 Task: Check the results of the 2023 Victory Lane Racing NASCAR Cup Series for the race "Toyota/Save Mart 350" on the track "Sonoma".
Action: Mouse moved to (180, 348)
Screenshot: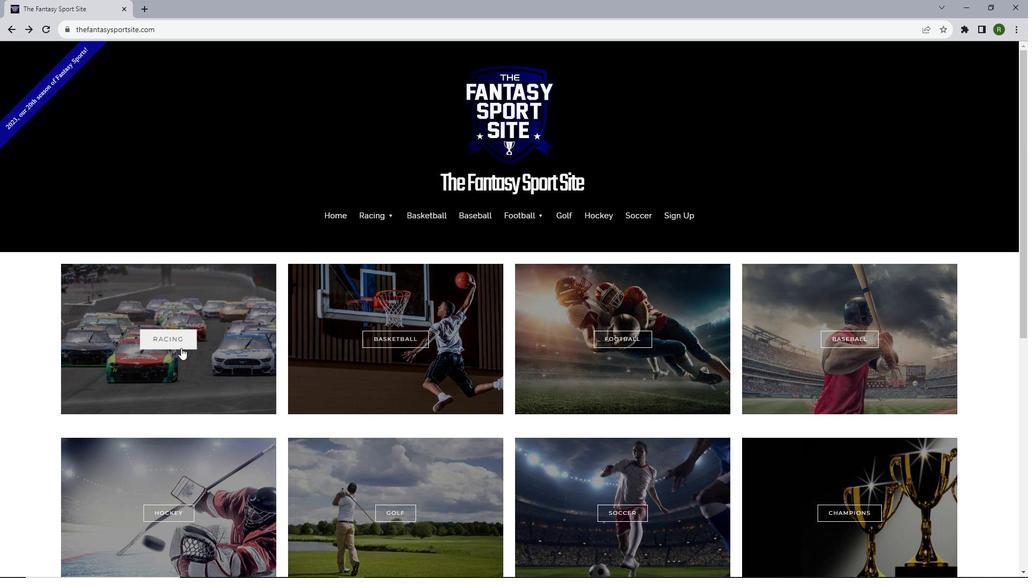 
Action: Mouse pressed left at (180, 348)
Screenshot: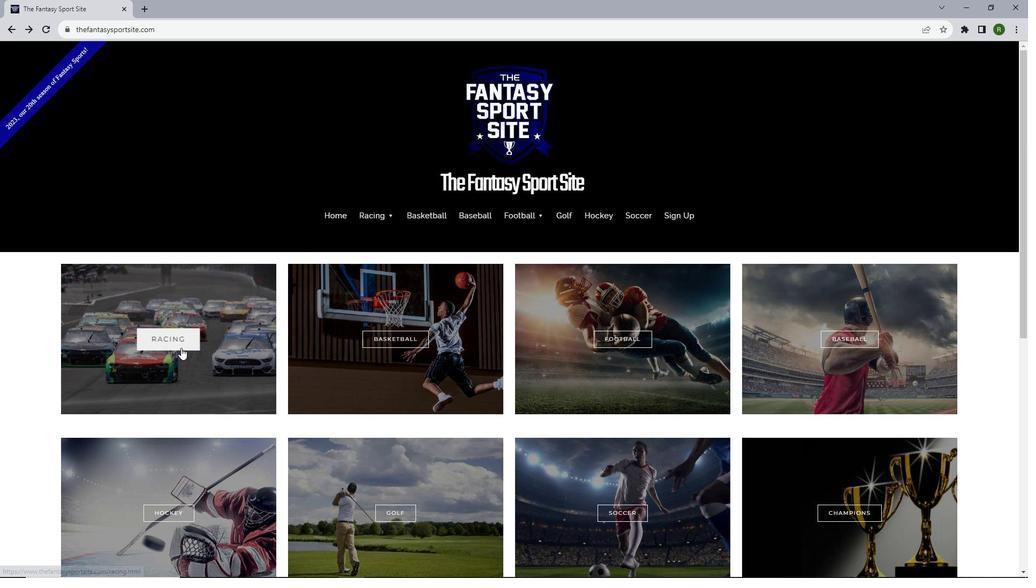 
Action: Mouse moved to (255, 317)
Screenshot: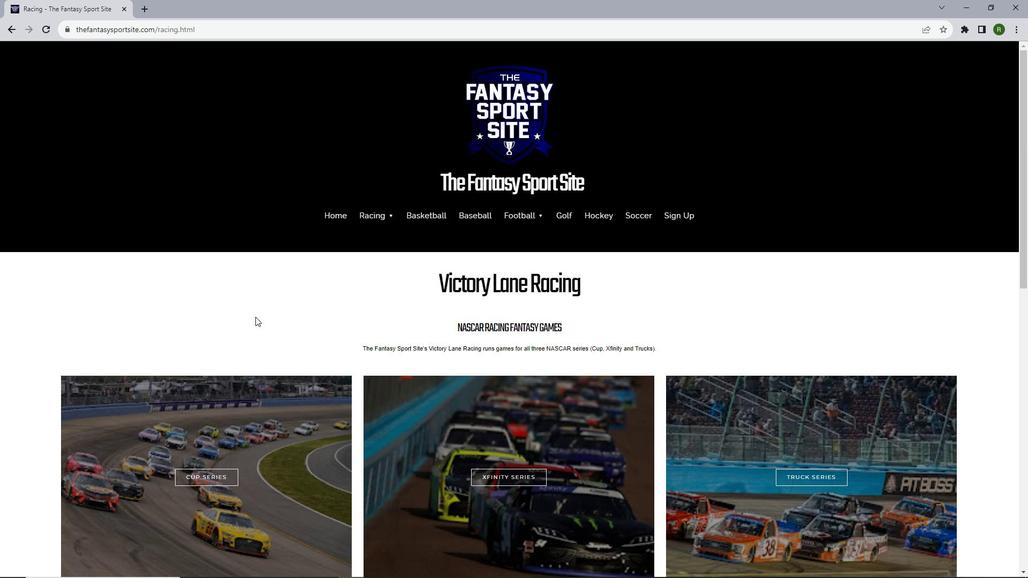 
Action: Mouse scrolled (255, 316) with delta (0, 0)
Screenshot: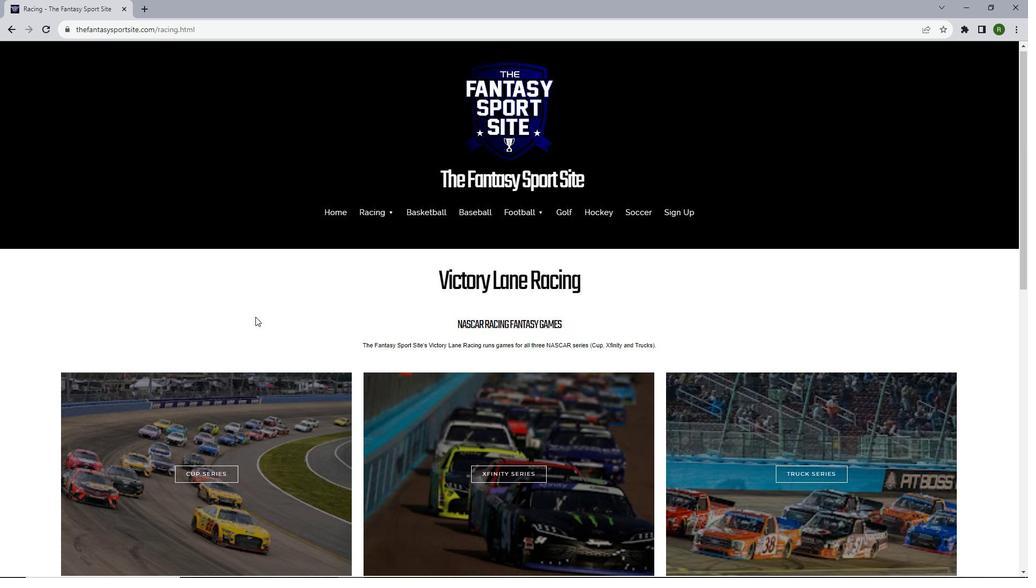 
Action: Mouse scrolled (255, 316) with delta (0, 0)
Screenshot: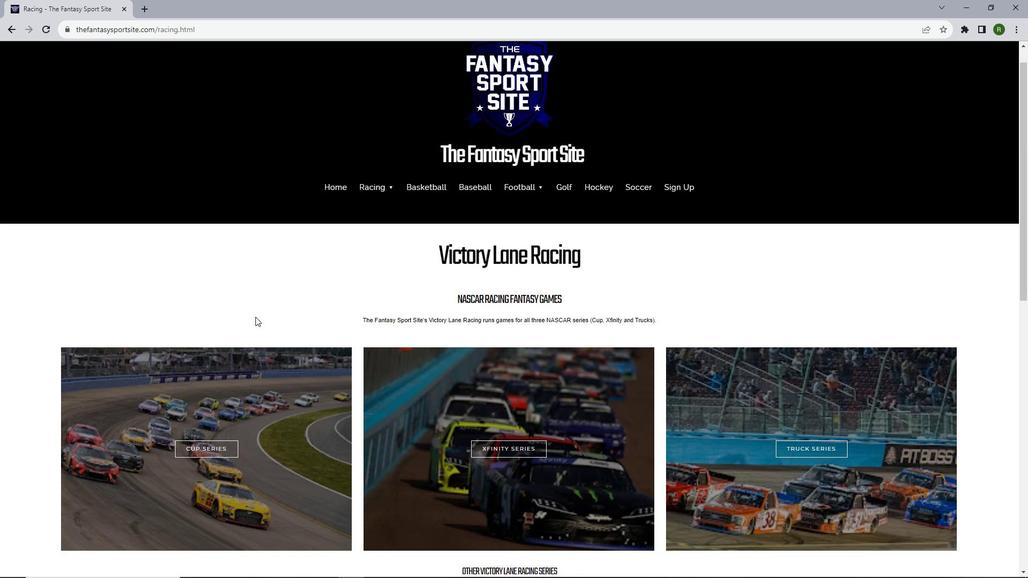 
Action: Mouse scrolled (255, 316) with delta (0, 0)
Screenshot: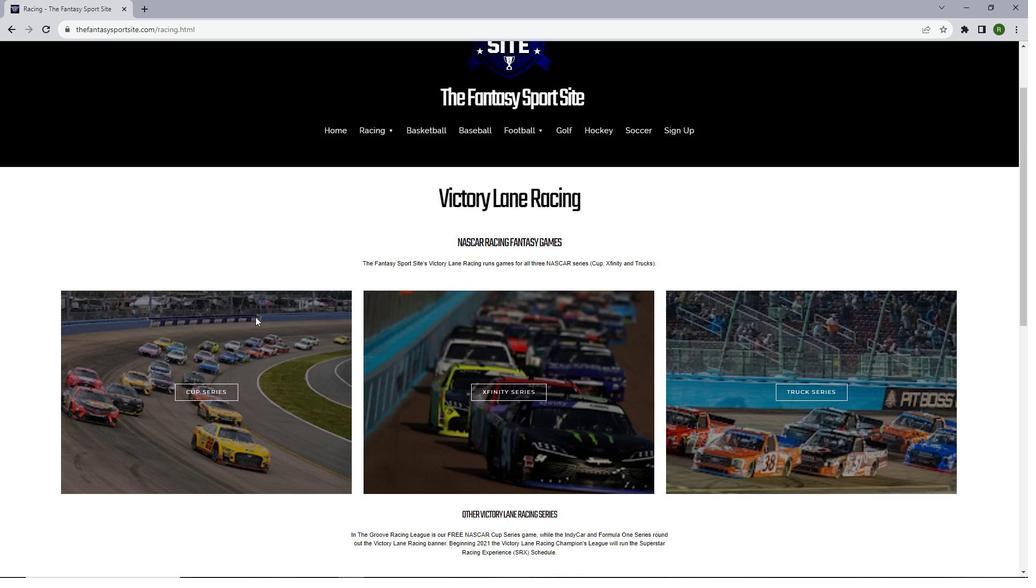 
Action: Mouse moved to (214, 321)
Screenshot: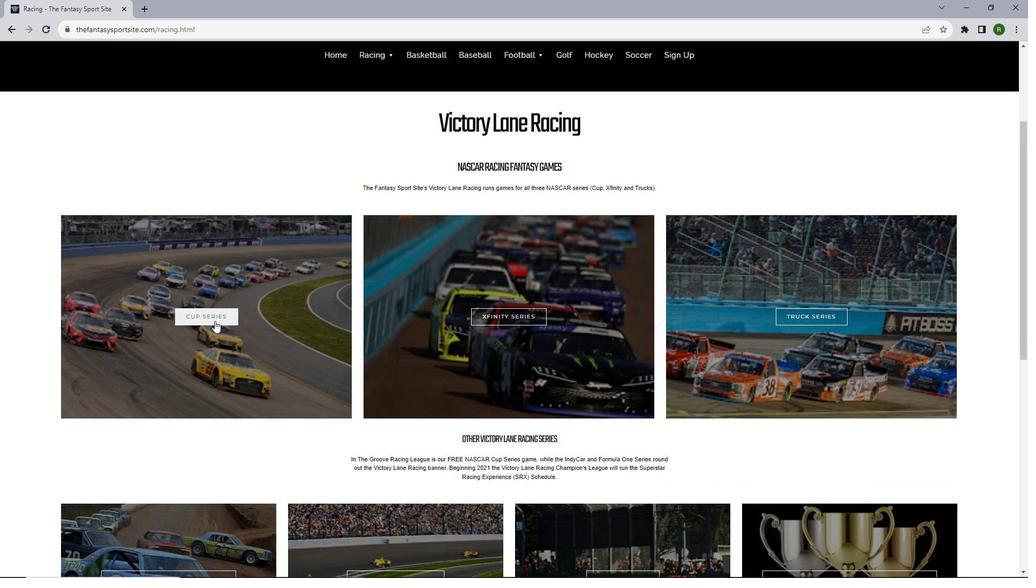 
Action: Mouse pressed left at (214, 321)
Screenshot: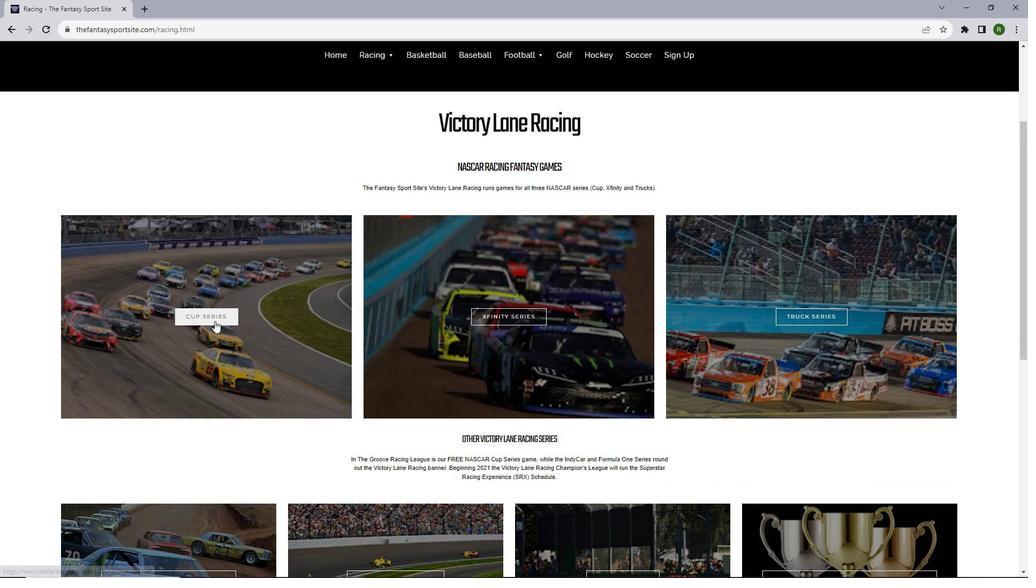 
Action: Mouse moved to (297, 292)
Screenshot: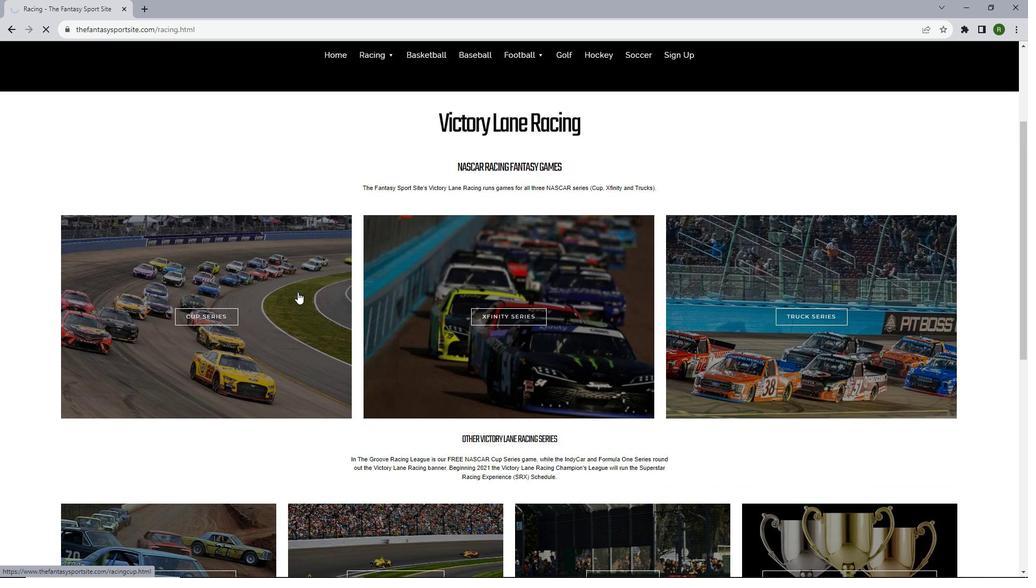 
Action: Mouse scrolled (297, 291) with delta (0, 0)
Screenshot: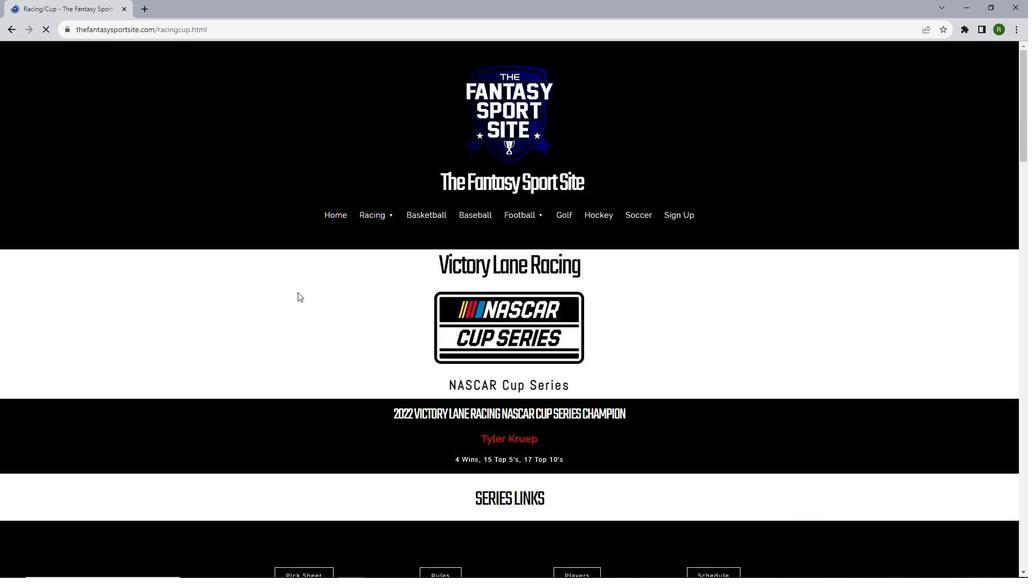 
Action: Mouse moved to (327, 307)
Screenshot: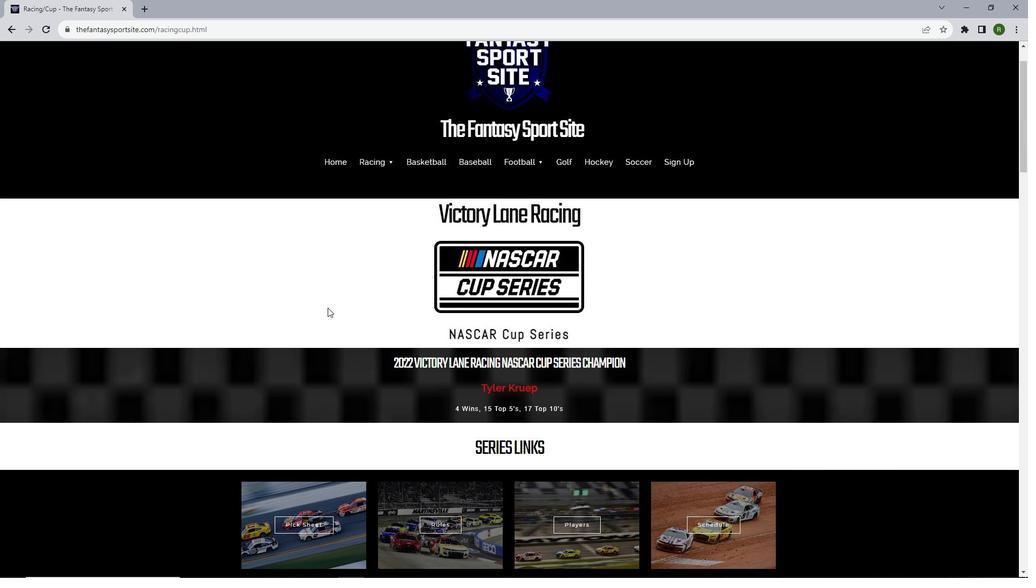 
Action: Mouse scrolled (327, 307) with delta (0, 0)
Screenshot: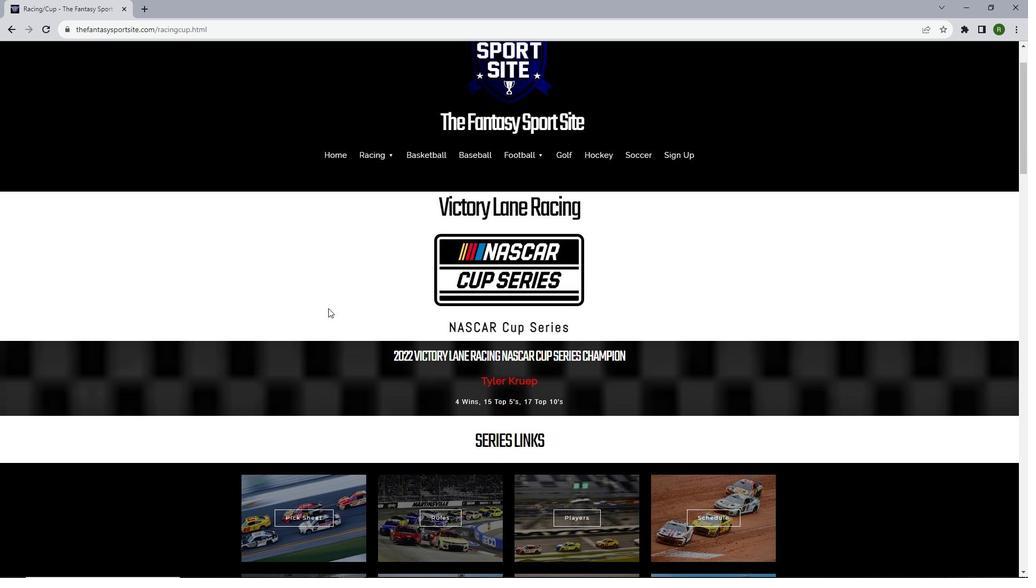 
Action: Mouse moved to (355, 424)
Screenshot: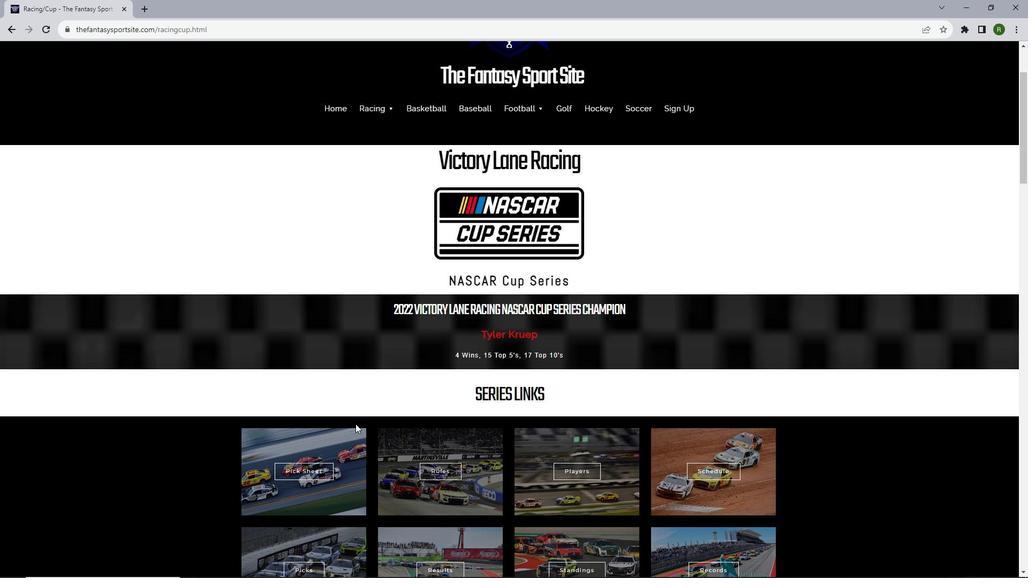 
Action: Mouse scrolled (355, 423) with delta (0, 0)
Screenshot: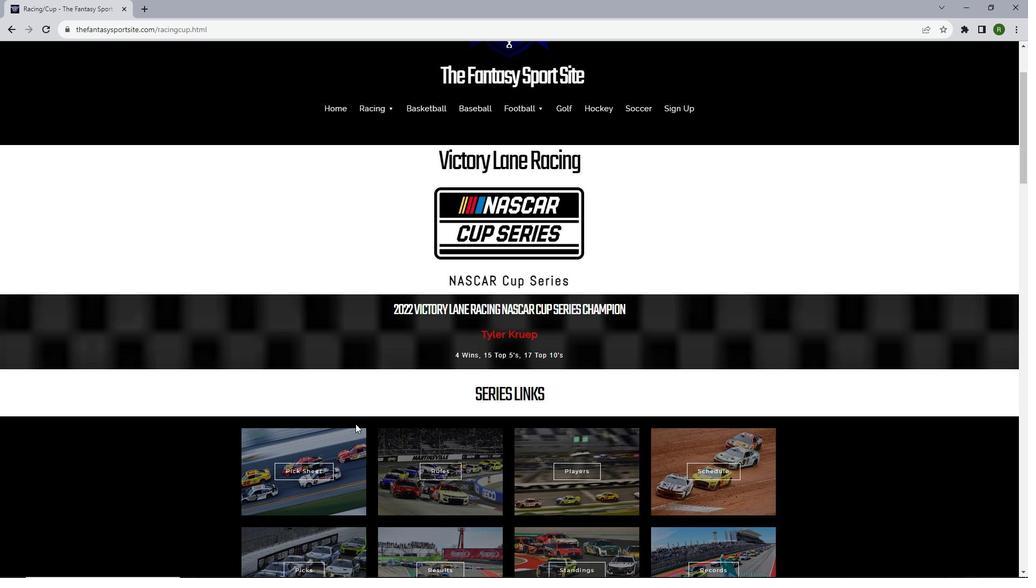 
Action: Mouse moved to (355, 424)
Screenshot: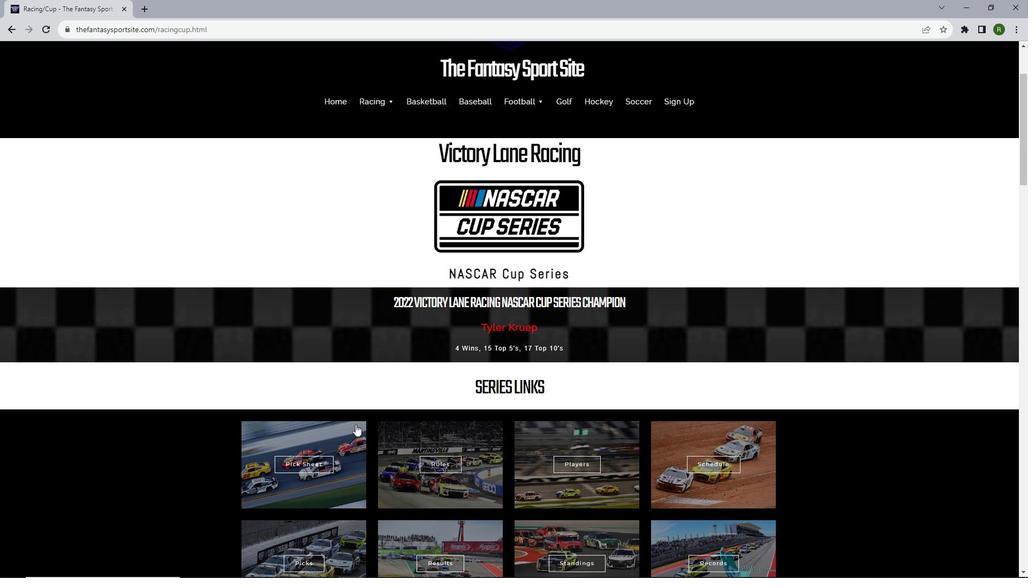 
Action: Mouse scrolled (355, 424) with delta (0, 0)
Screenshot: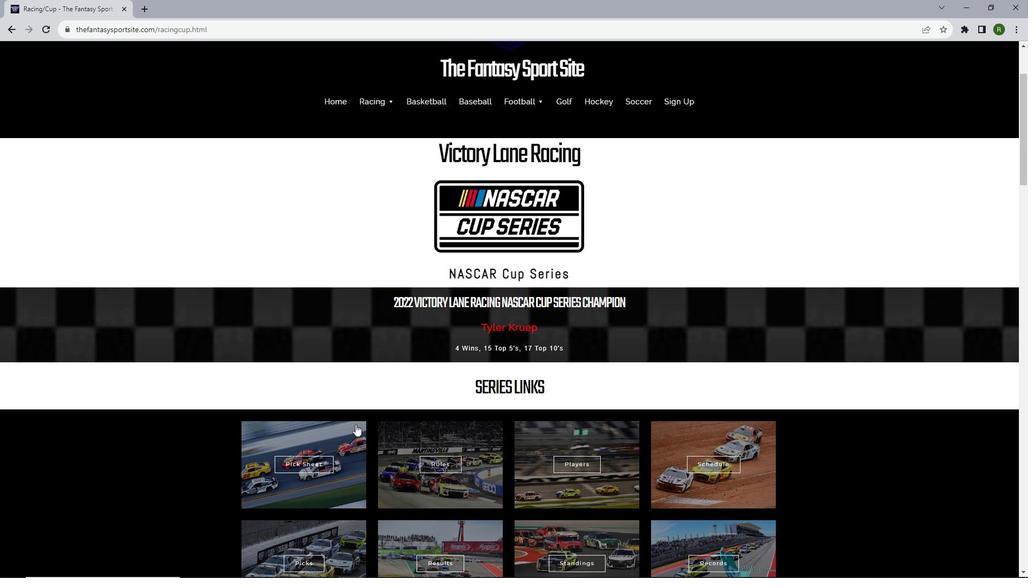 
Action: Mouse moved to (439, 463)
Screenshot: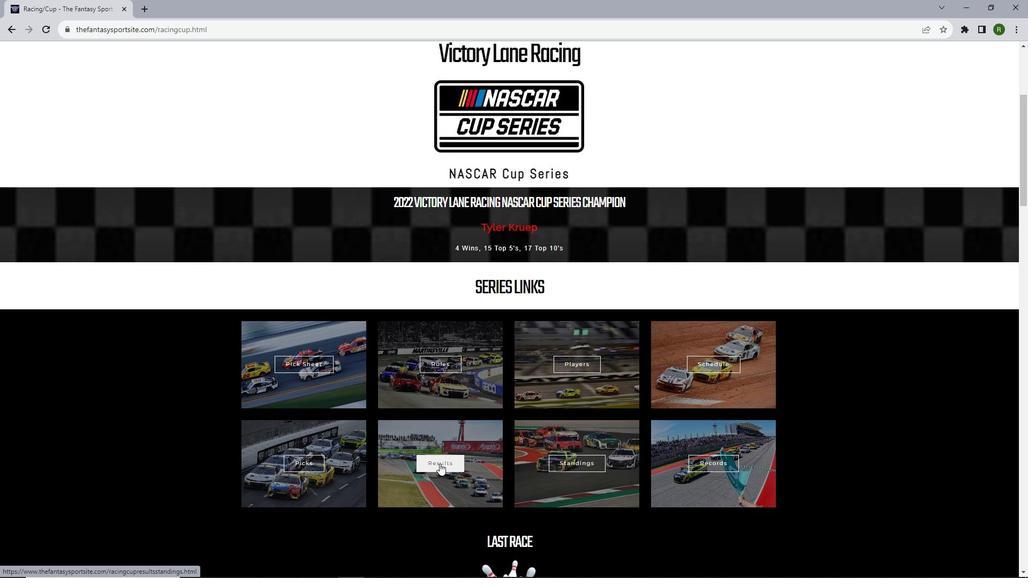 
Action: Mouse pressed left at (439, 463)
Screenshot: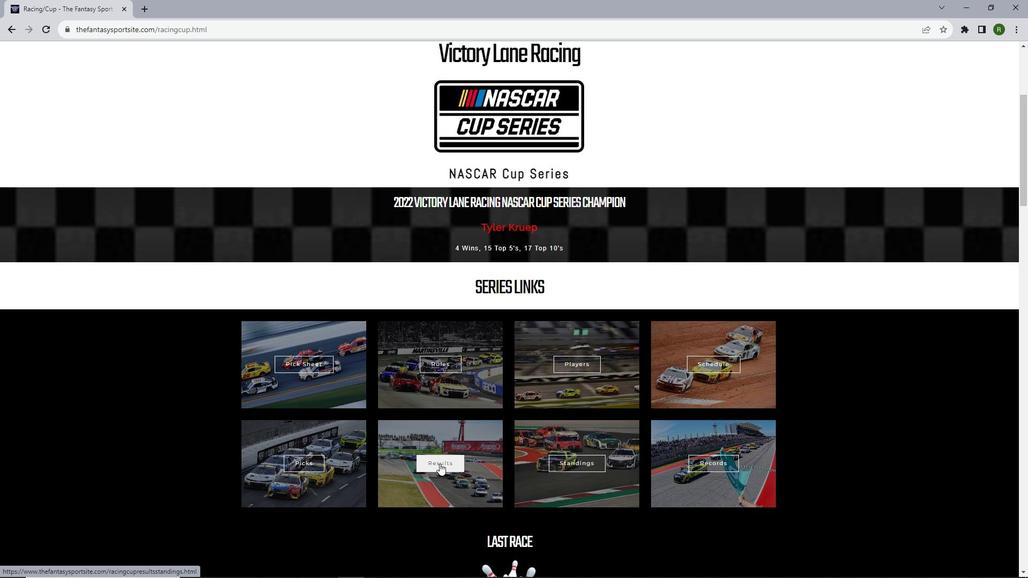 
Action: Mouse moved to (343, 295)
Screenshot: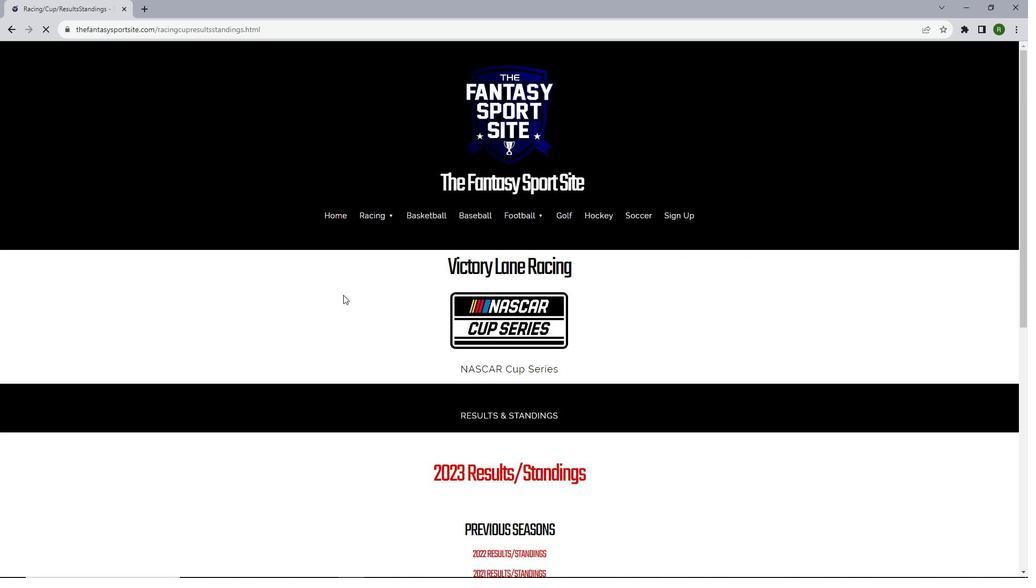 
Action: Mouse scrolled (343, 294) with delta (0, 0)
Screenshot: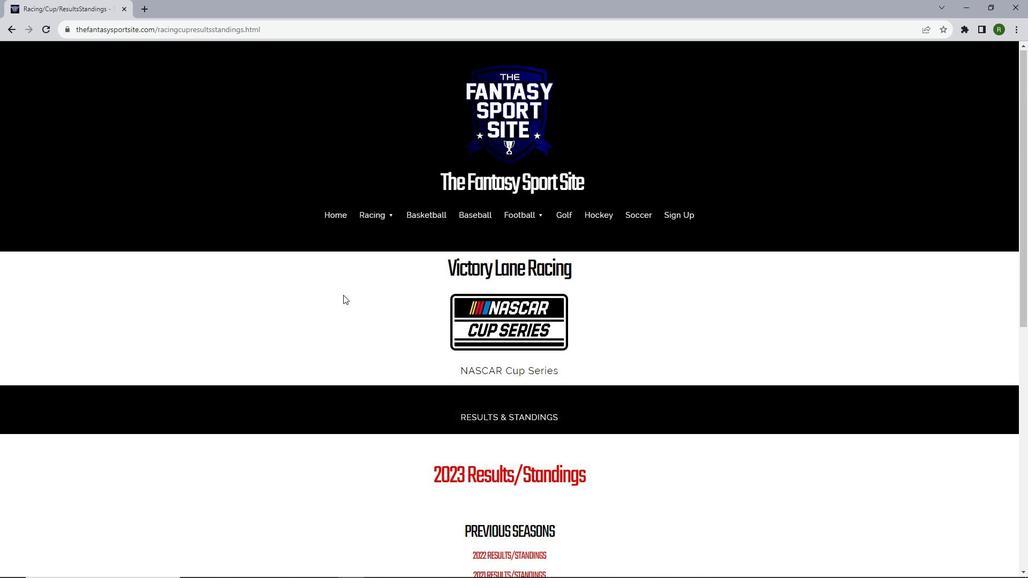 
Action: Mouse moved to (343, 295)
Screenshot: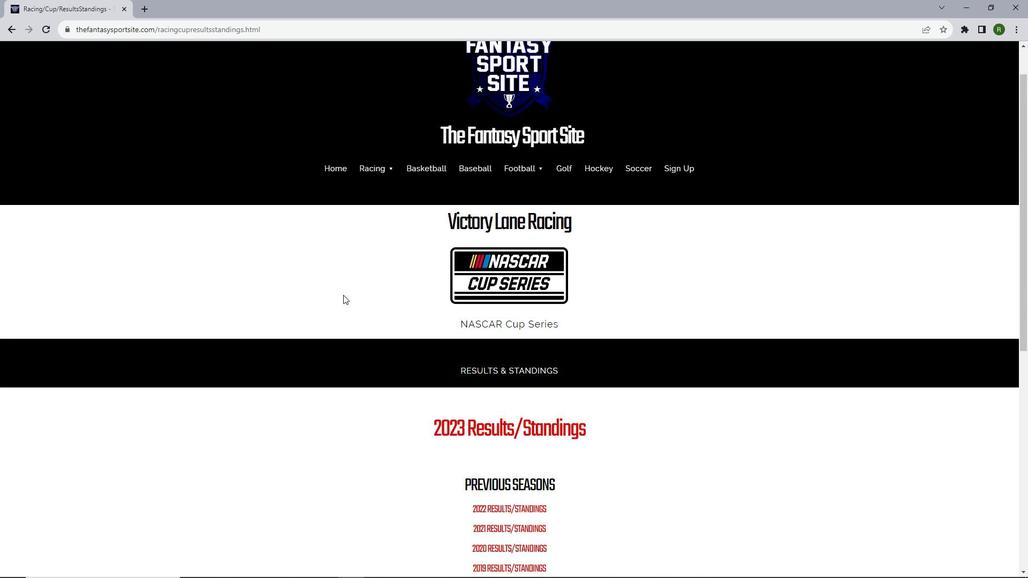 
Action: Mouse scrolled (343, 294) with delta (0, 0)
Screenshot: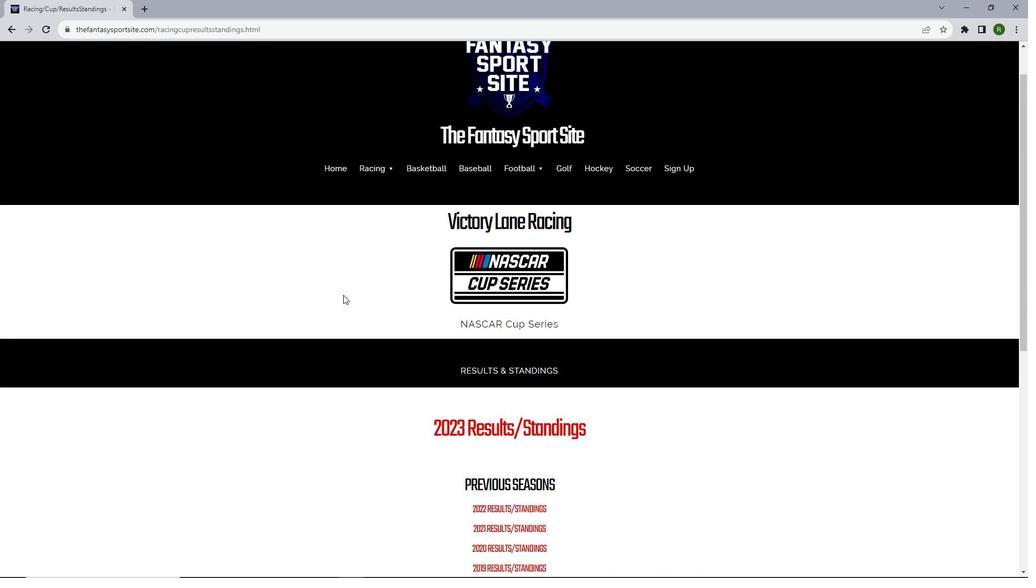 
Action: Mouse moved to (400, 283)
Screenshot: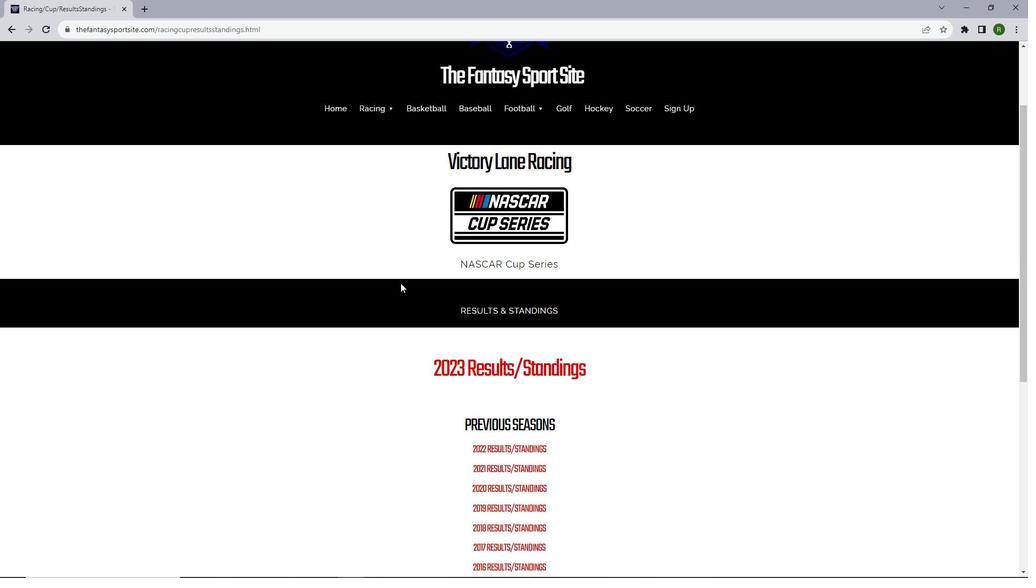 
Action: Mouse scrolled (400, 282) with delta (0, 0)
Screenshot: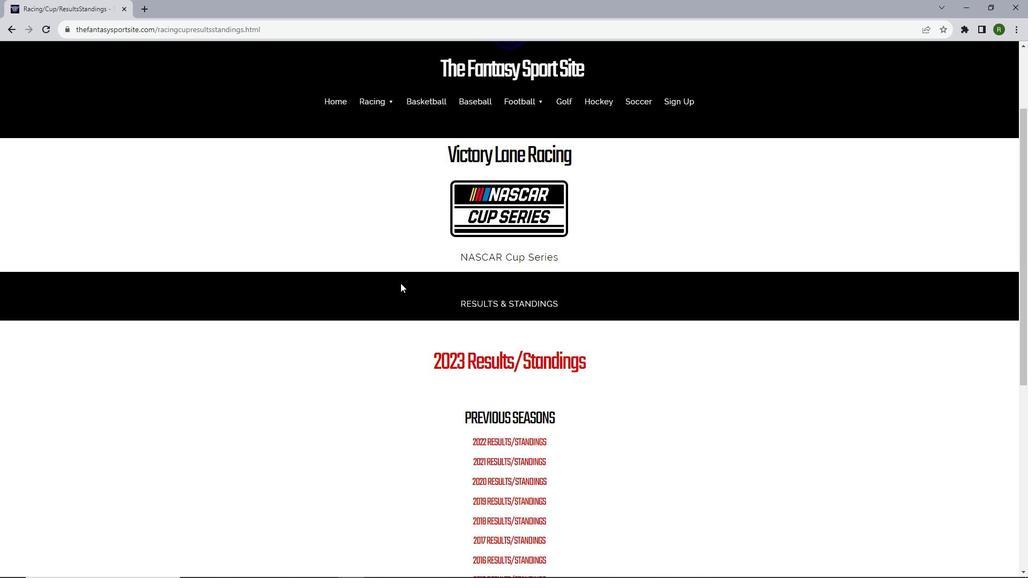 
Action: Mouse scrolled (400, 282) with delta (0, 0)
Screenshot: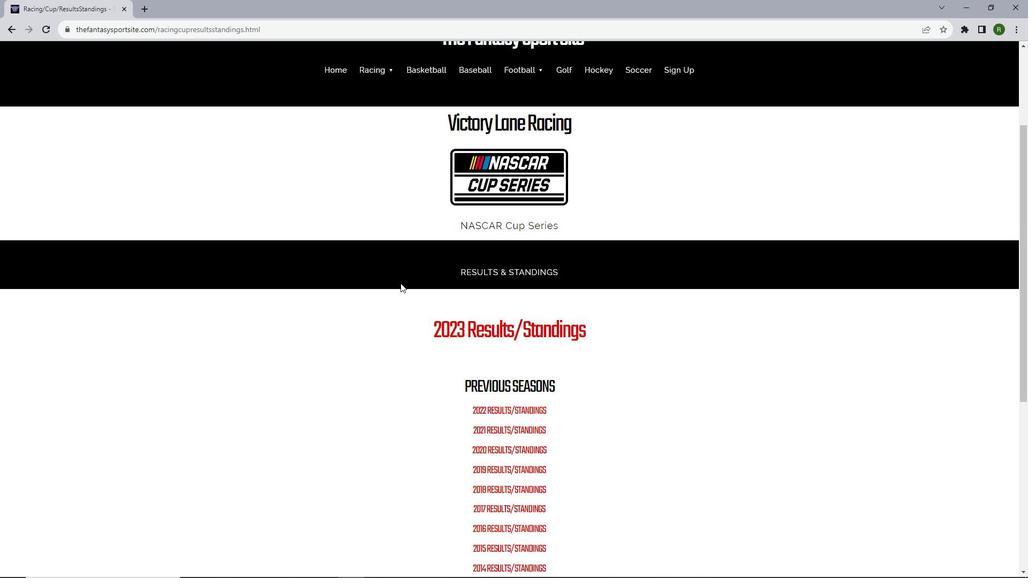 
Action: Mouse scrolled (400, 283) with delta (0, 0)
Screenshot: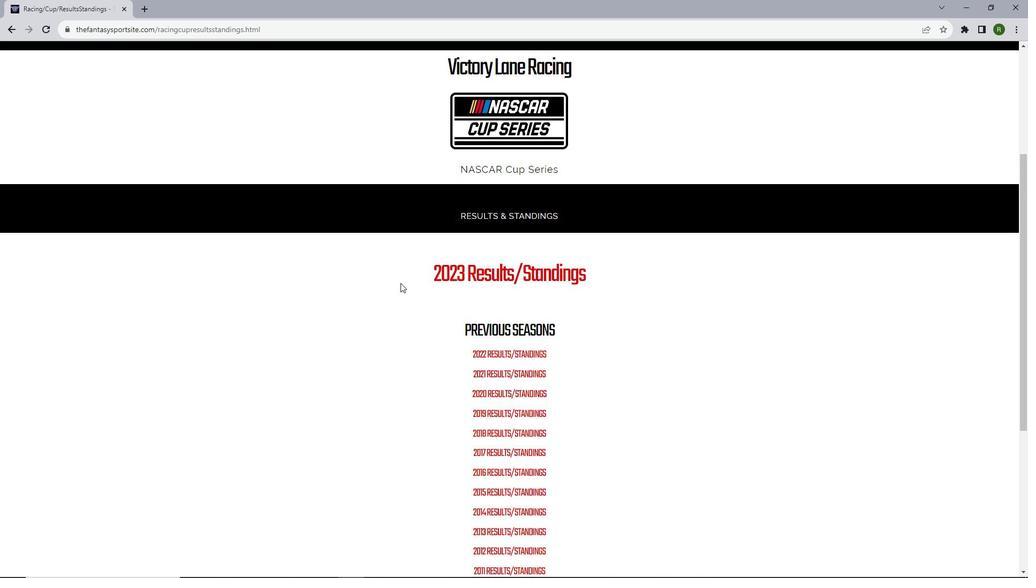 
Action: Mouse scrolled (400, 283) with delta (0, 0)
Screenshot: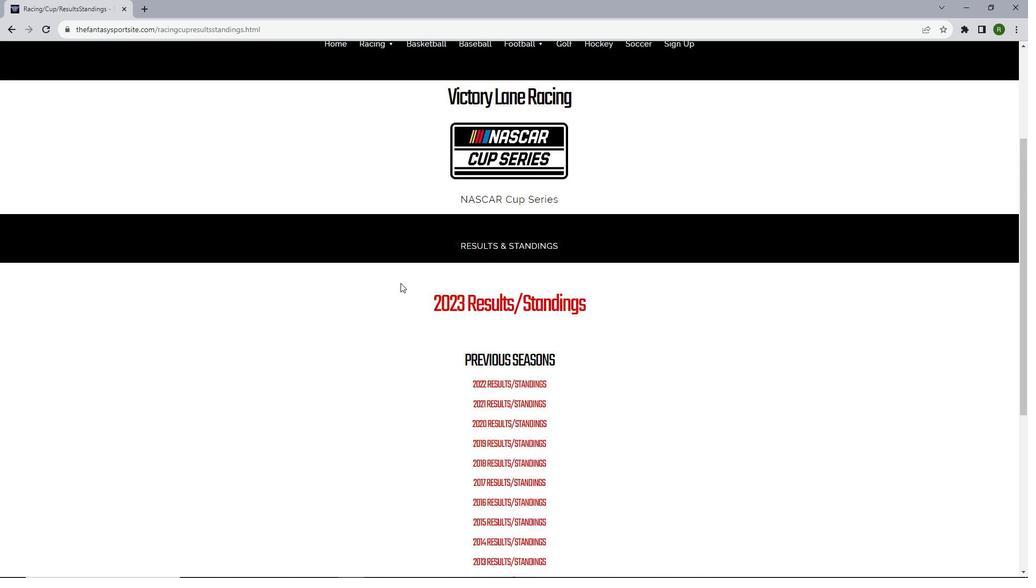 
Action: Mouse moved to (517, 370)
Screenshot: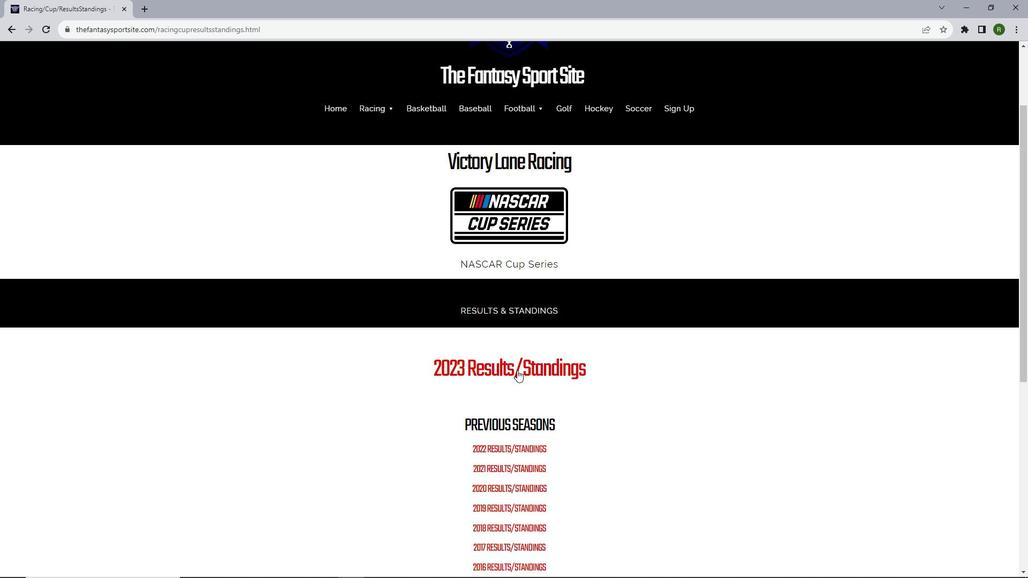 
Action: Mouse pressed left at (517, 370)
Screenshot: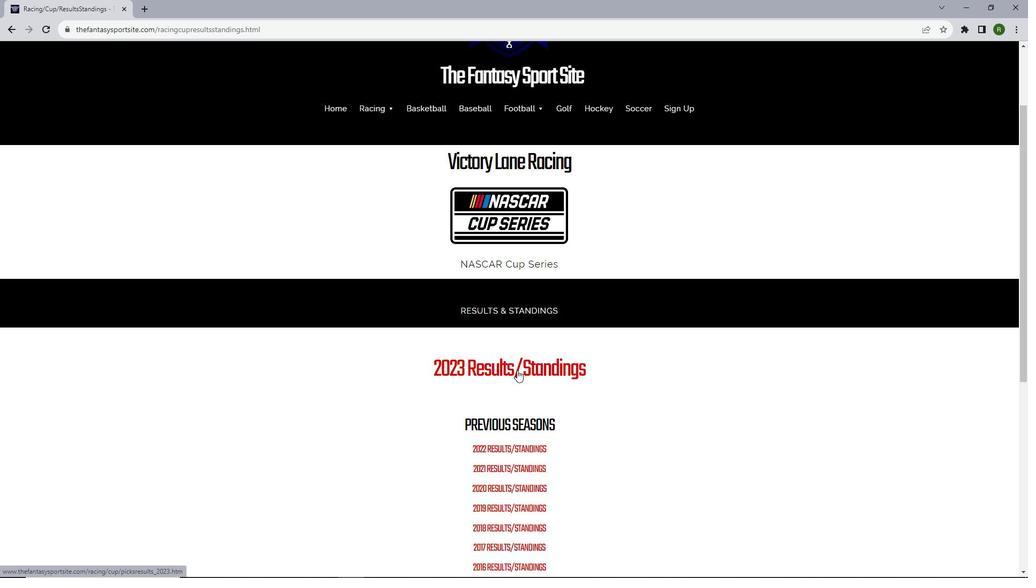 
Action: Mouse moved to (457, 206)
Screenshot: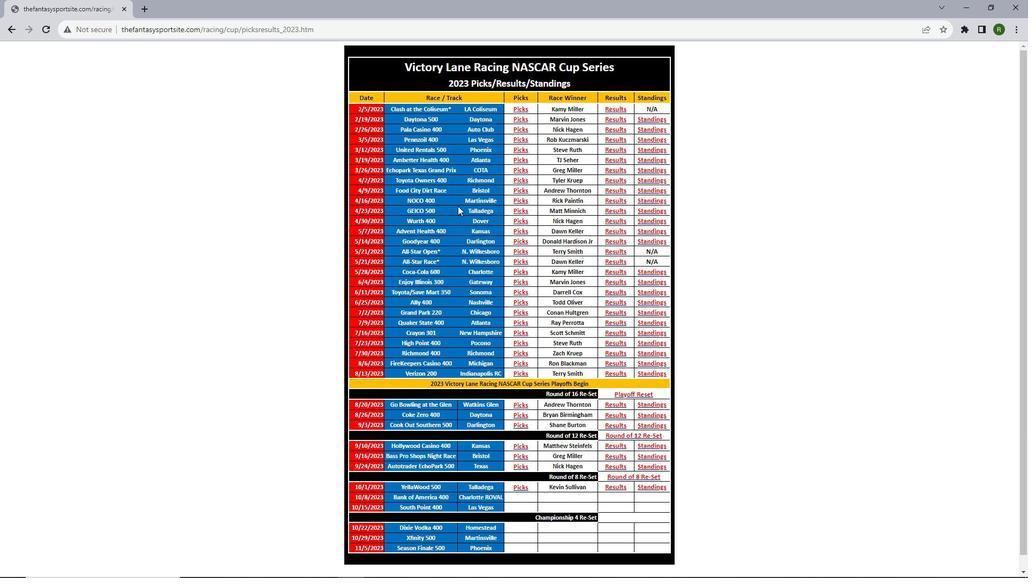 
Action: Mouse scrolled (457, 205) with delta (0, 0)
Screenshot: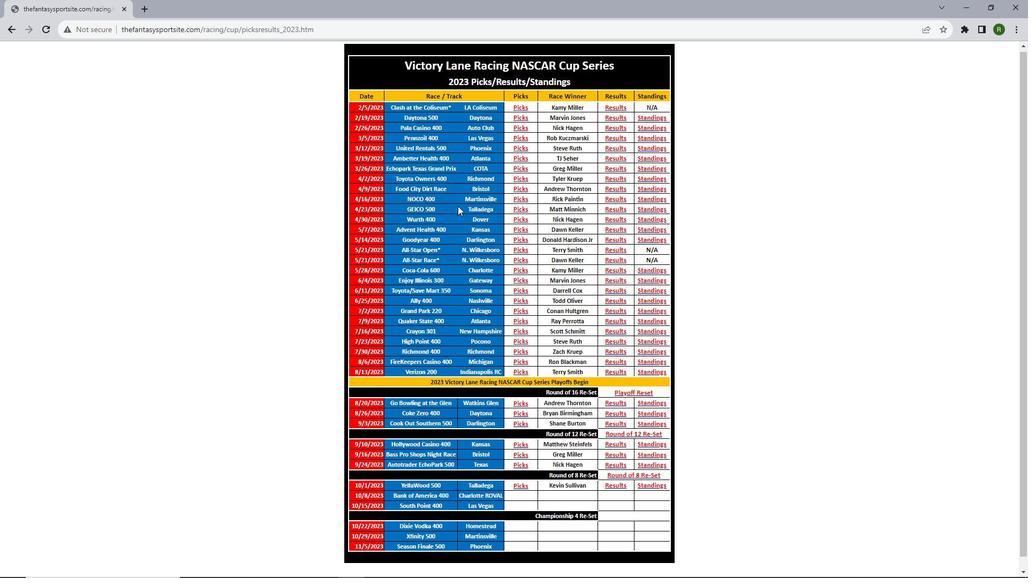 
Action: Mouse moved to (609, 274)
Screenshot: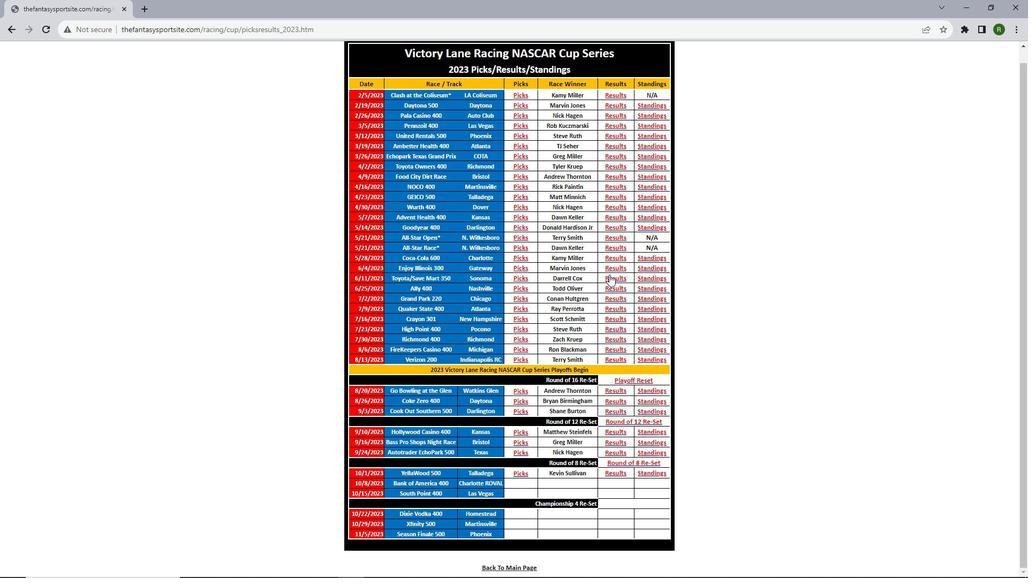 
Action: Mouse pressed left at (609, 274)
Screenshot: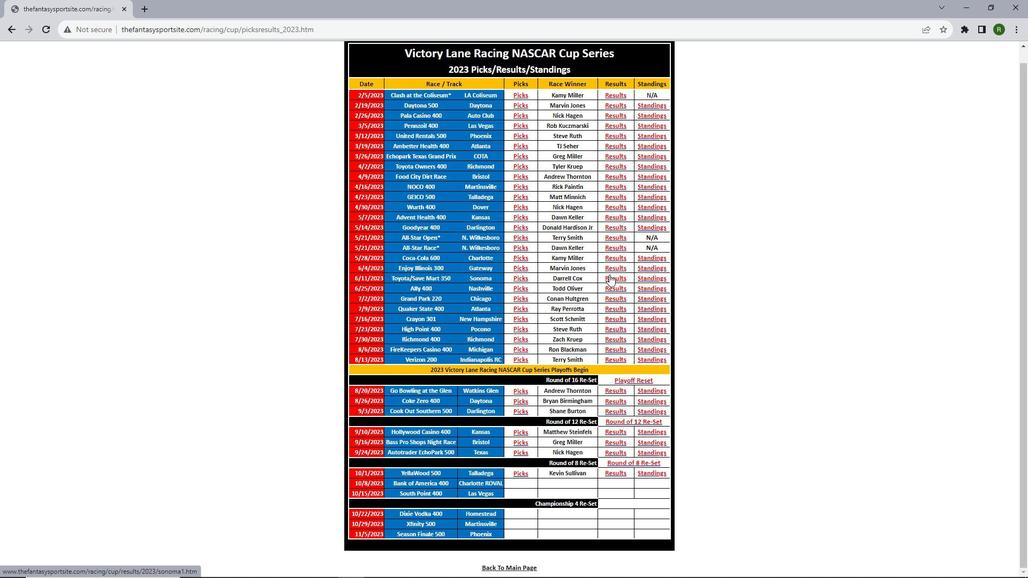 
Action: Mouse moved to (340, 174)
Screenshot: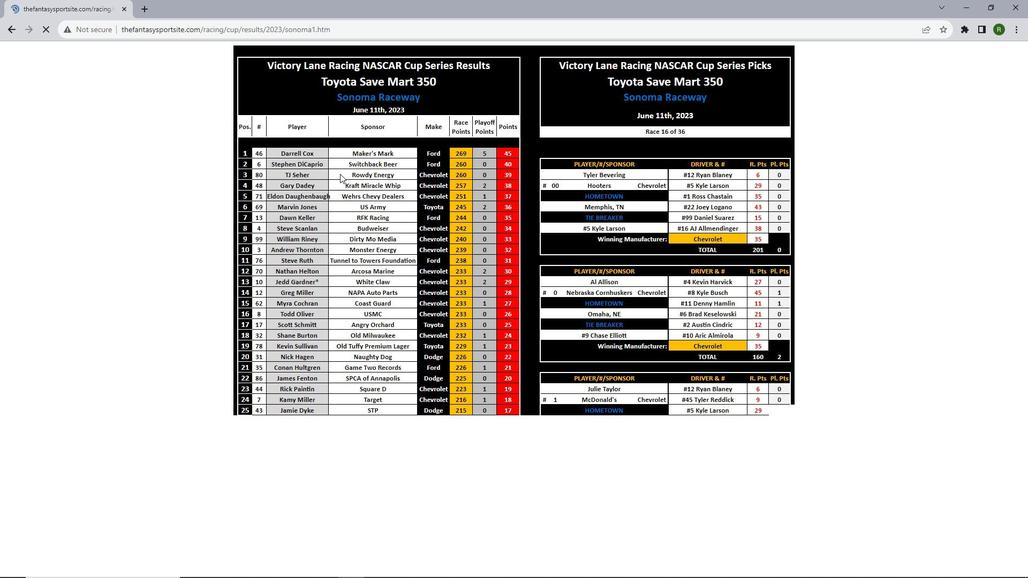
Action: Mouse scrolled (340, 173) with delta (0, 0)
Screenshot: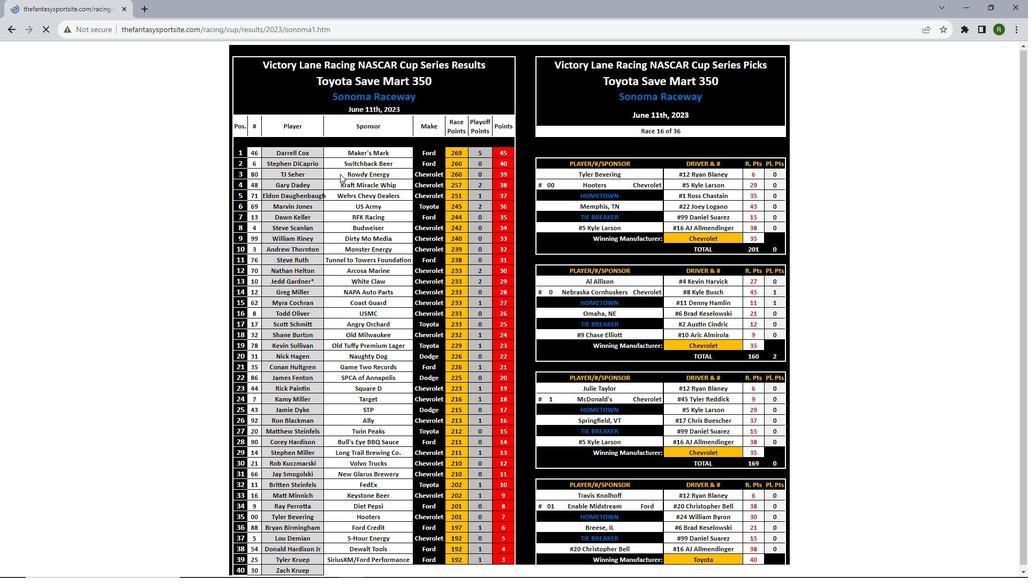 
Action: Mouse scrolled (340, 173) with delta (0, 0)
Screenshot: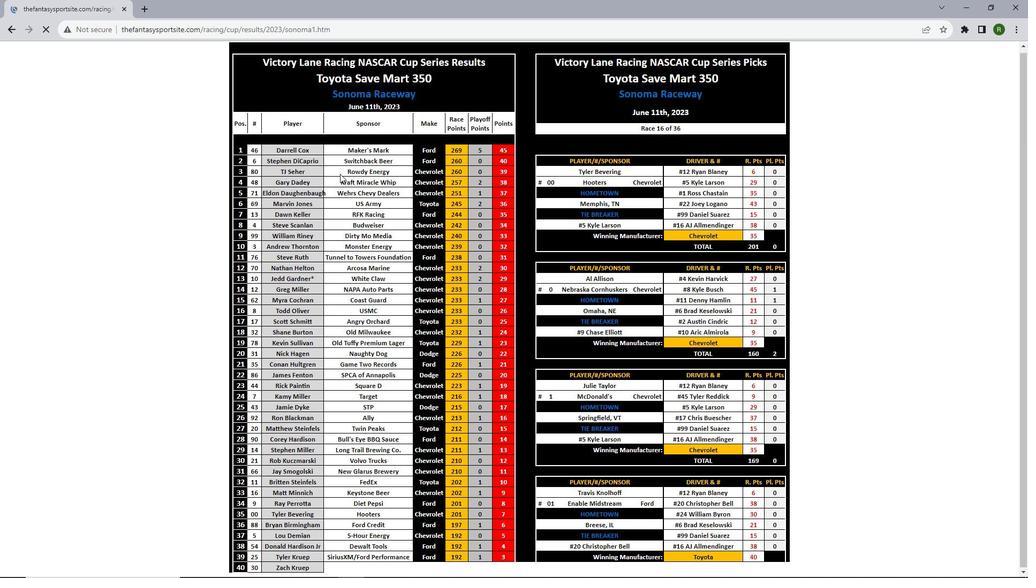 
Action: Mouse scrolled (340, 173) with delta (0, 0)
Screenshot: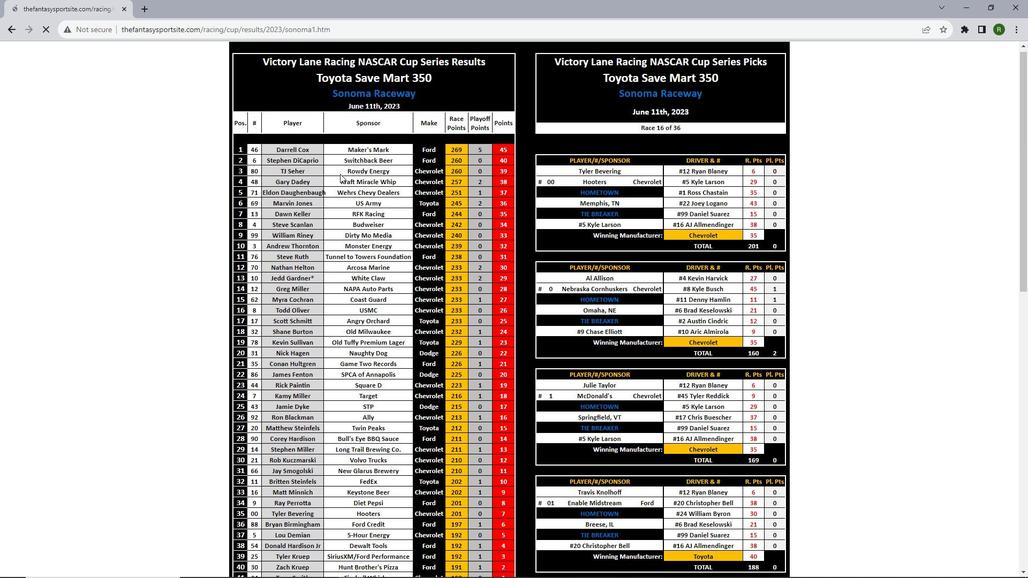 
Action: Mouse scrolled (340, 173) with delta (0, 0)
Screenshot: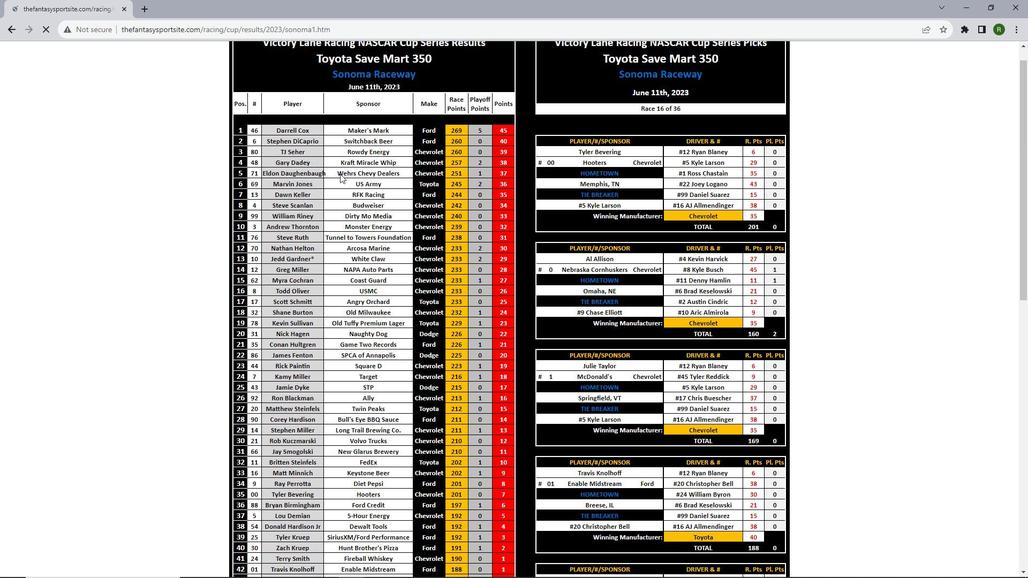 
Action: Mouse scrolled (340, 173) with delta (0, 0)
Screenshot: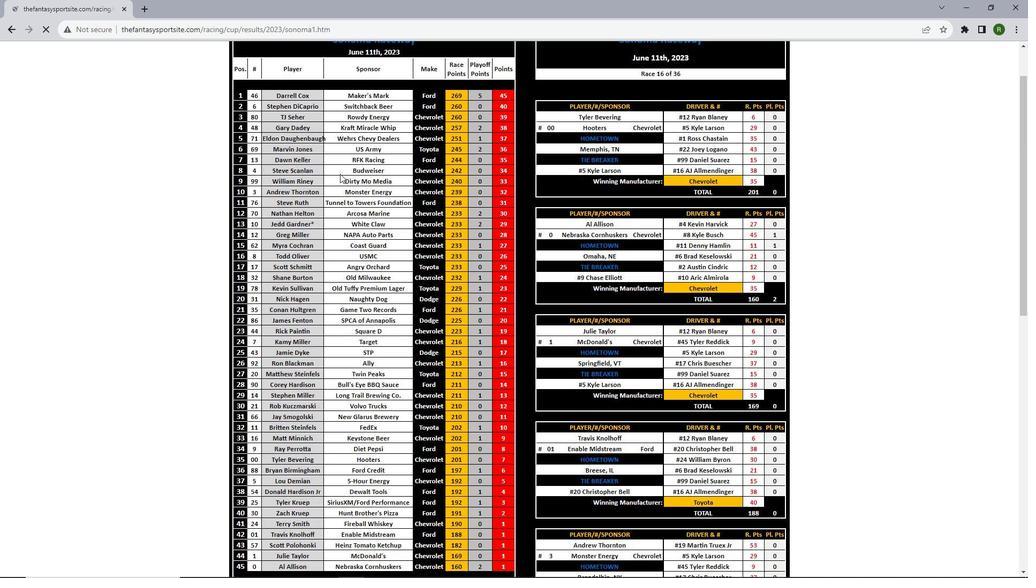
Action: Mouse scrolled (340, 173) with delta (0, 0)
Screenshot: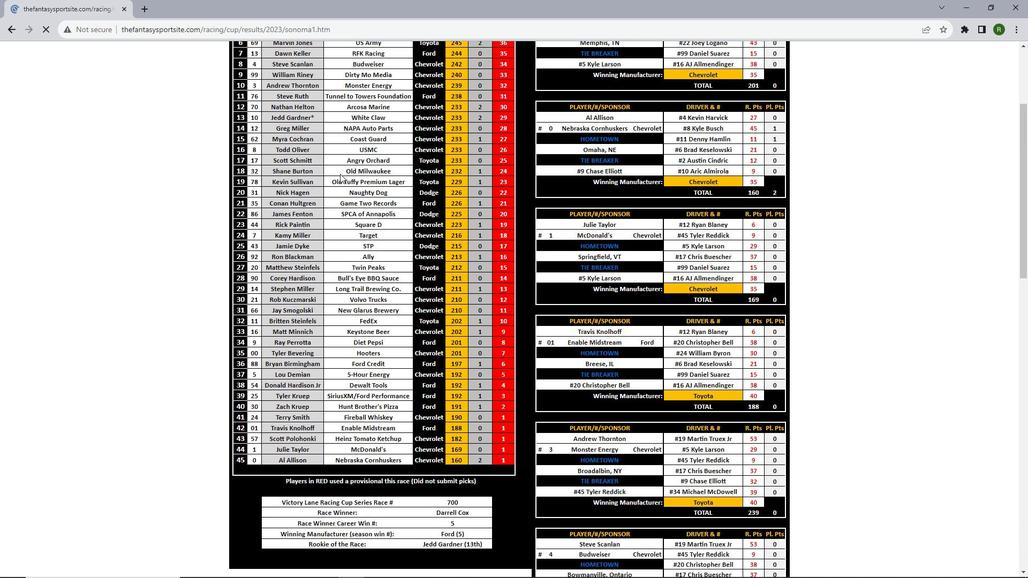 
Action: Mouse scrolled (340, 173) with delta (0, 0)
Screenshot: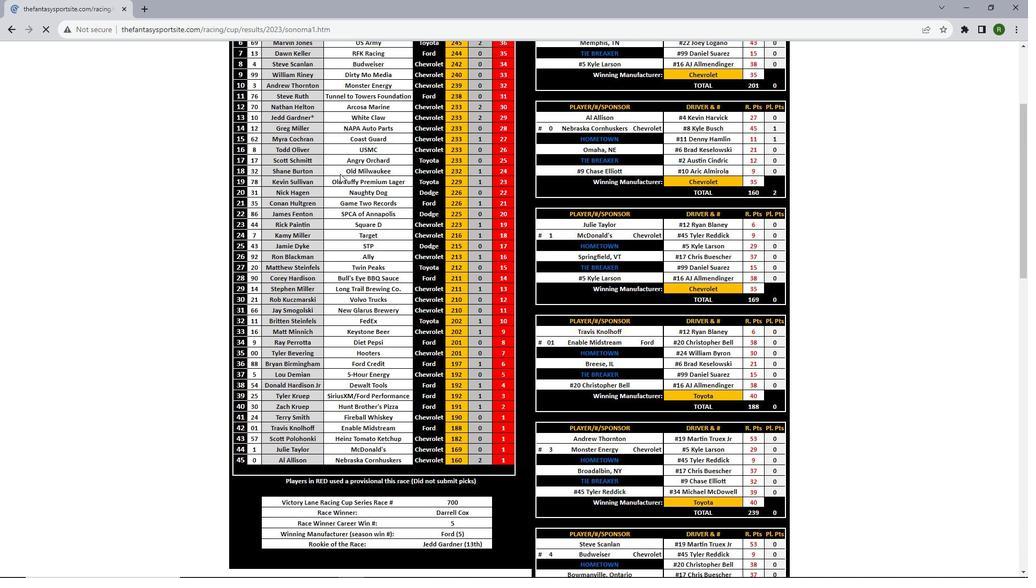 
Action: Mouse scrolled (340, 173) with delta (0, 0)
Screenshot: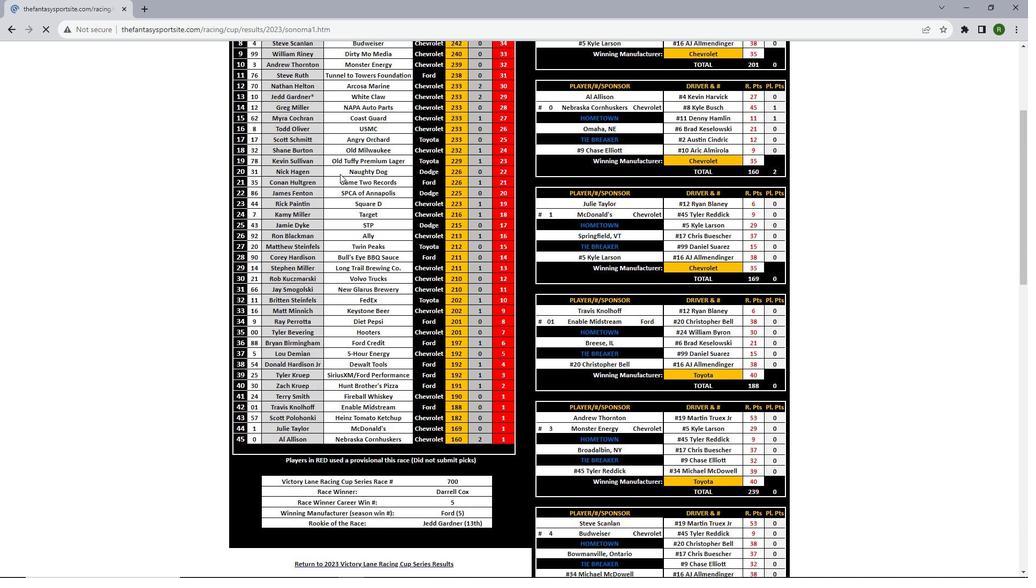 
Action: Mouse moved to (340, 174)
Screenshot: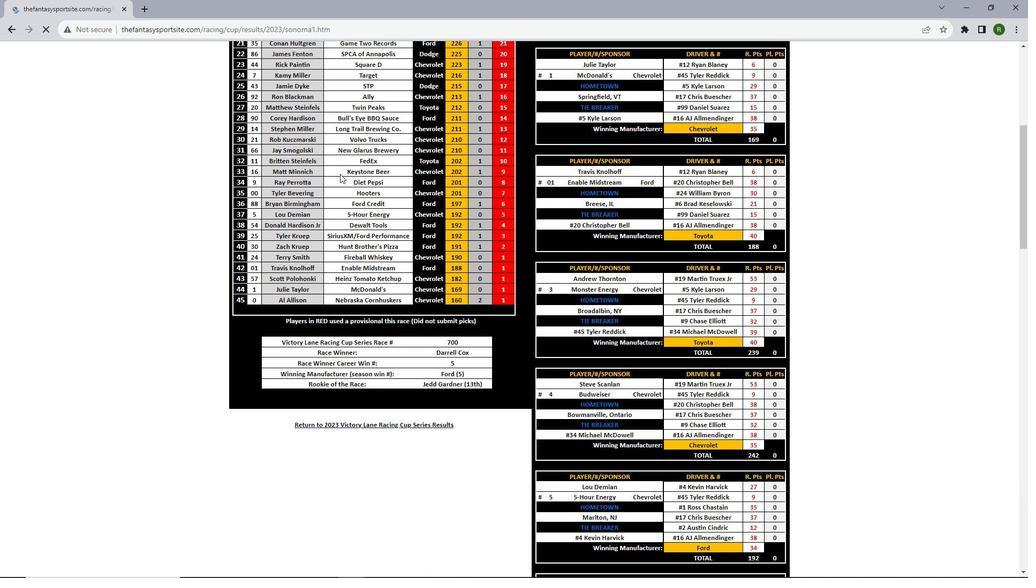 
Action: Mouse scrolled (340, 173) with delta (0, 0)
Screenshot: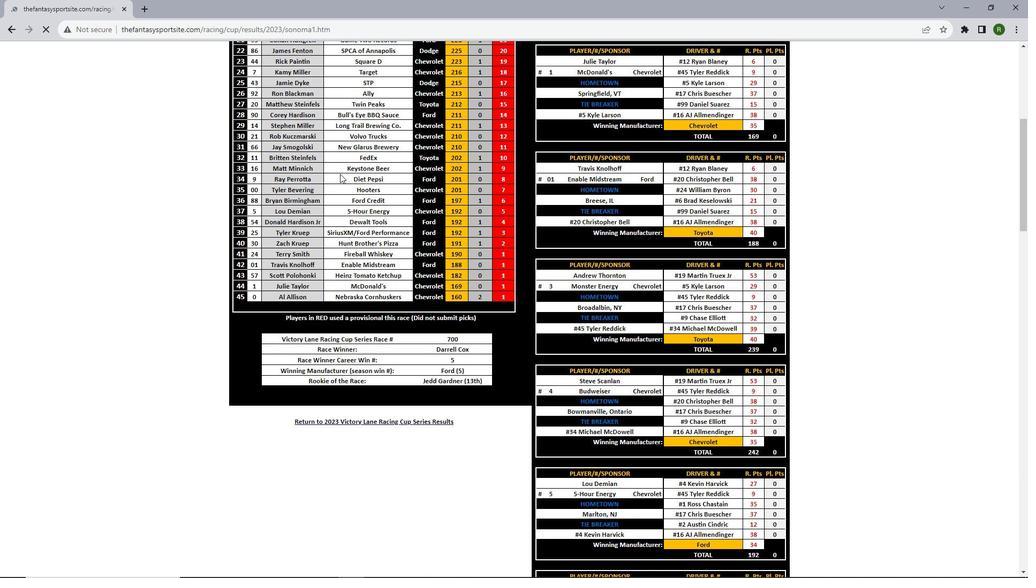 
Action: Mouse scrolled (340, 173) with delta (0, 0)
Screenshot: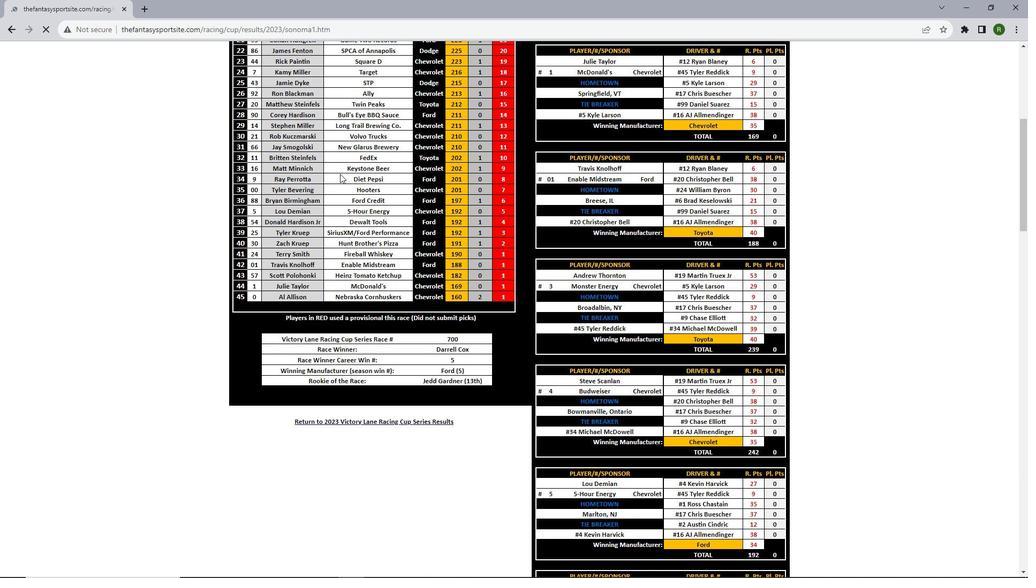 
Action: Mouse scrolled (340, 173) with delta (0, 0)
Screenshot: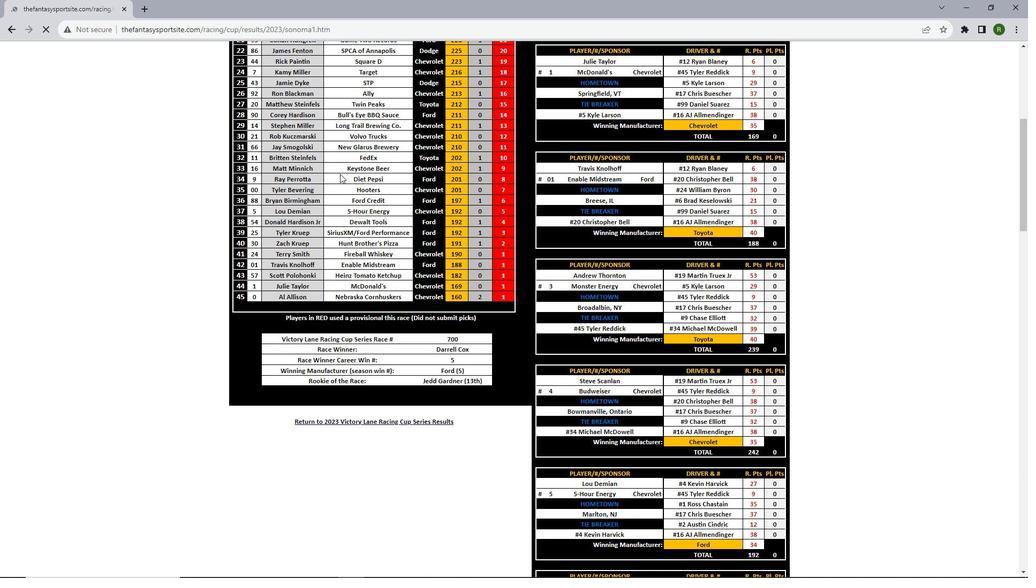 
Action: Mouse scrolled (340, 173) with delta (0, 0)
Screenshot: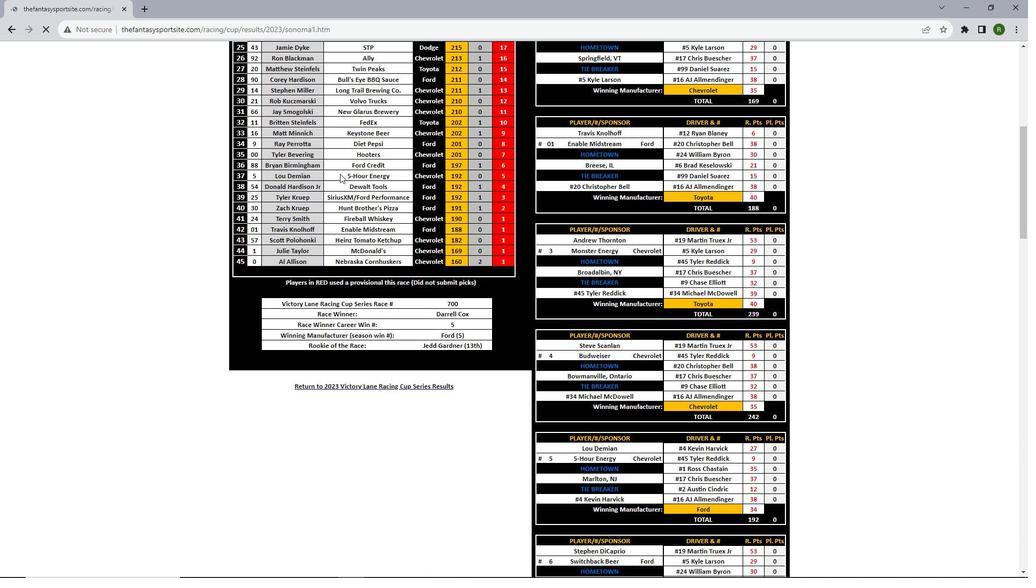 
Action: Mouse scrolled (340, 173) with delta (0, 0)
Screenshot: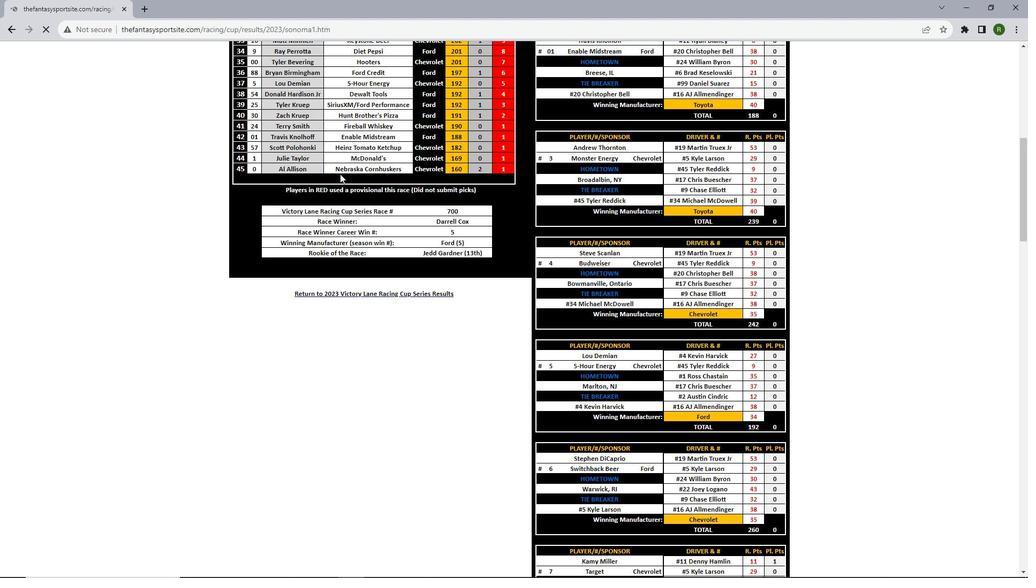 
Action: Mouse scrolled (340, 173) with delta (0, 0)
Screenshot: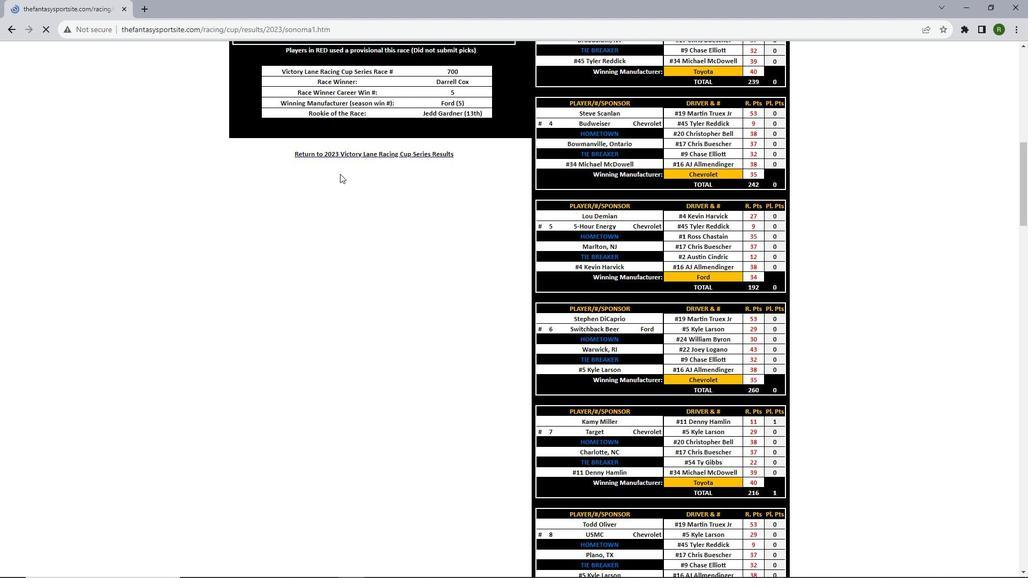 
Action: Mouse scrolled (340, 173) with delta (0, 0)
Screenshot: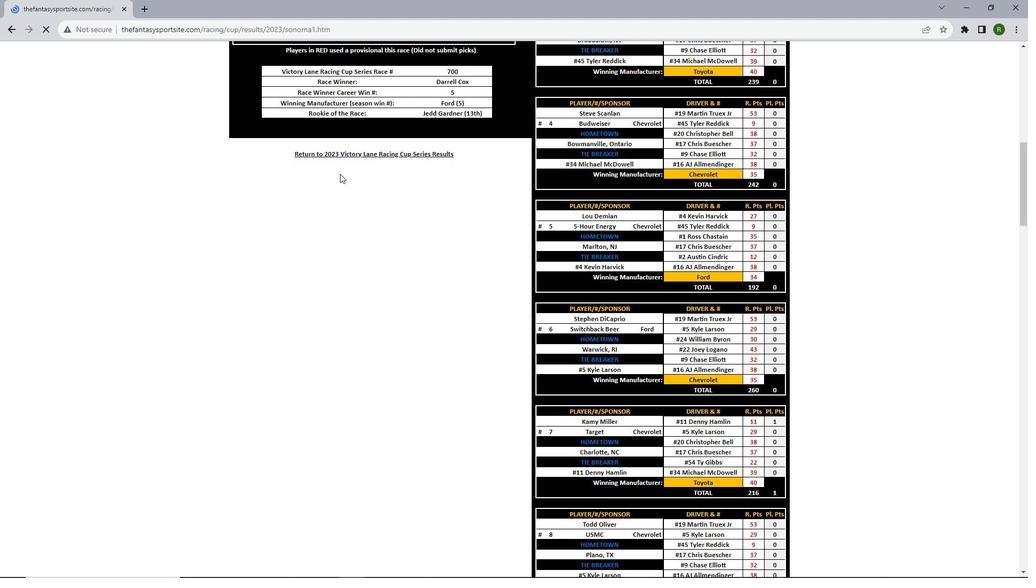 
Action: Mouse scrolled (340, 173) with delta (0, 0)
Screenshot: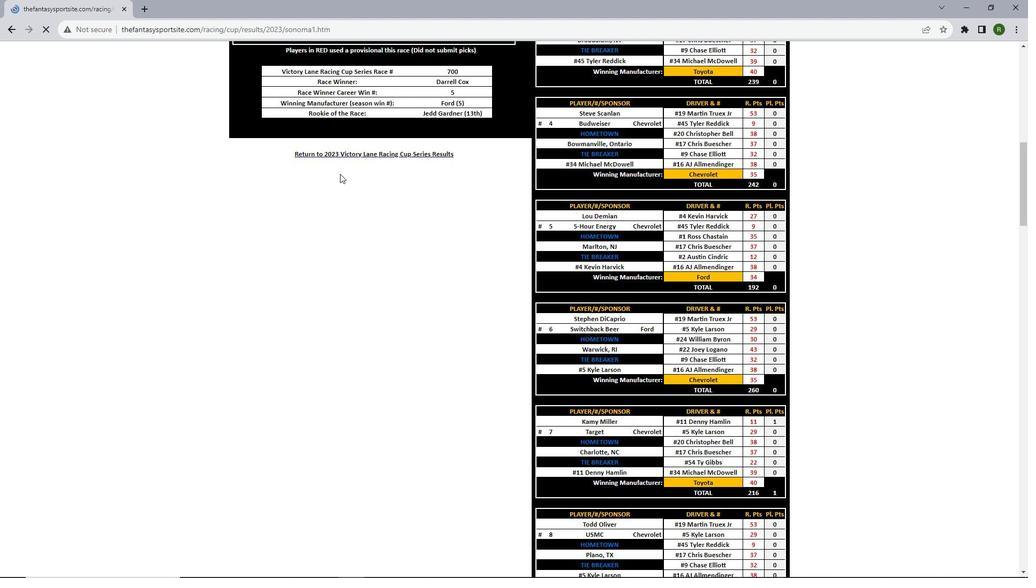 
Action: Mouse scrolled (340, 173) with delta (0, 0)
Screenshot: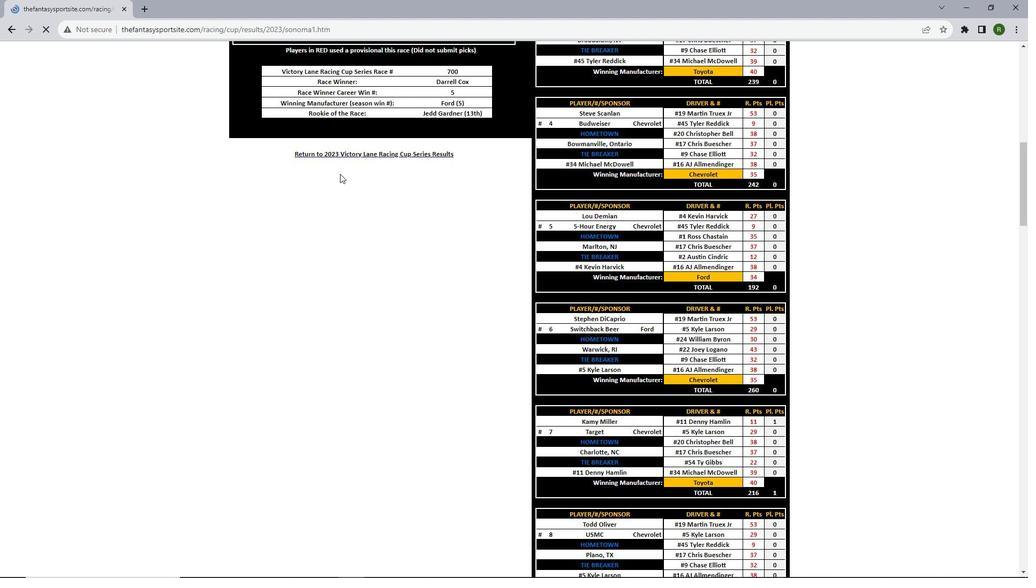 
Action: Mouse scrolled (340, 173) with delta (0, 0)
Screenshot: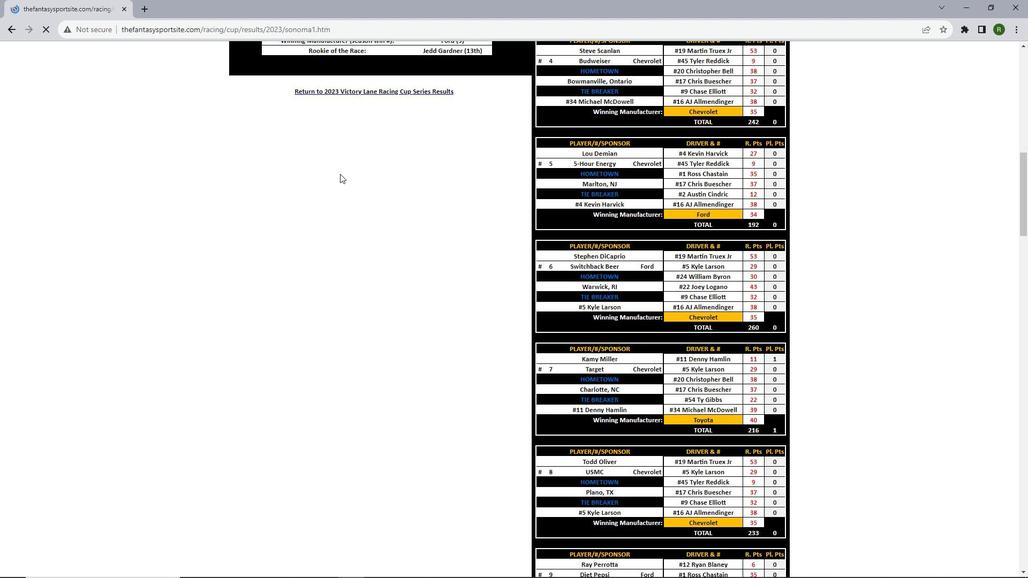 
Action: Mouse scrolled (340, 173) with delta (0, 0)
Screenshot: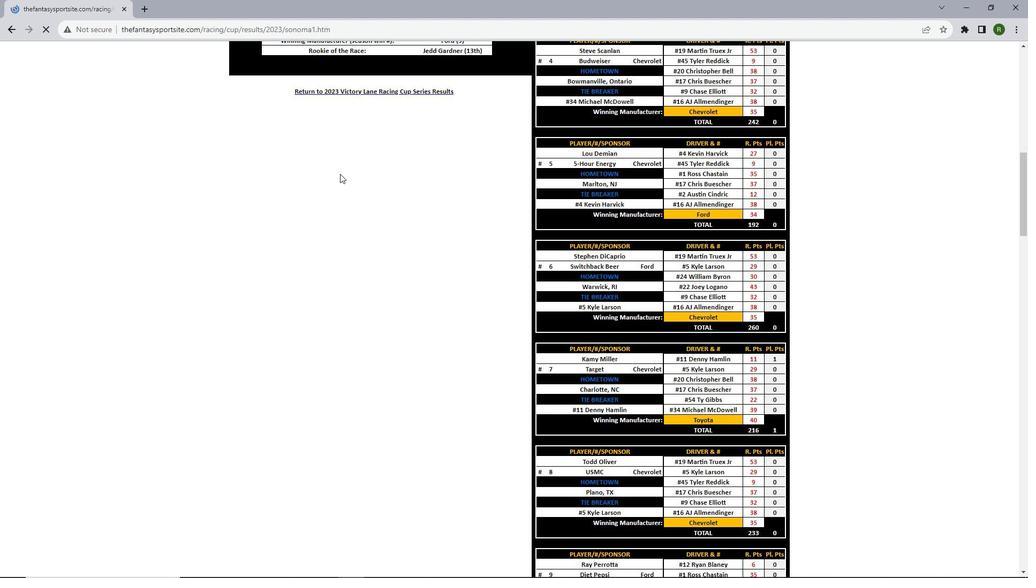 
Action: Mouse scrolled (340, 173) with delta (0, 0)
Screenshot: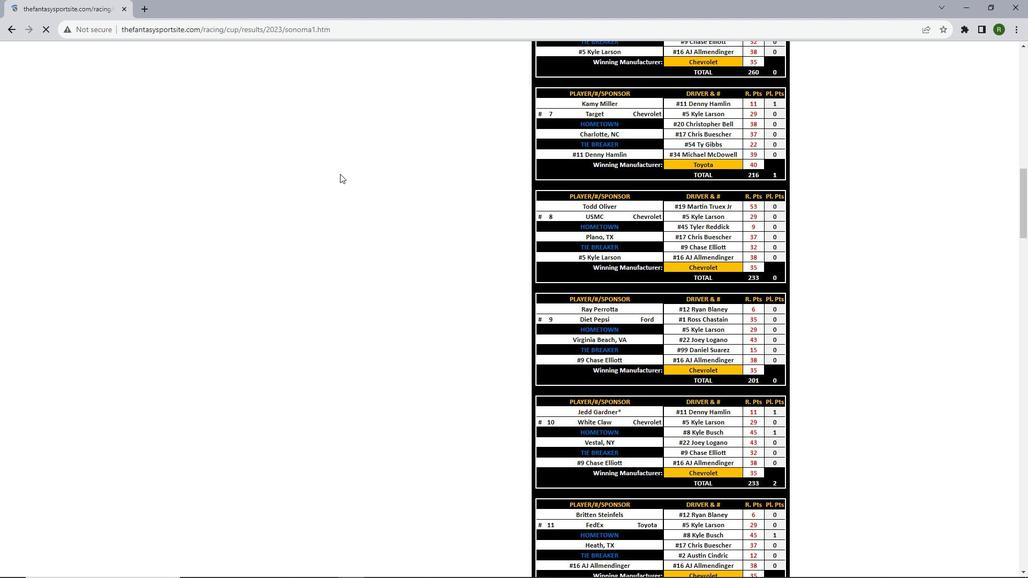 
Action: Mouse scrolled (340, 173) with delta (0, 0)
Screenshot: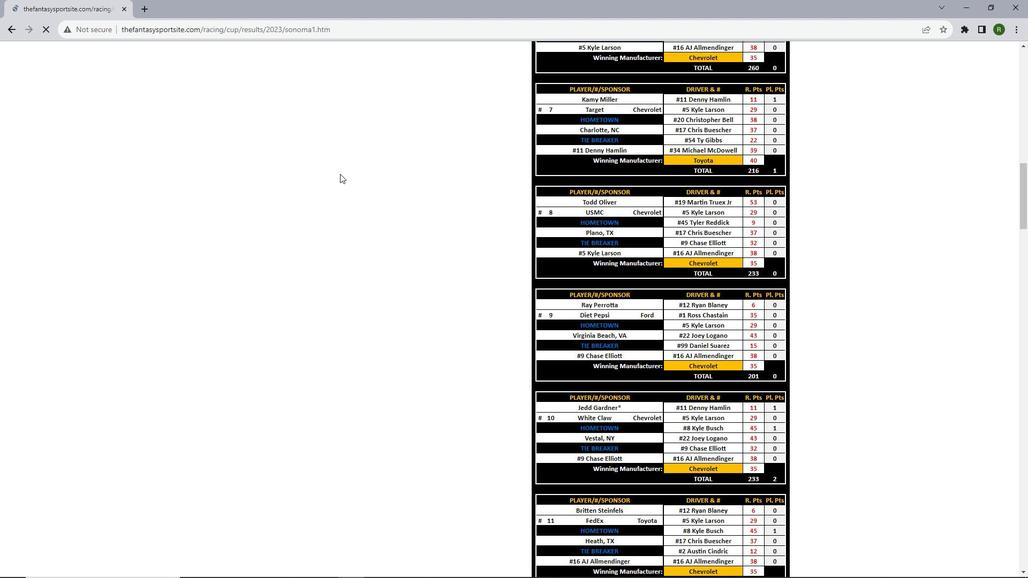 
Action: Mouse scrolled (340, 173) with delta (0, 0)
Screenshot: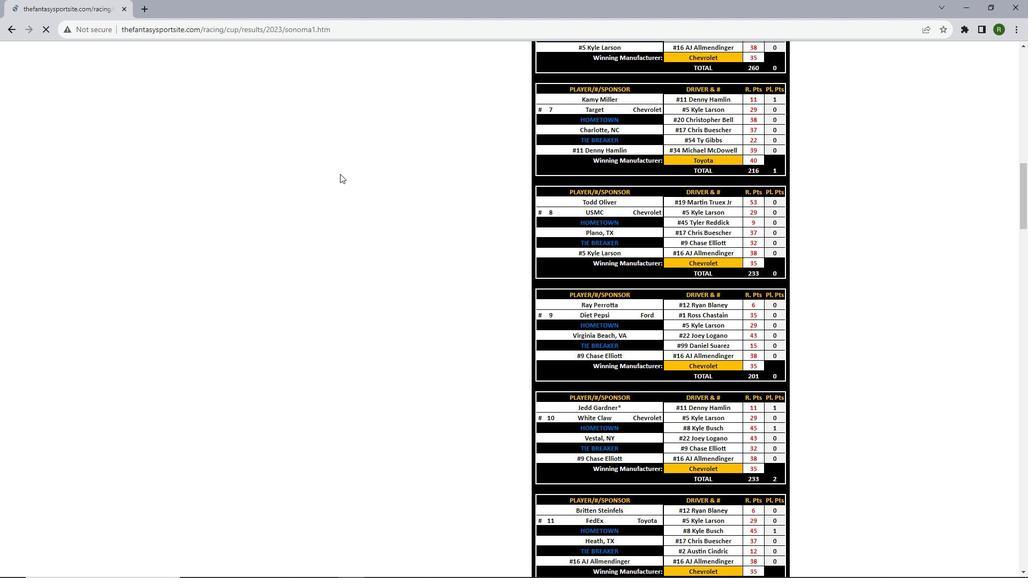 
Action: Mouse scrolled (340, 173) with delta (0, 0)
Screenshot: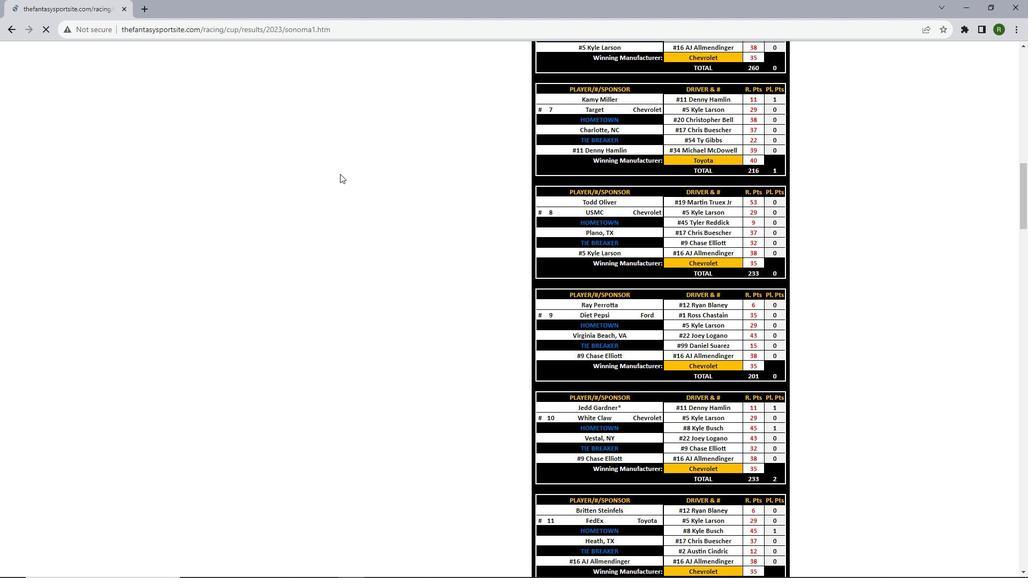 
Action: Mouse scrolled (340, 173) with delta (0, 0)
Screenshot: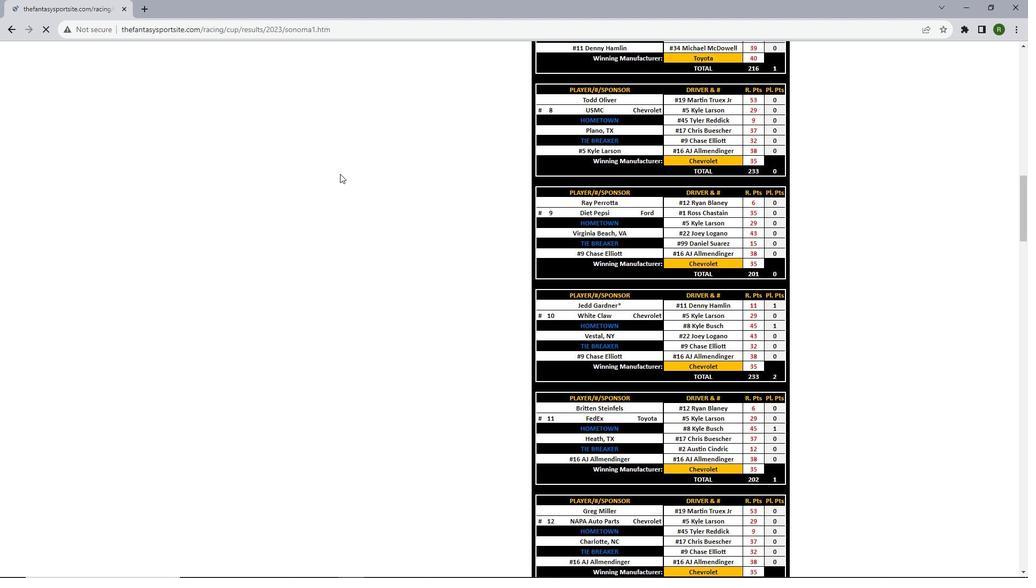 
Action: Mouse scrolled (340, 173) with delta (0, 0)
Screenshot: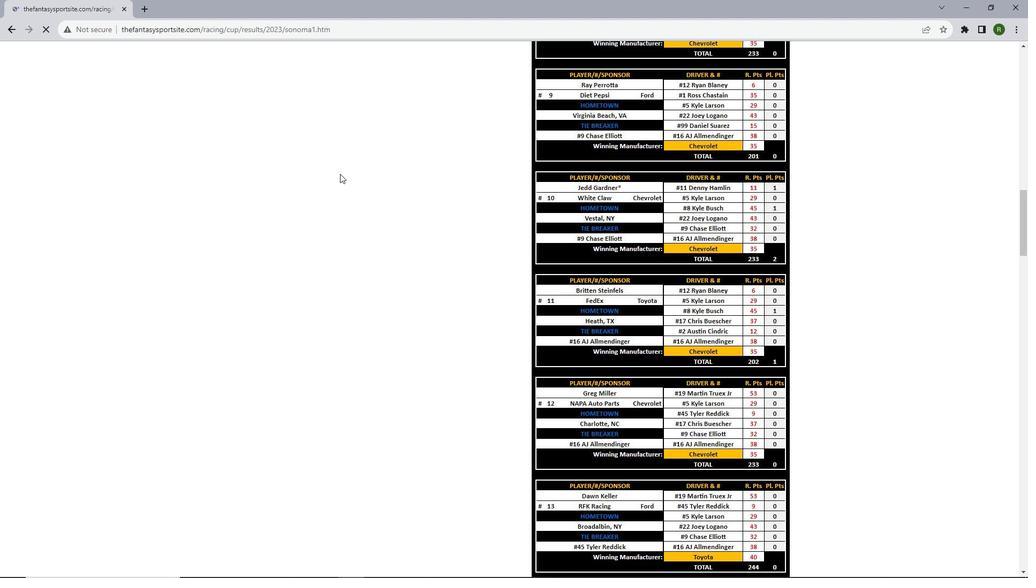 
Action: Mouse scrolled (340, 173) with delta (0, 0)
Screenshot: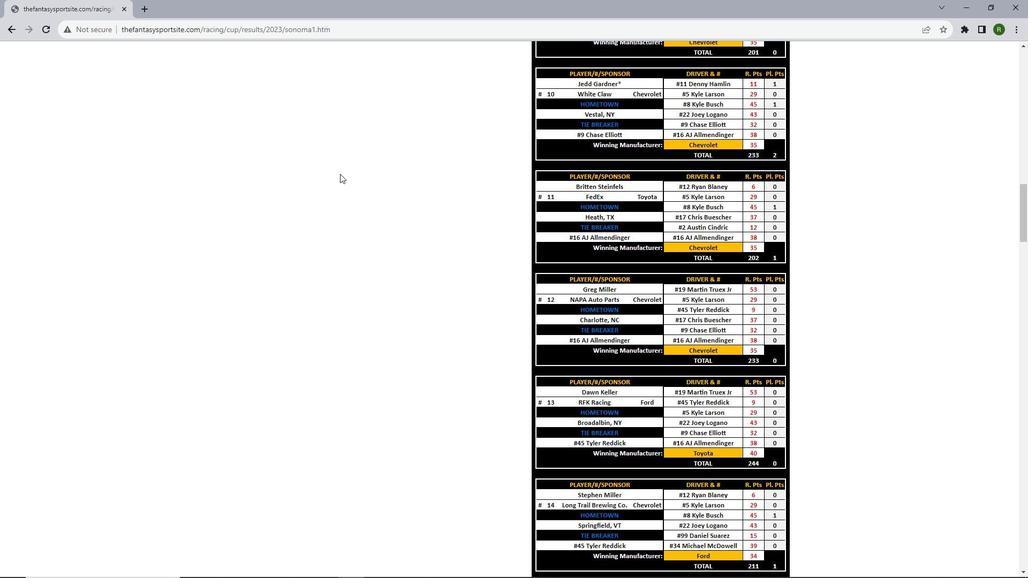 
Action: Mouse scrolled (340, 173) with delta (0, 0)
Screenshot: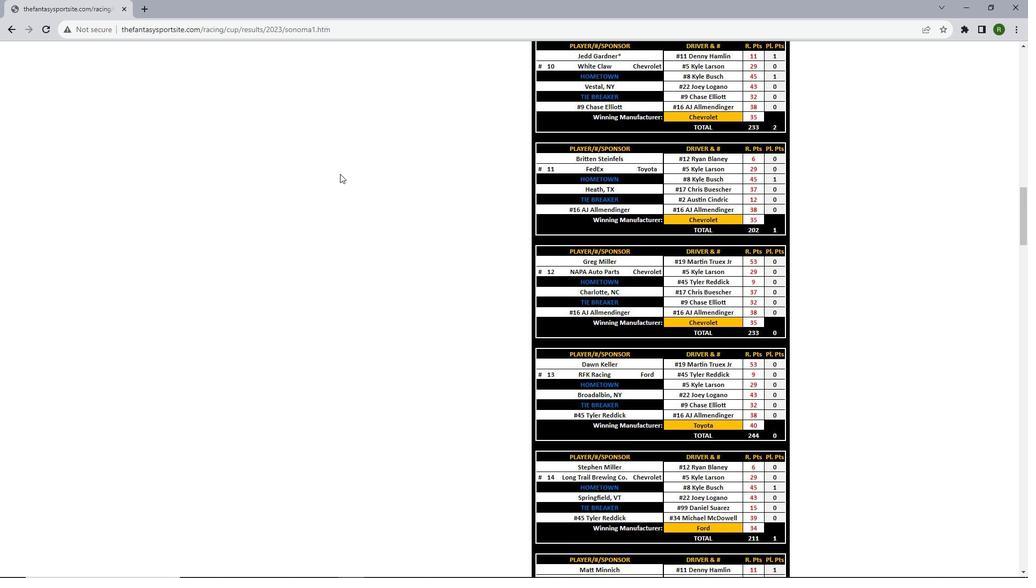 
Action: Mouse scrolled (340, 173) with delta (0, 0)
Screenshot: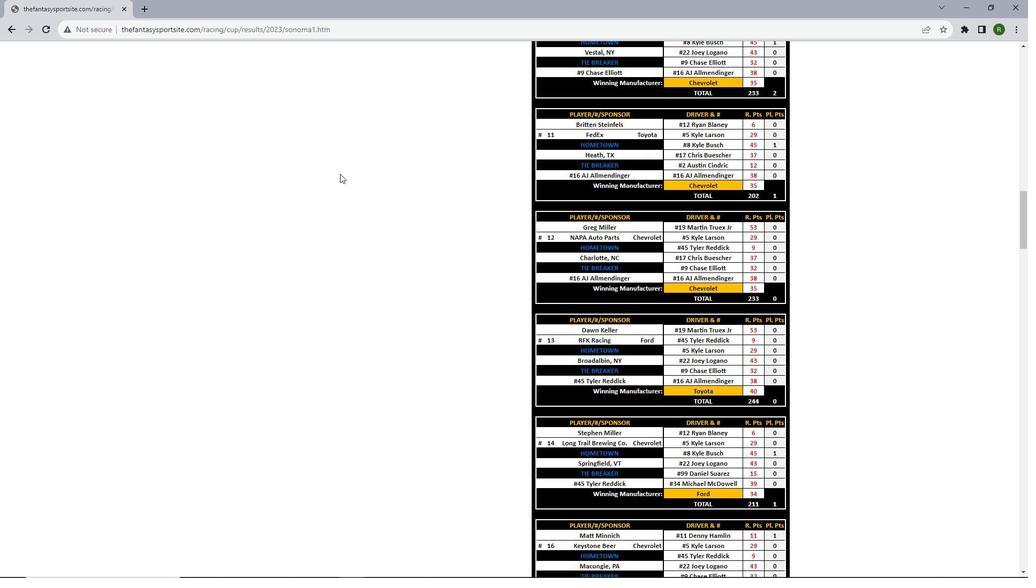 
Action: Mouse scrolled (340, 173) with delta (0, 0)
Screenshot: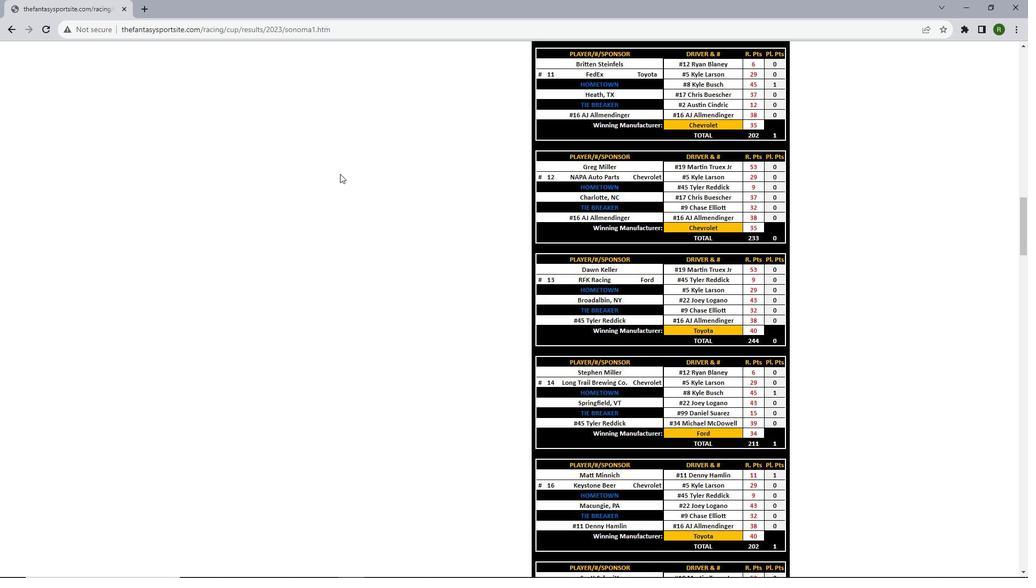 
Action: Mouse scrolled (340, 173) with delta (0, 0)
Screenshot: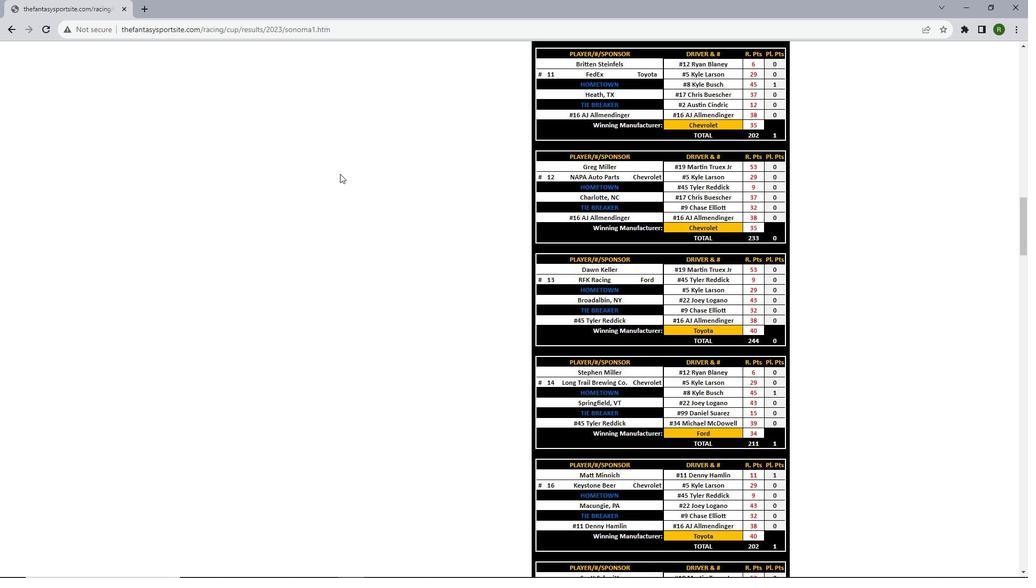 
Action: Mouse scrolled (340, 173) with delta (0, 0)
Screenshot: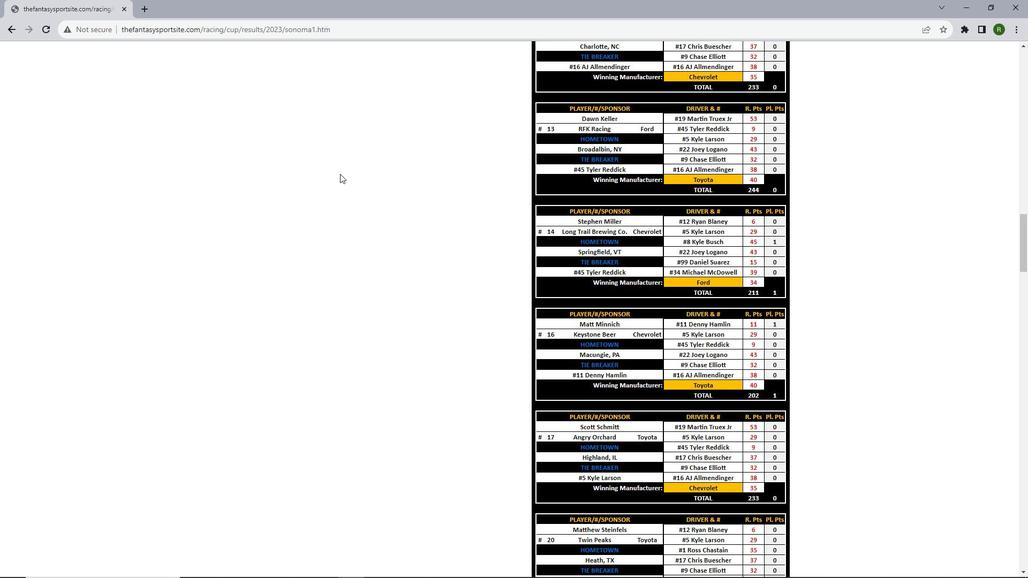 
Action: Mouse scrolled (340, 173) with delta (0, 0)
Screenshot: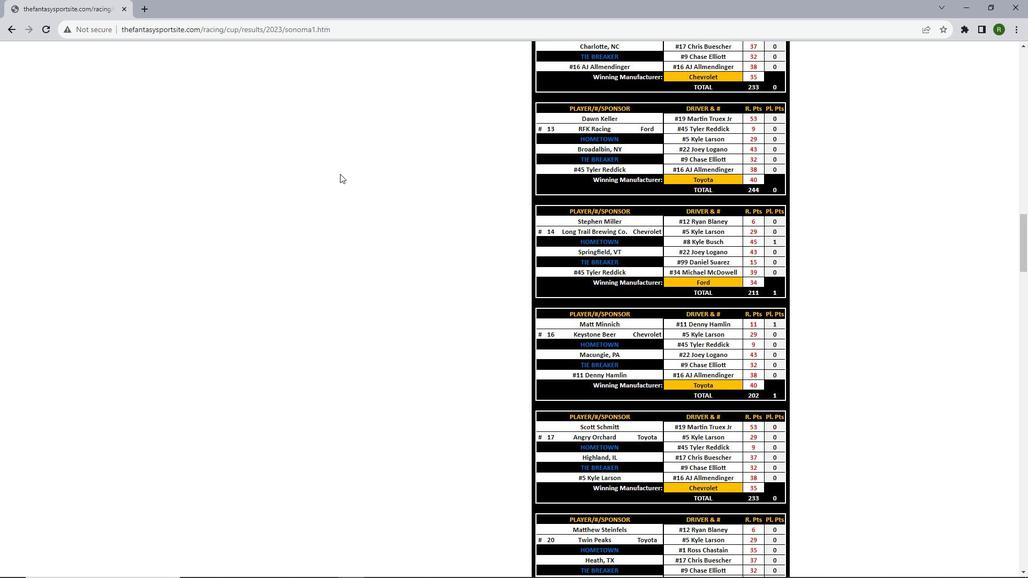 
Action: Mouse scrolled (340, 173) with delta (0, 0)
Screenshot: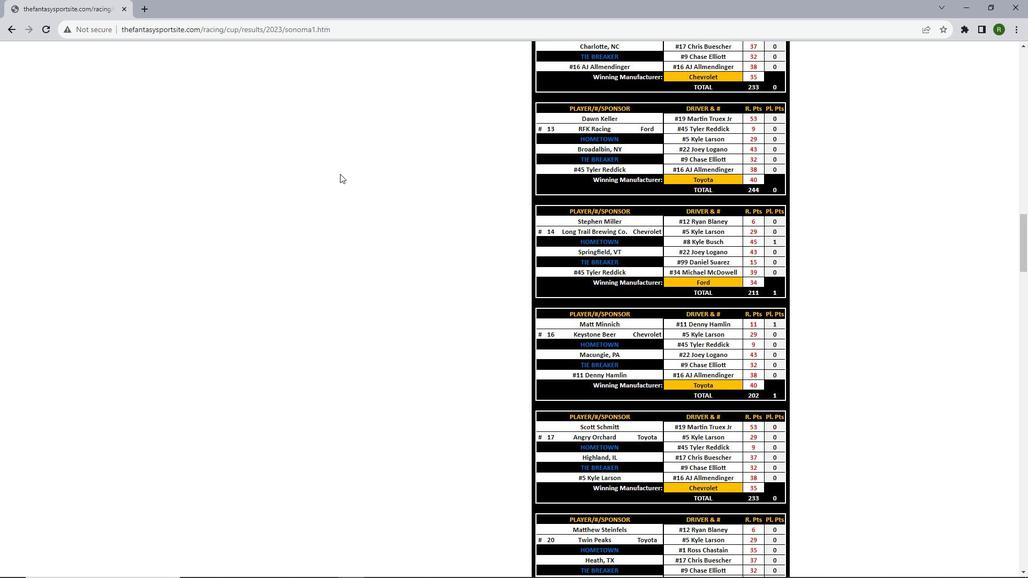 
Action: Mouse scrolled (340, 173) with delta (0, 0)
Screenshot: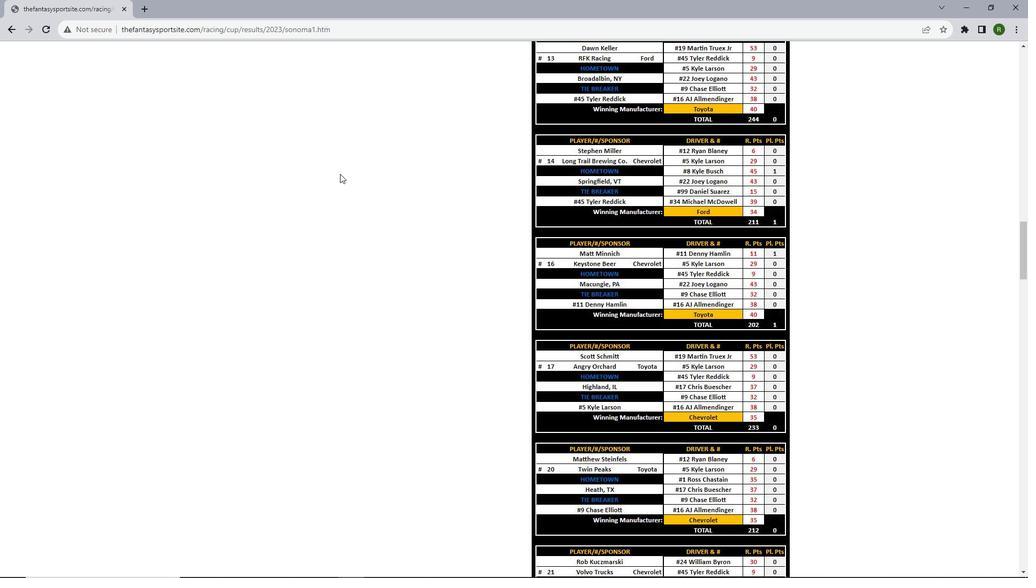 
Action: Mouse scrolled (340, 173) with delta (0, 0)
Screenshot: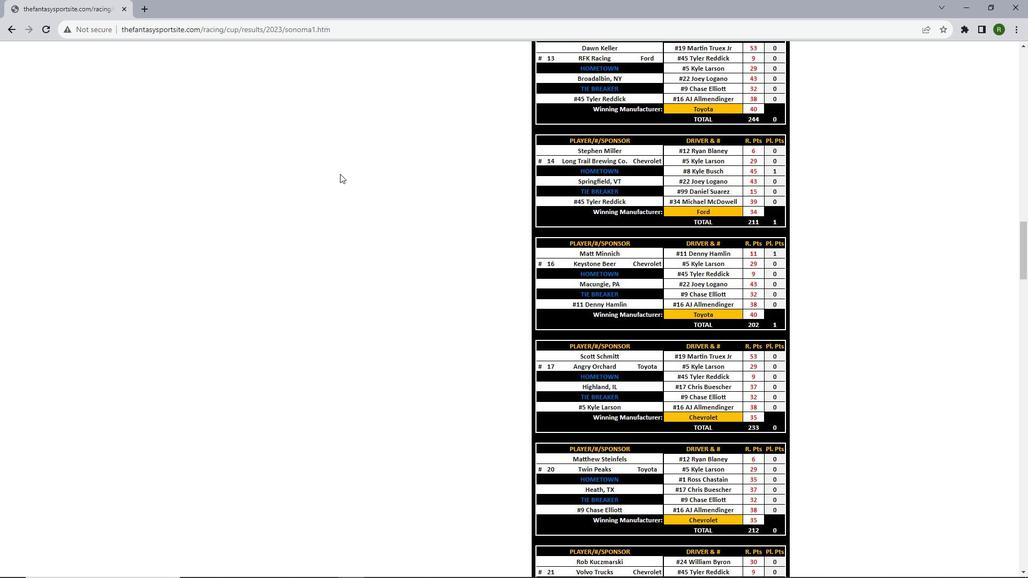 
Action: Mouse scrolled (340, 173) with delta (0, 0)
Screenshot: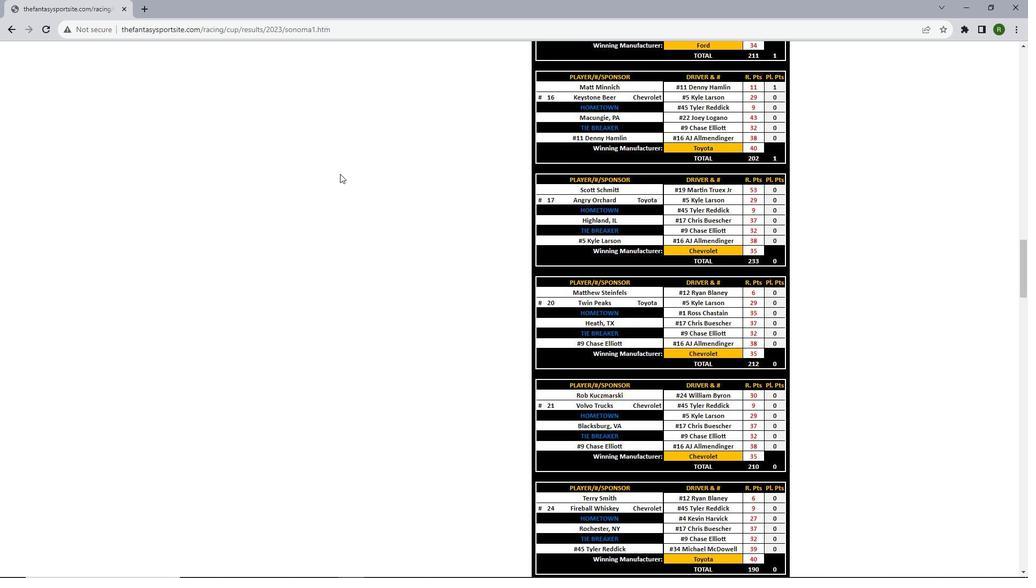 
Action: Mouse scrolled (340, 173) with delta (0, 0)
Screenshot: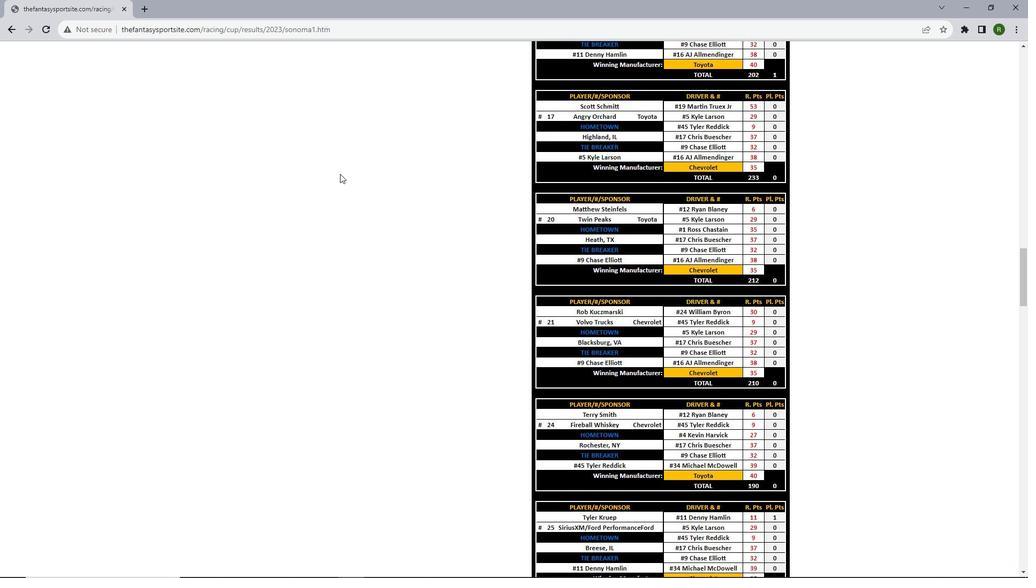 
Action: Mouse scrolled (340, 173) with delta (0, 0)
Screenshot: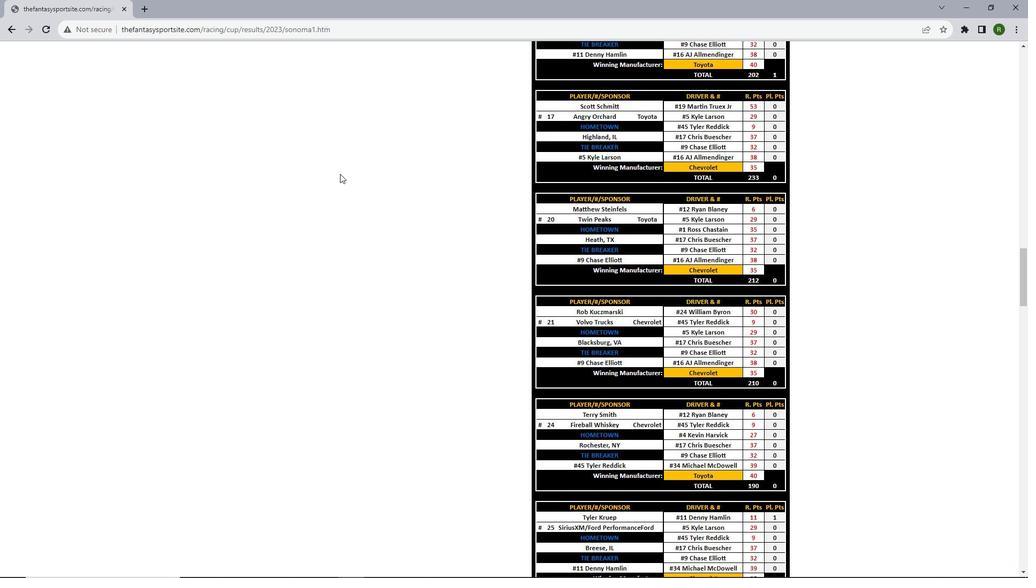 
Action: Mouse scrolled (340, 173) with delta (0, 0)
Screenshot: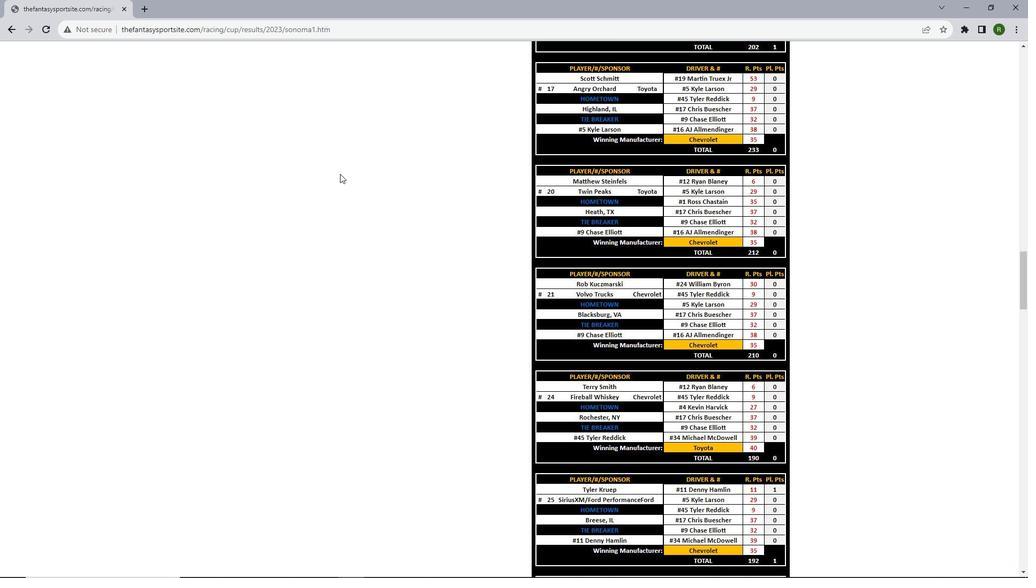 
Action: Mouse scrolled (340, 173) with delta (0, 0)
Screenshot: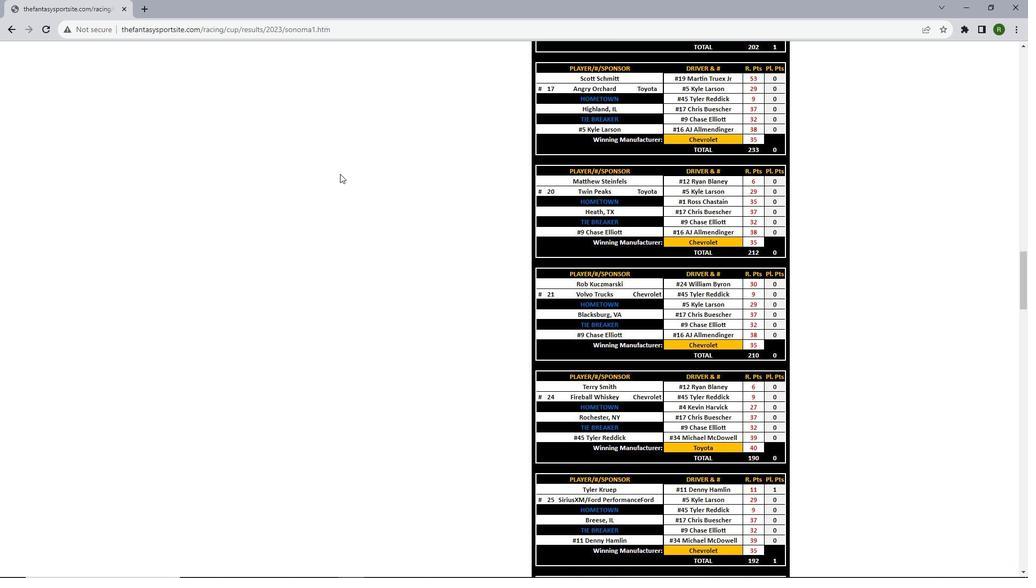 
Action: Mouse scrolled (340, 173) with delta (0, 0)
Screenshot: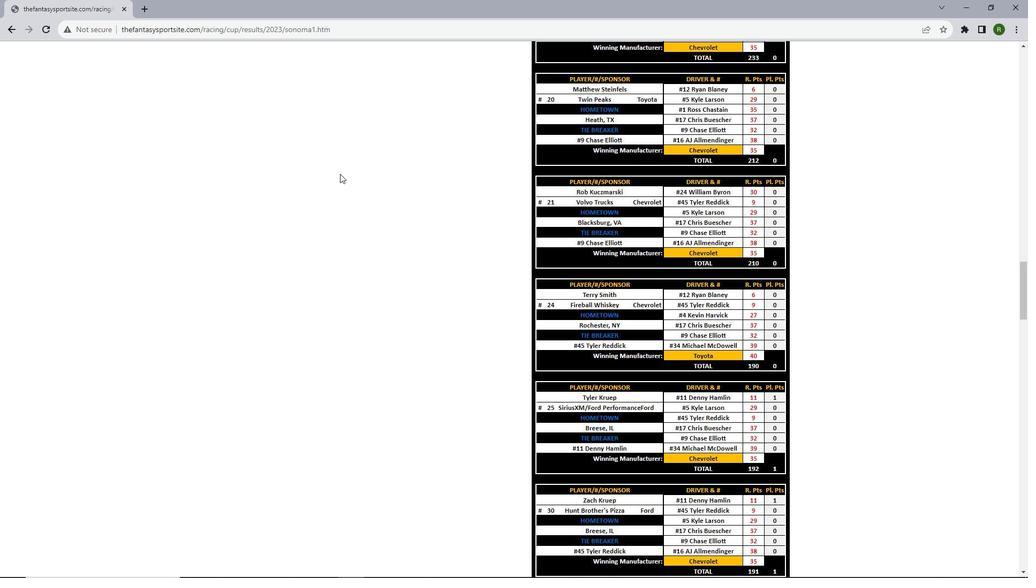 
Action: Mouse scrolled (340, 173) with delta (0, 0)
Screenshot: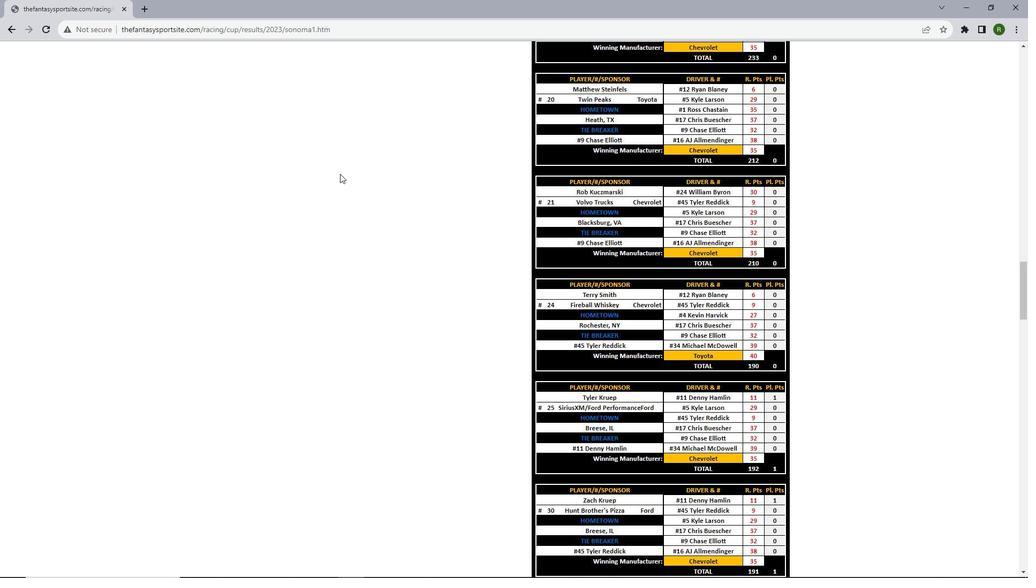 
Action: Mouse scrolled (340, 173) with delta (0, 0)
Screenshot: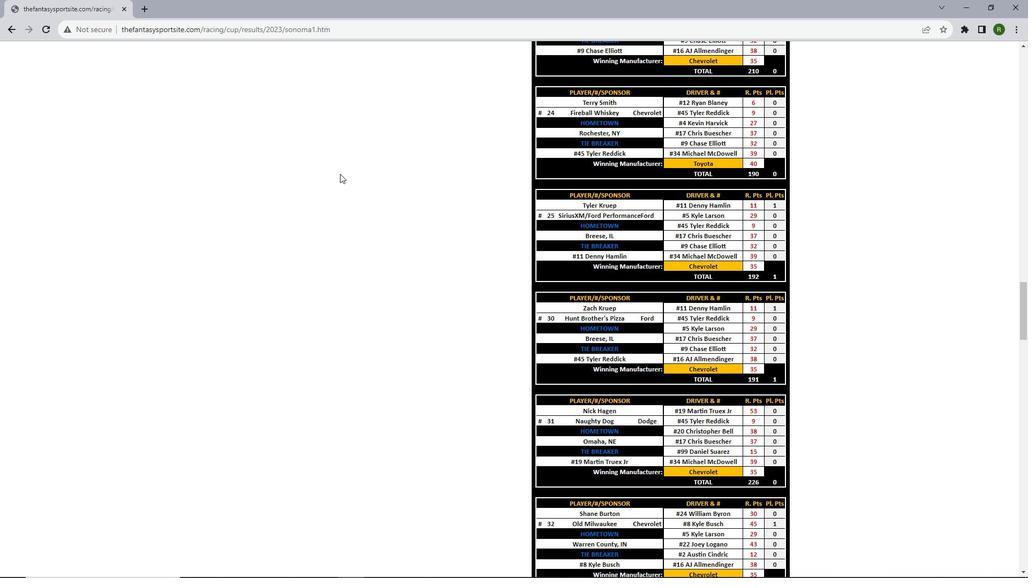 
Action: Mouse scrolled (340, 173) with delta (0, 0)
Screenshot: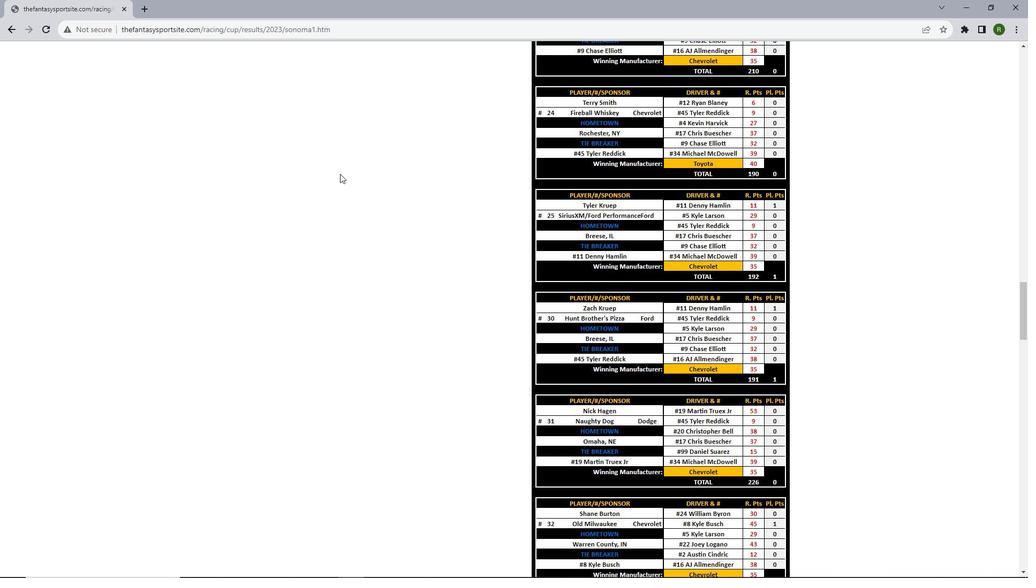 
Action: Mouse scrolled (340, 173) with delta (0, 0)
Screenshot: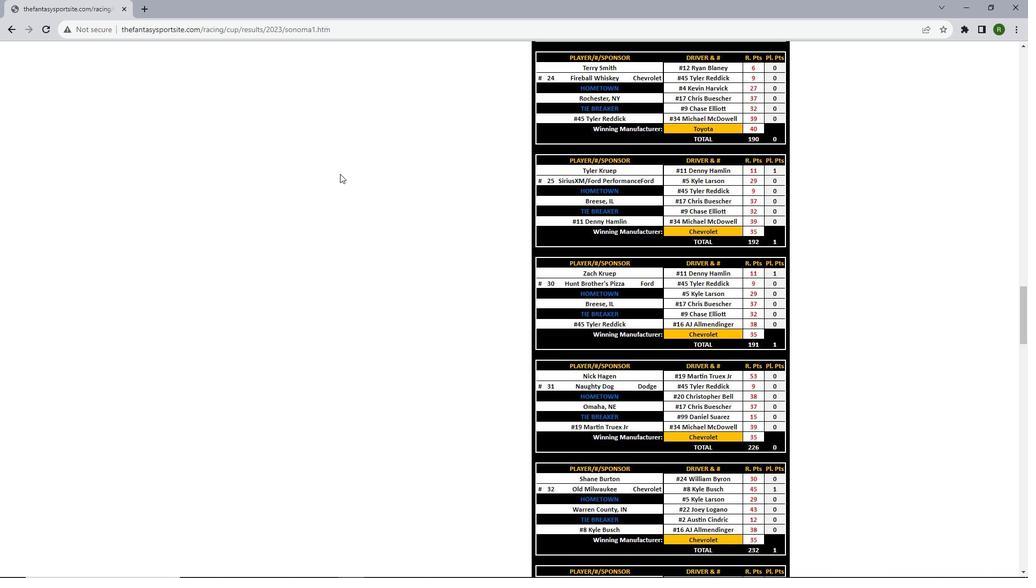 
Action: Mouse scrolled (340, 173) with delta (0, 0)
Screenshot: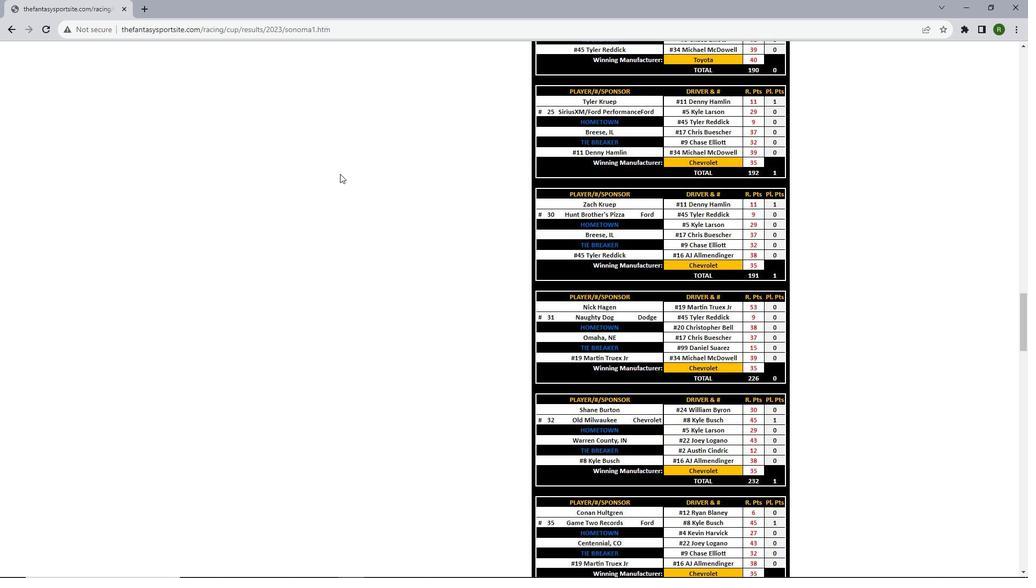 
Action: Mouse scrolled (340, 173) with delta (0, 0)
Screenshot: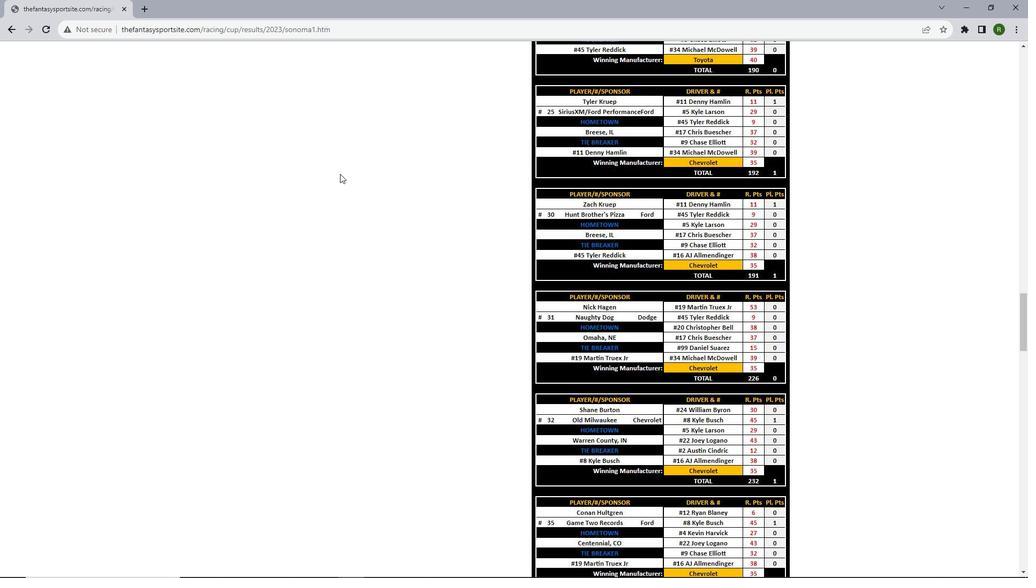
Action: Mouse scrolled (340, 173) with delta (0, 0)
Screenshot: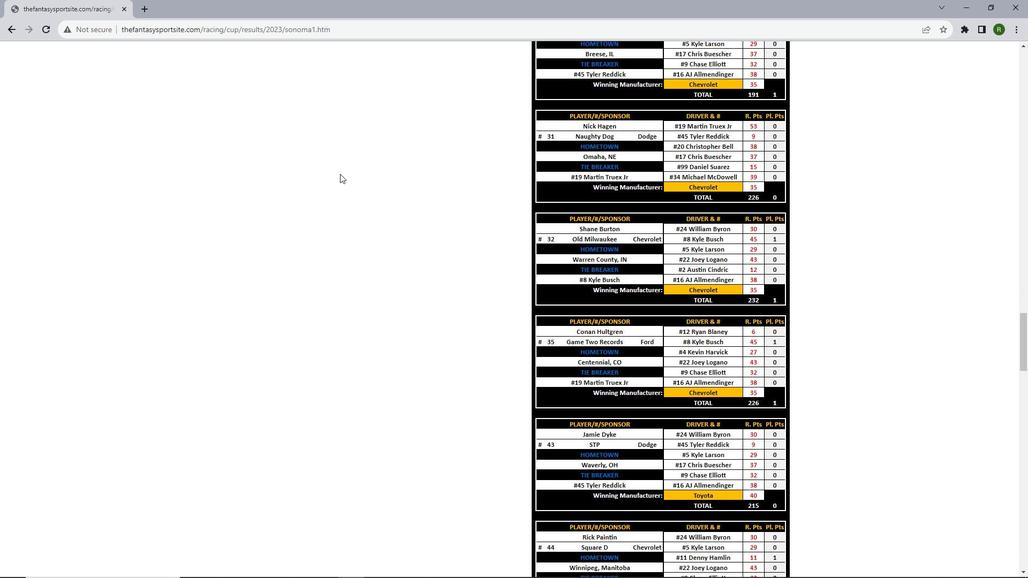 
Action: Mouse scrolled (340, 173) with delta (0, 0)
Screenshot: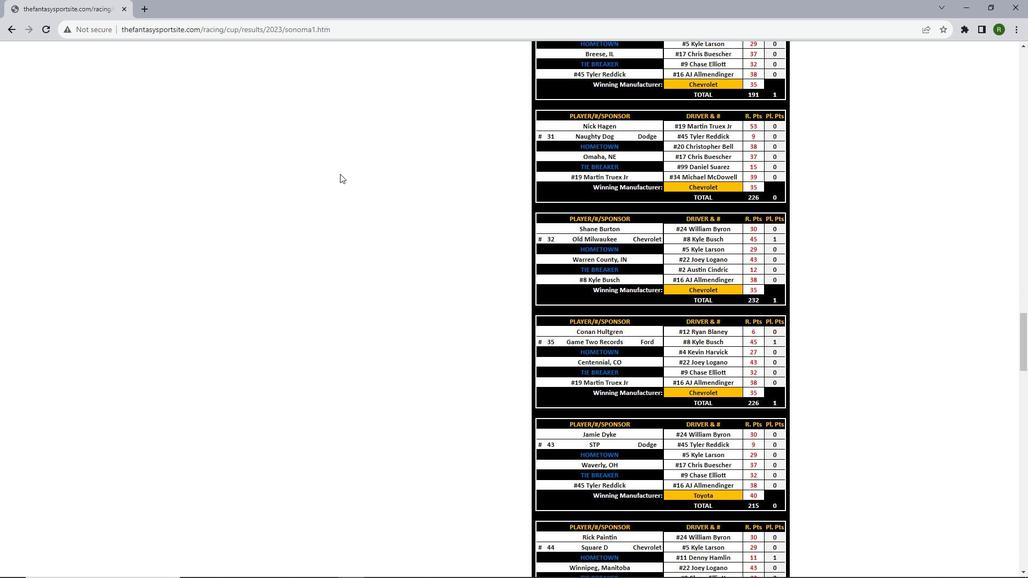 
Action: Mouse scrolled (340, 173) with delta (0, 0)
Screenshot: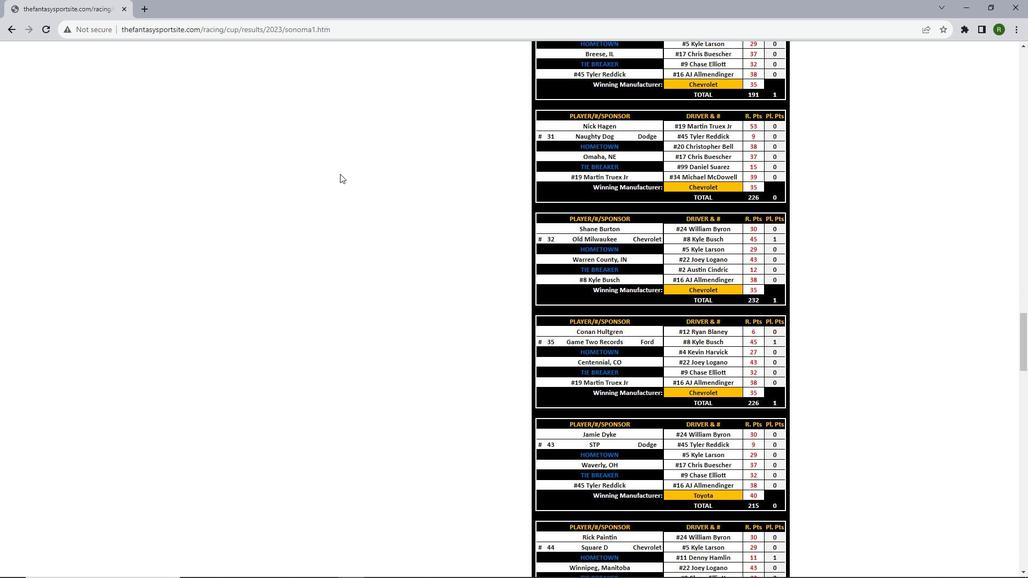 
Action: Mouse scrolled (340, 173) with delta (0, 0)
Screenshot: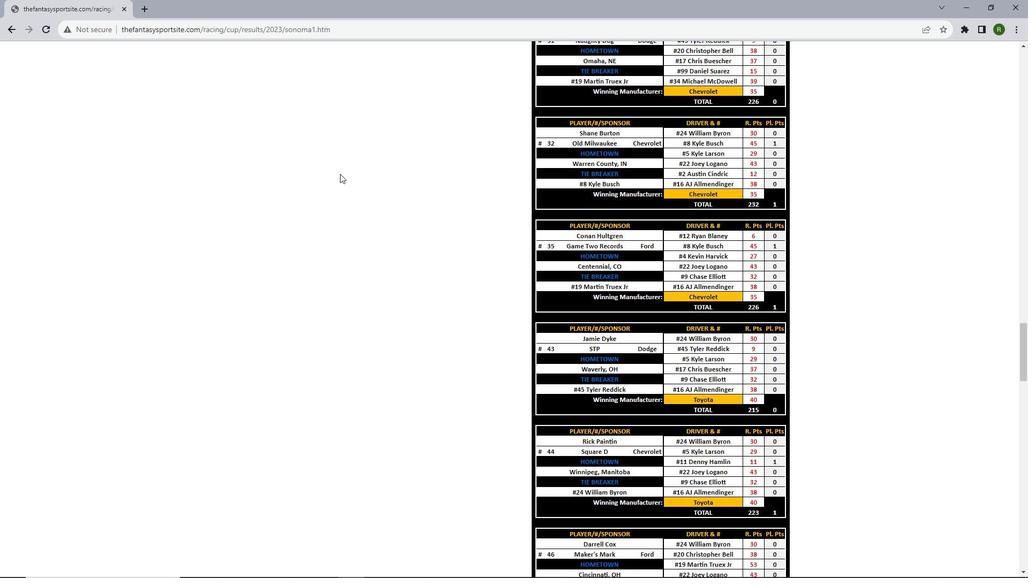 
Action: Mouse scrolled (340, 173) with delta (0, 0)
Screenshot: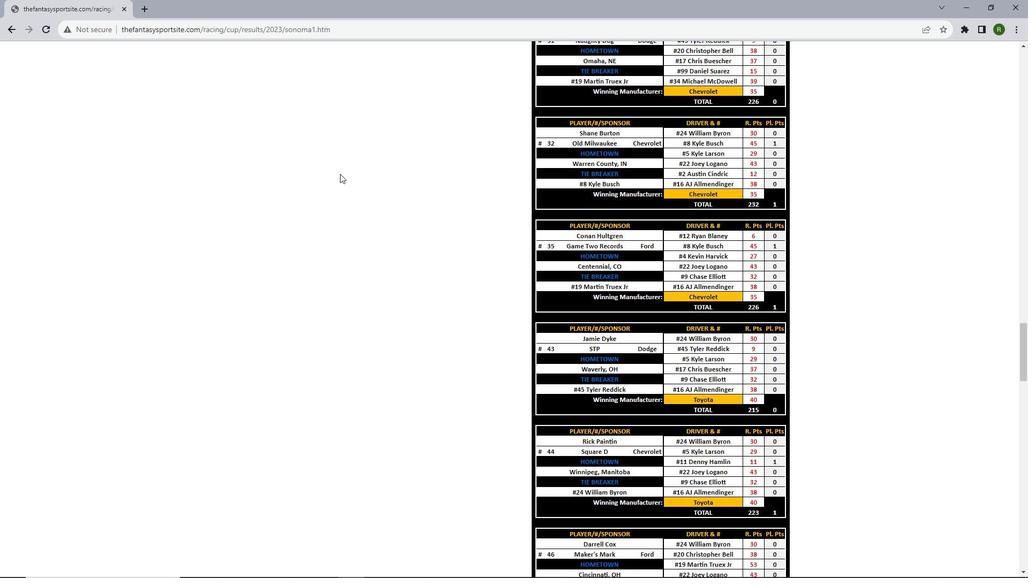 
Action: Mouse scrolled (340, 173) with delta (0, 0)
Screenshot: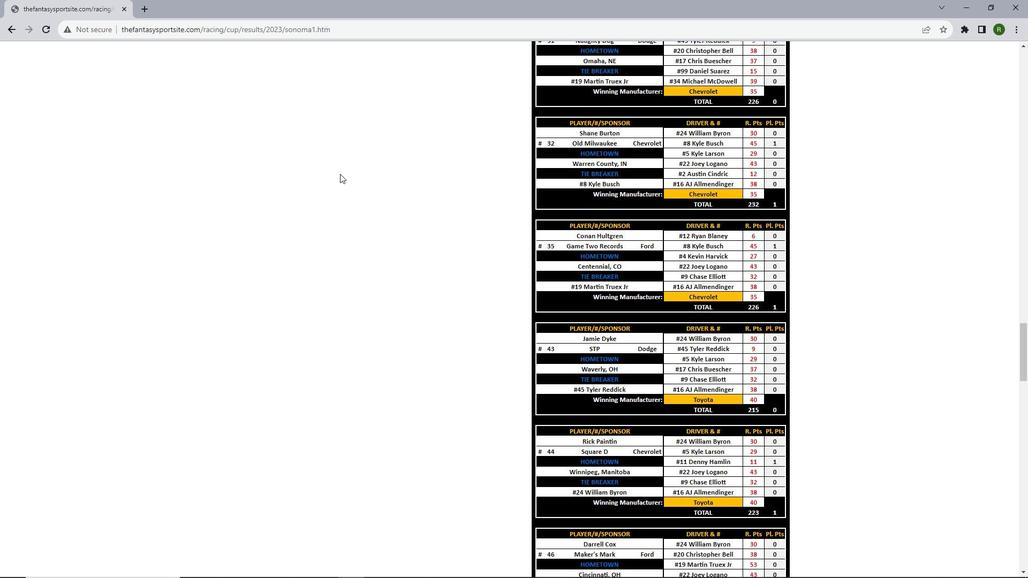 
Action: Mouse scrolled (340, 173) with delta (0, 0)
Screenshot: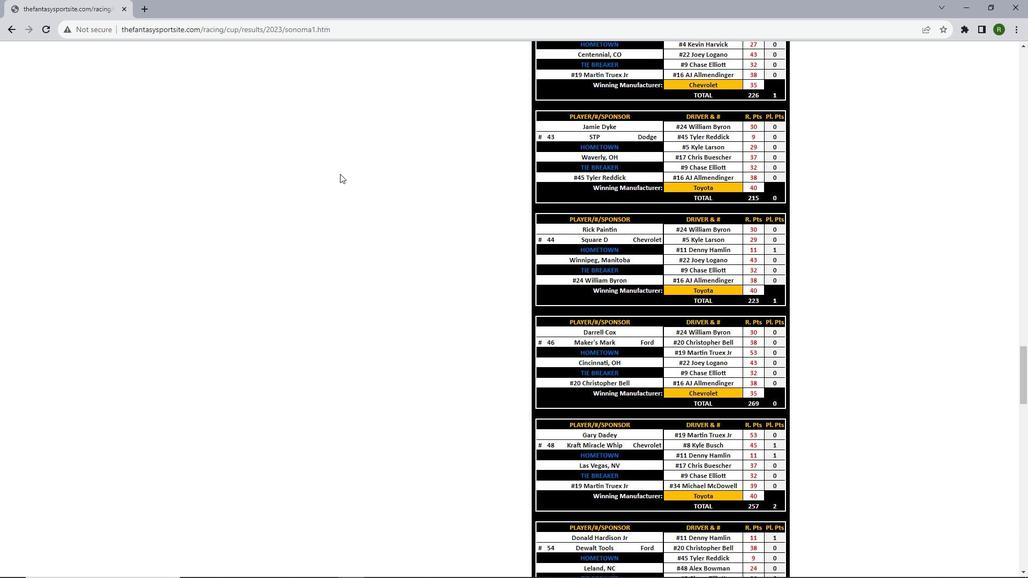 
Action: Mouse scrolled (340, 173) with delta (0, 0)
Screenshot: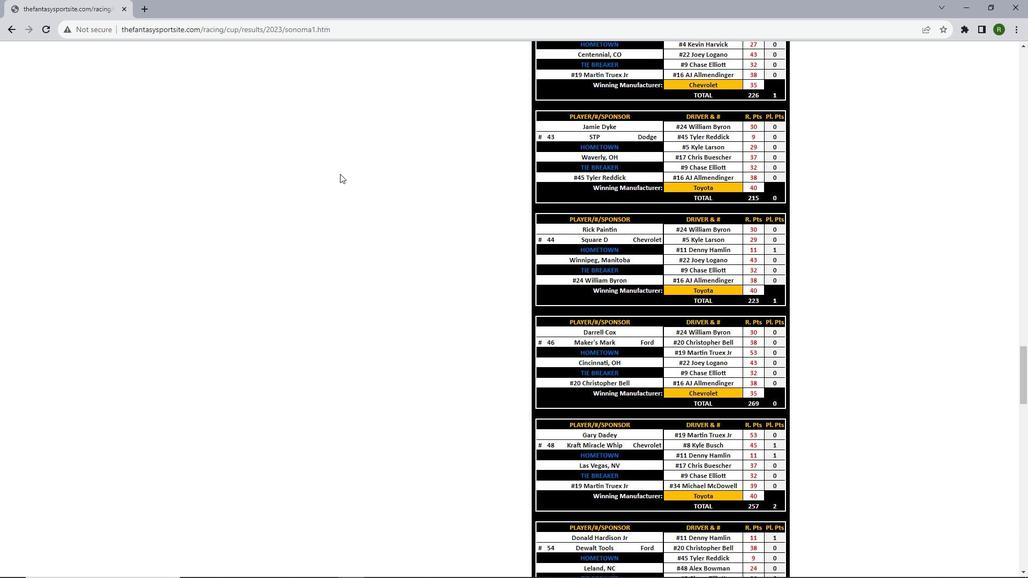 
Action: Mouse scrolled (340, 173) with delta (0, 0)
Screenshot: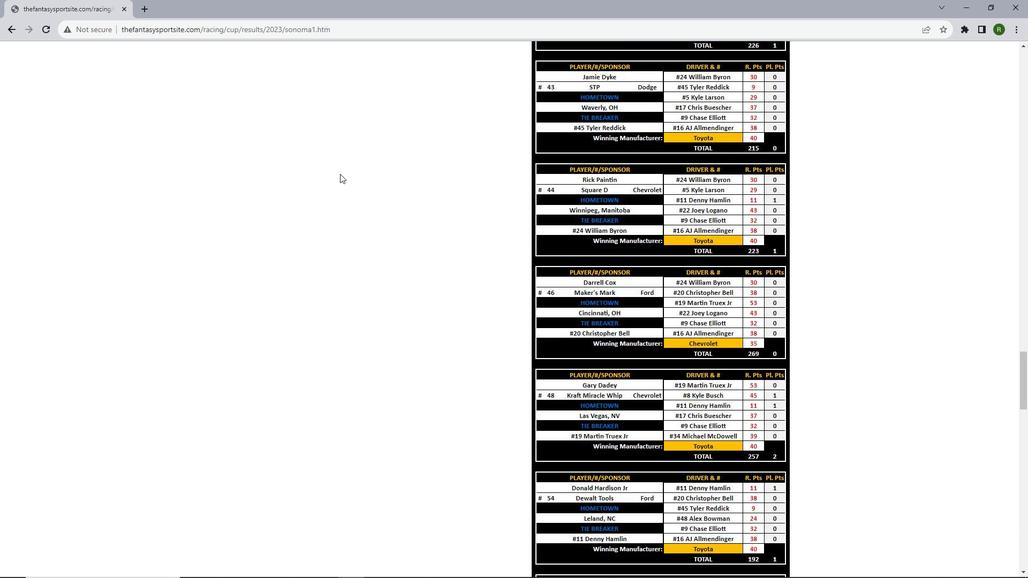 
Action: Mouse scrolled (340, 173) with delta (0, 0)
Screenshot: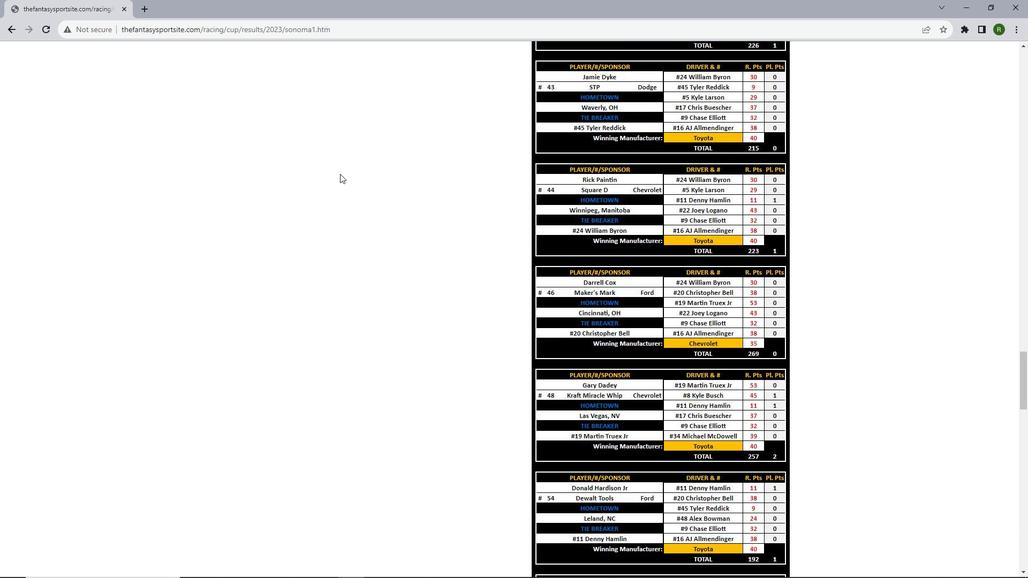 
Action: Mouse scrolled (340, 173) with delta (0, 0)
Screenshot: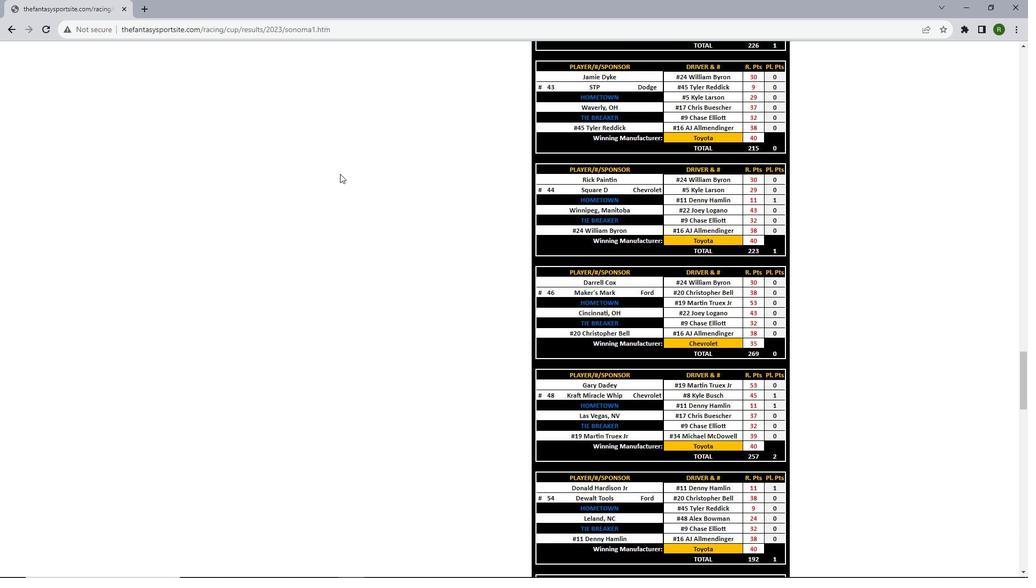 
Action: Mouse scrolled (340, 173) with delta (0, 0)
Screenshot: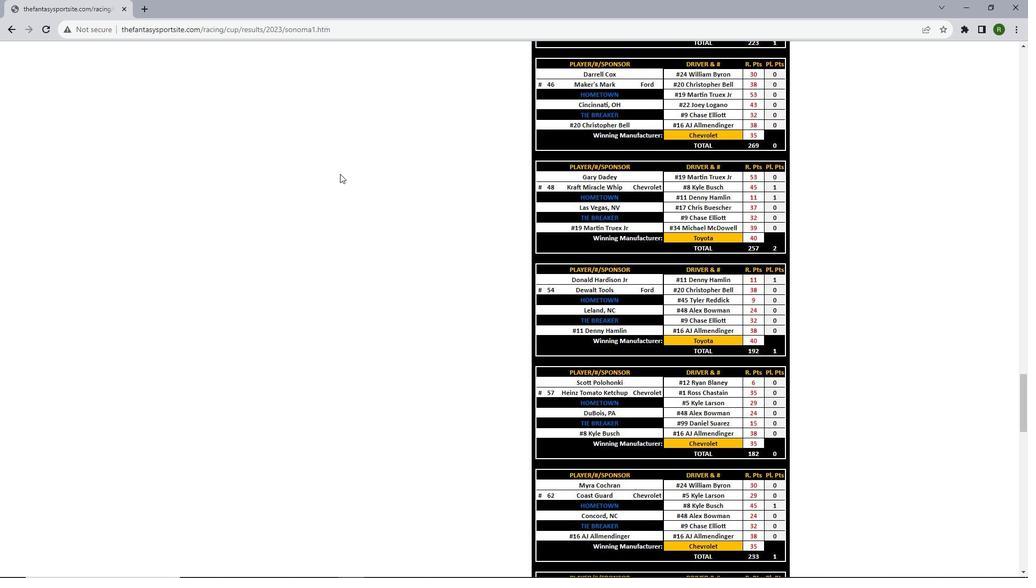 
Action: Mouse scrolled (340, 173) with delta (0, 0)
Screenshot: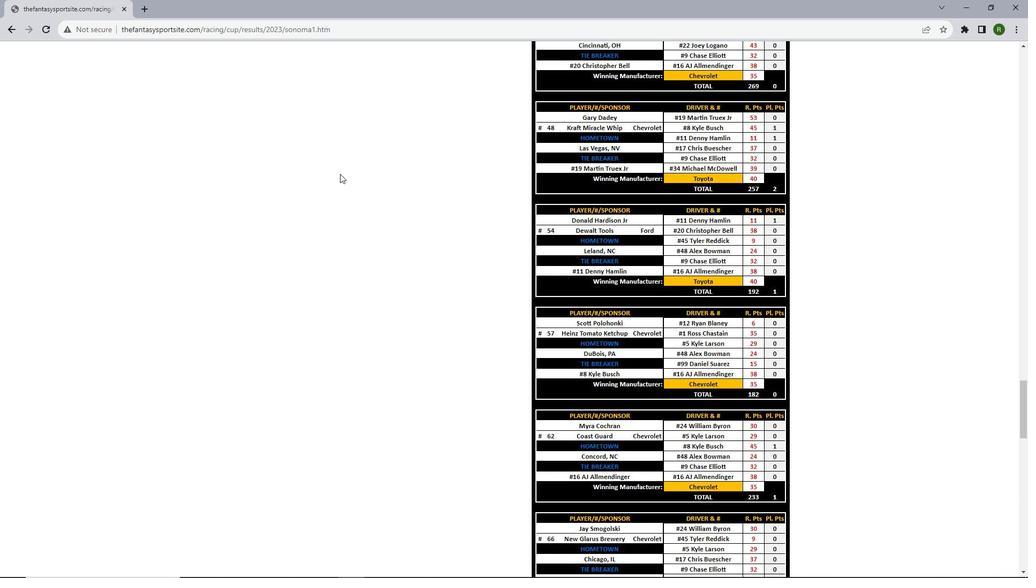 
Action: Mouse scrolled (340, 173) with delta (0, 0)
Screenshot: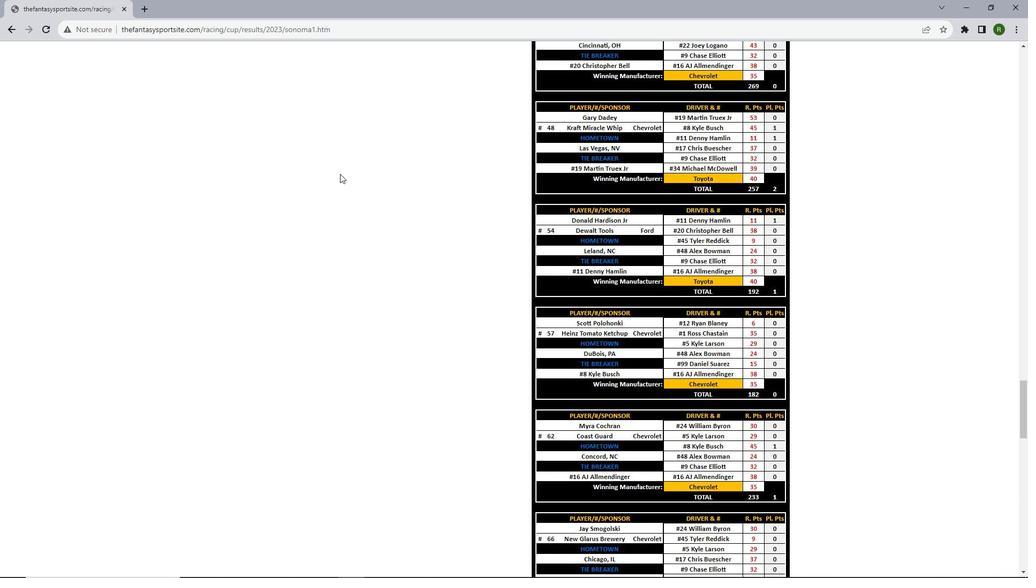 
Action: Mouse scrolled (340, 173) with delta (0, 0)
Screenshot: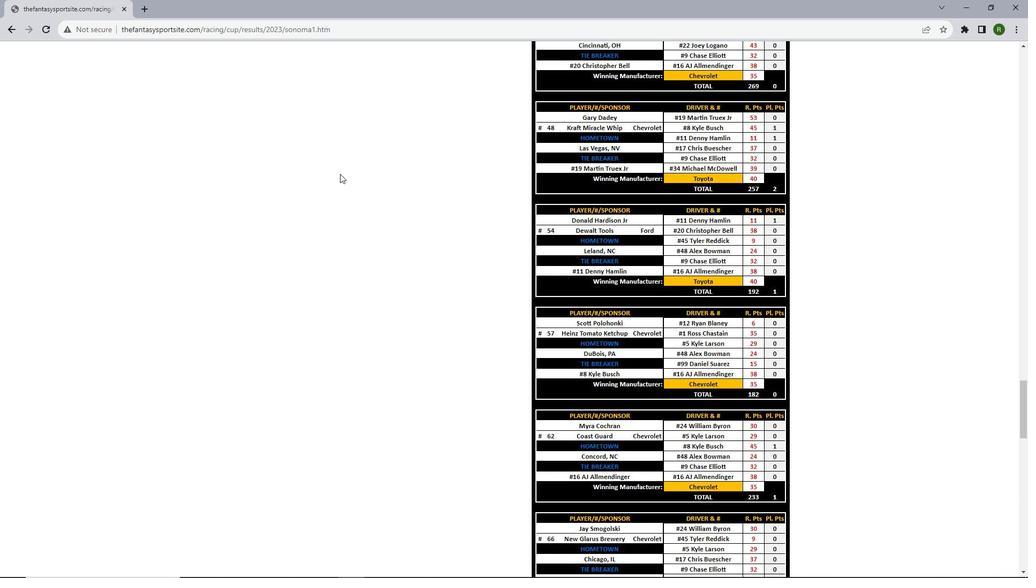 
Action: Mouse scrolled (340, 173) with delta (0, 0)
Screenshot: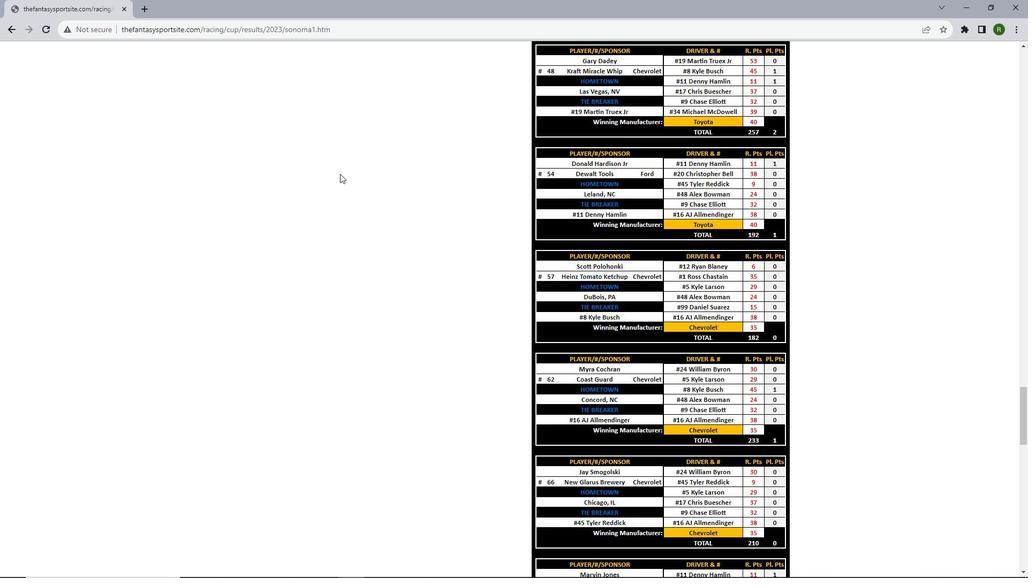 
Action: Mouse scrolled (340, 173) with delta (0, 0)
Screenshot: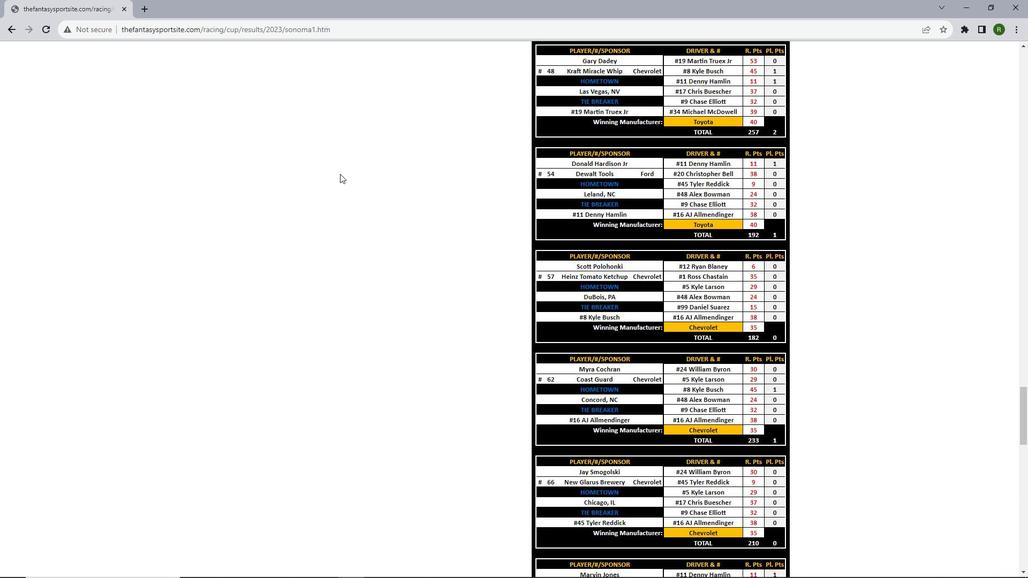 
Action: Mouse scrolled (340, 173) with delta (0, 0)
Screenshot: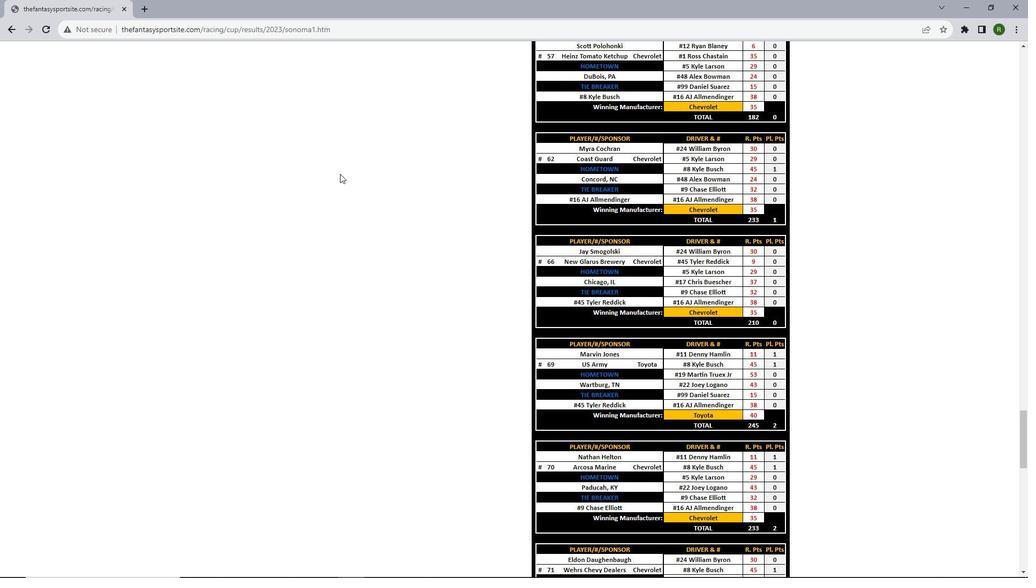 
Action: Mouse scrolled (340, 173) with delta (0, 0)
Screenshot: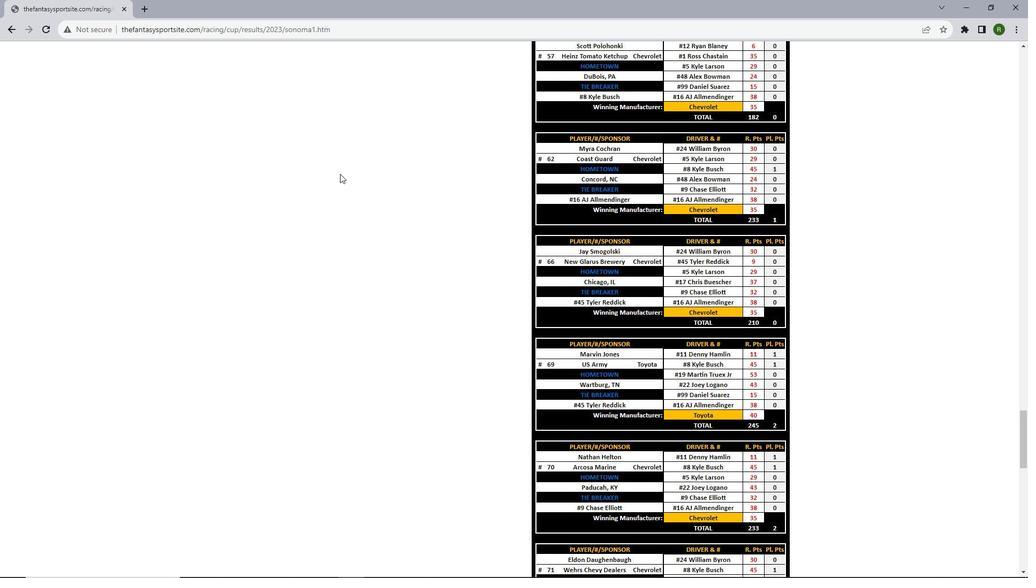 
Action: Mouse scrolled (340, 173) with delta (0, 0)
Screenshot: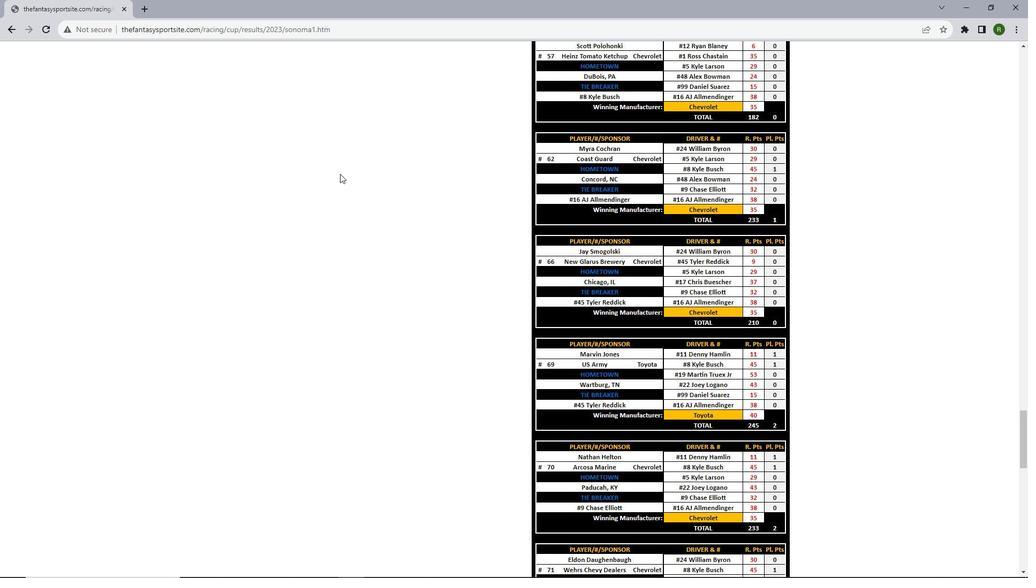 
Action: Mouse scrolled (340, 173) with delta (0, 0)
Screenshot: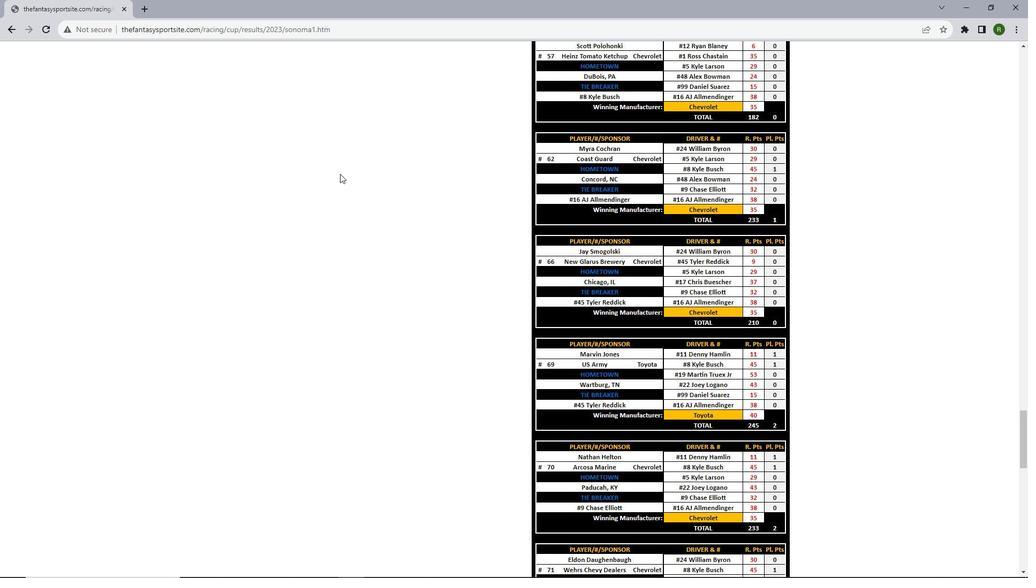 
Action: Mouse scrolled (340, 173) with delta (0, 0)
Screenshot: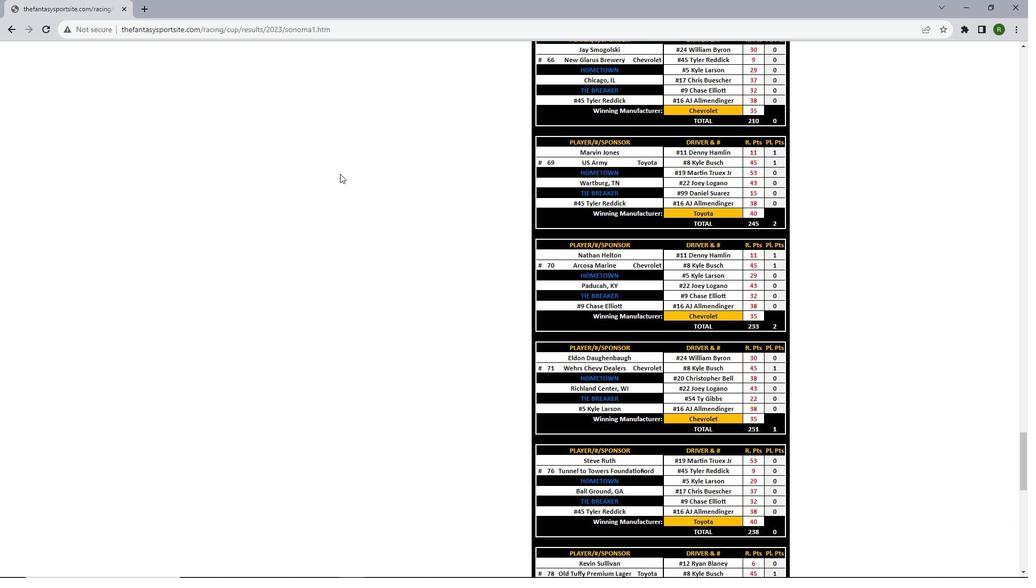 
Action: Mouse scrolled (340, 173) with delta (0, 0)
Screenshot: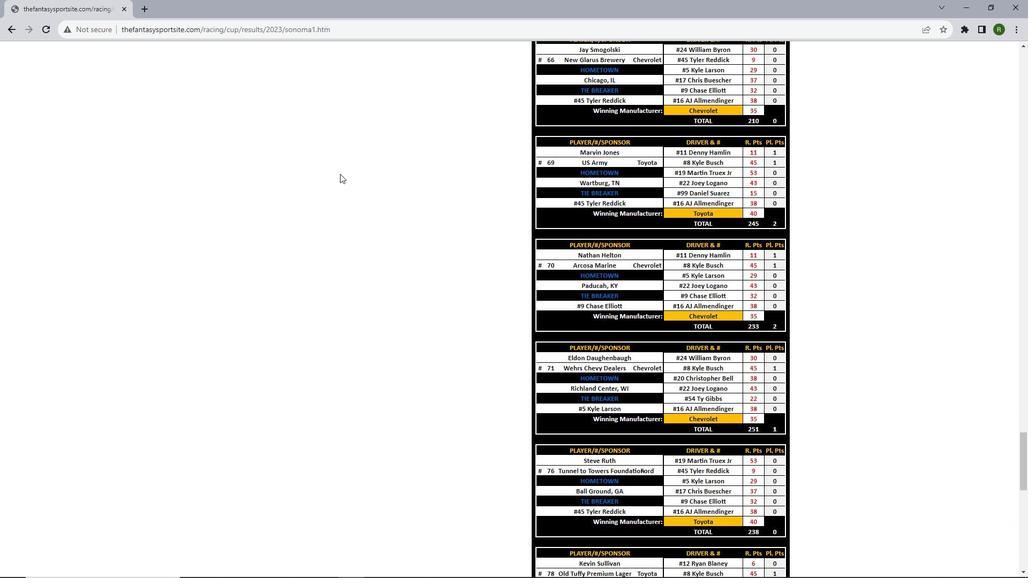 
Action: Mouse scrolled (340, 173) with delta (0, 0)
Screenshot: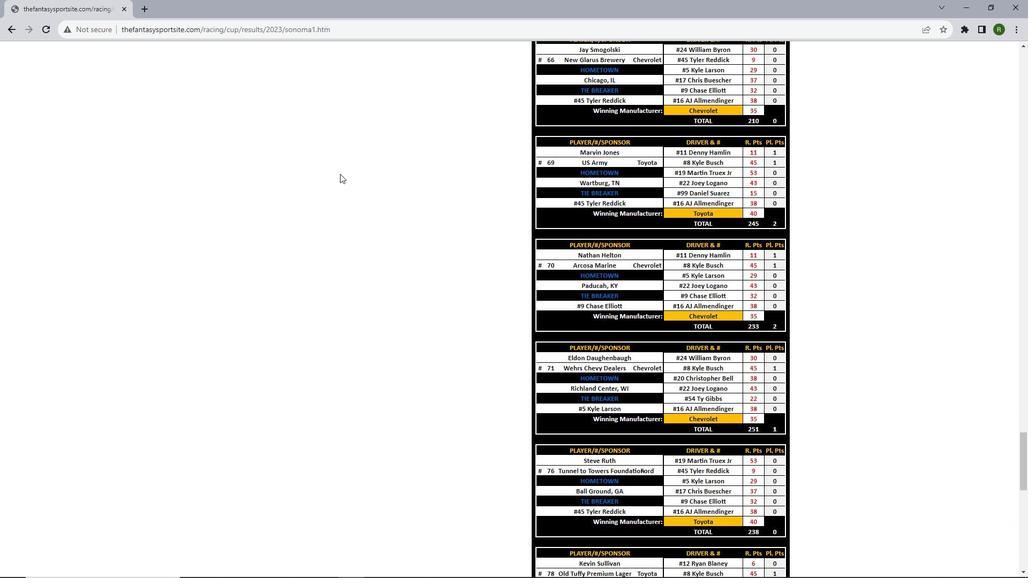 
Action: Mouse scrolled (340, 173) with delta (0, 0)
Screenshot: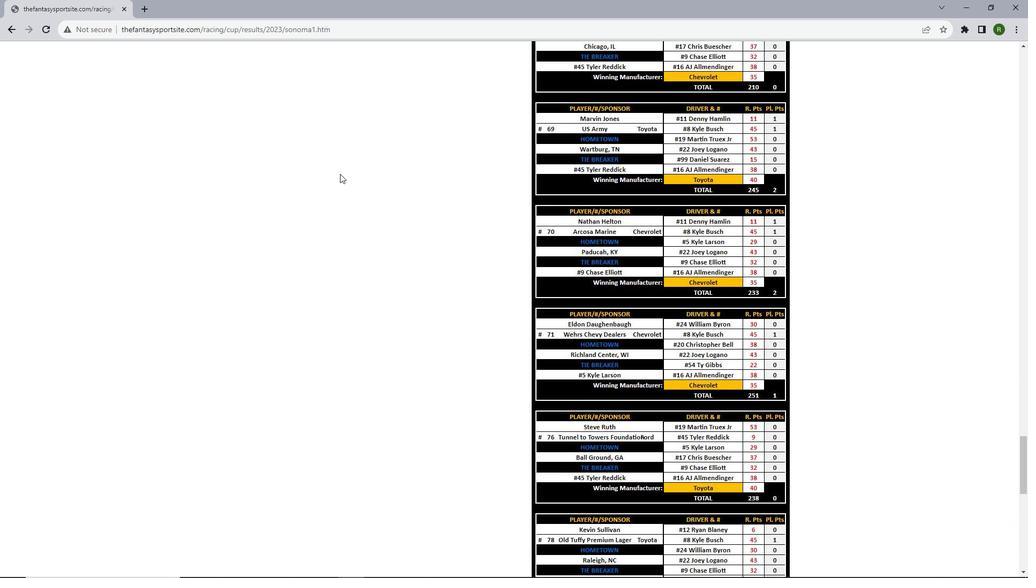 
Action: Mouse scrolled (340, 173) with delta (0, 0)
Screenshot: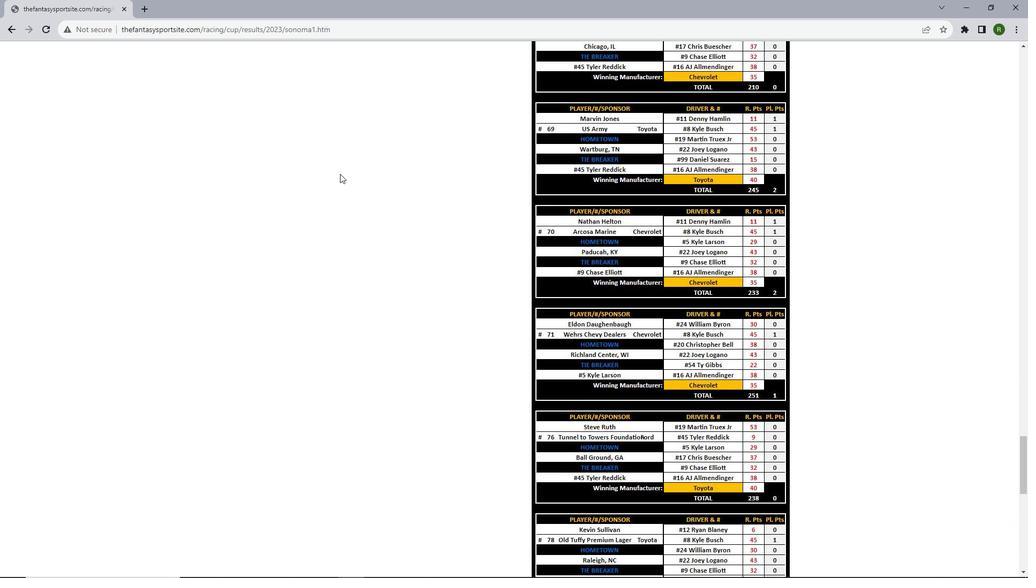 
Action: Mouse scrolled (340, 173) with delta (0, 0)
Screenshot: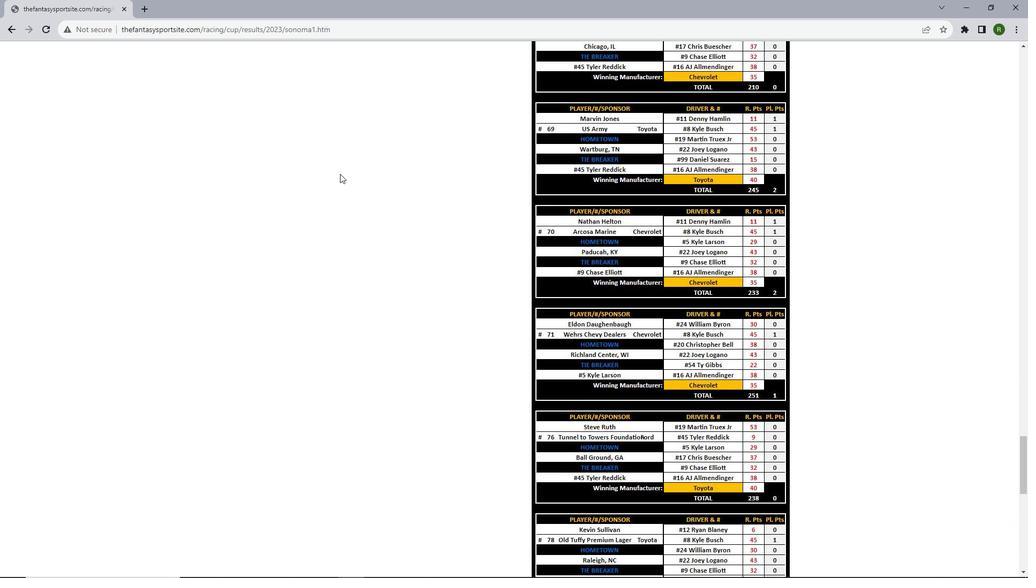 
Action: Mouse scrolled (340, 173) with delta (0, 0)
Screenshot: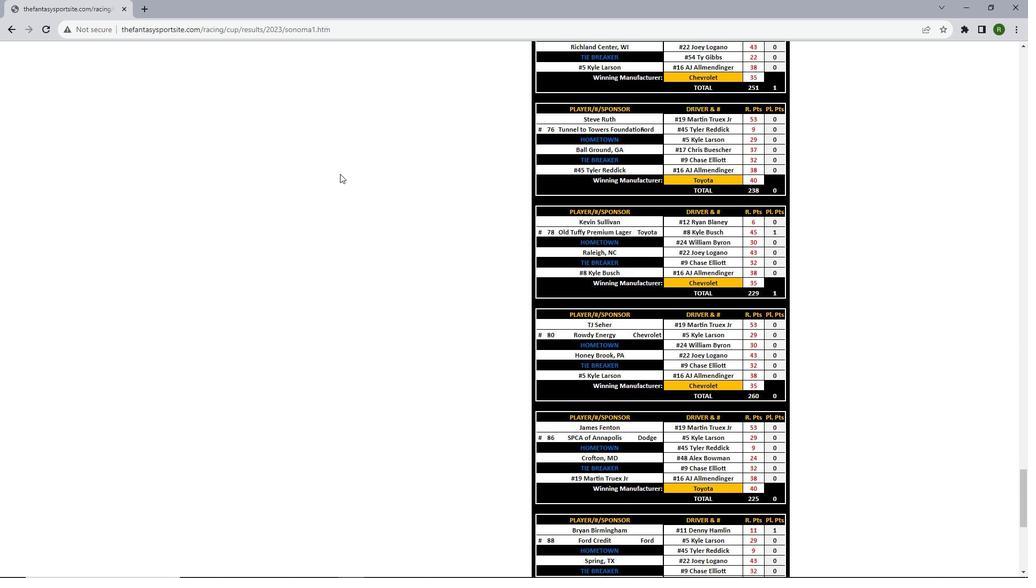 
Action: Mouse scrolled (340, 173) with delta (0, 0)
Screenshot: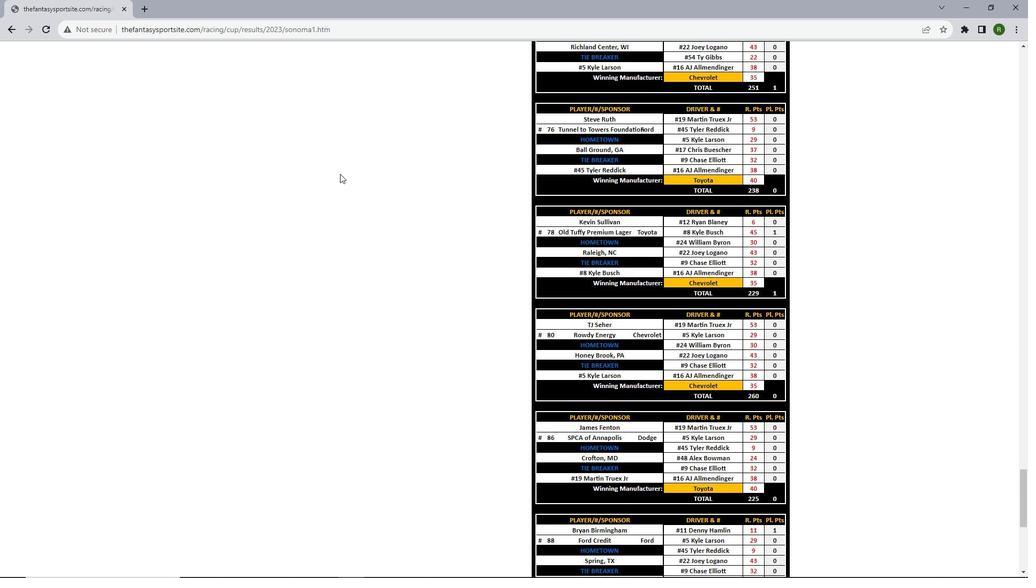 
Action: Mouse scrolled (340, 173) with delta (0, 0)
Screenshot: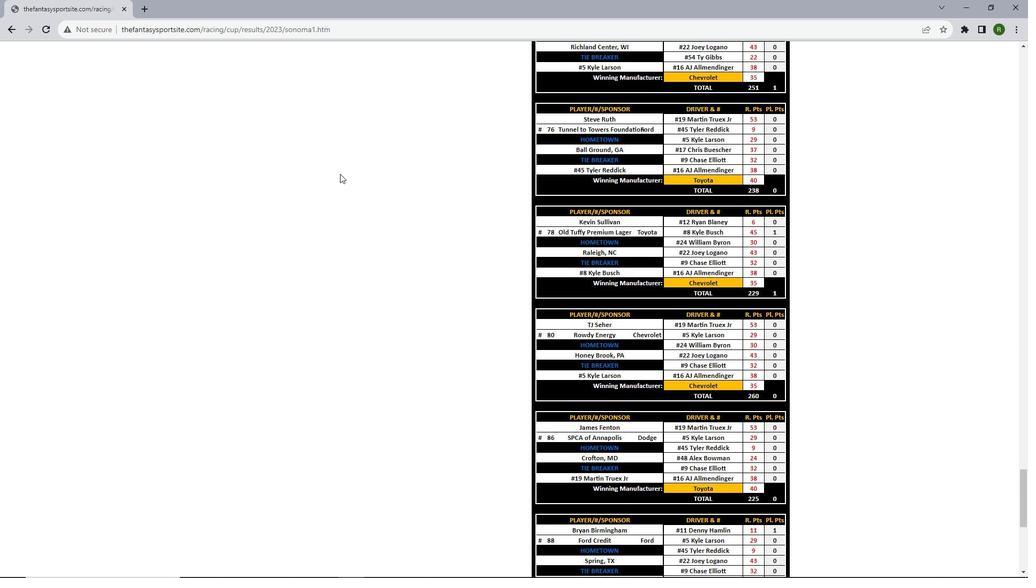 
Action: Mouse scrolled (340, 173) with delta (0, 0)
Screenshot: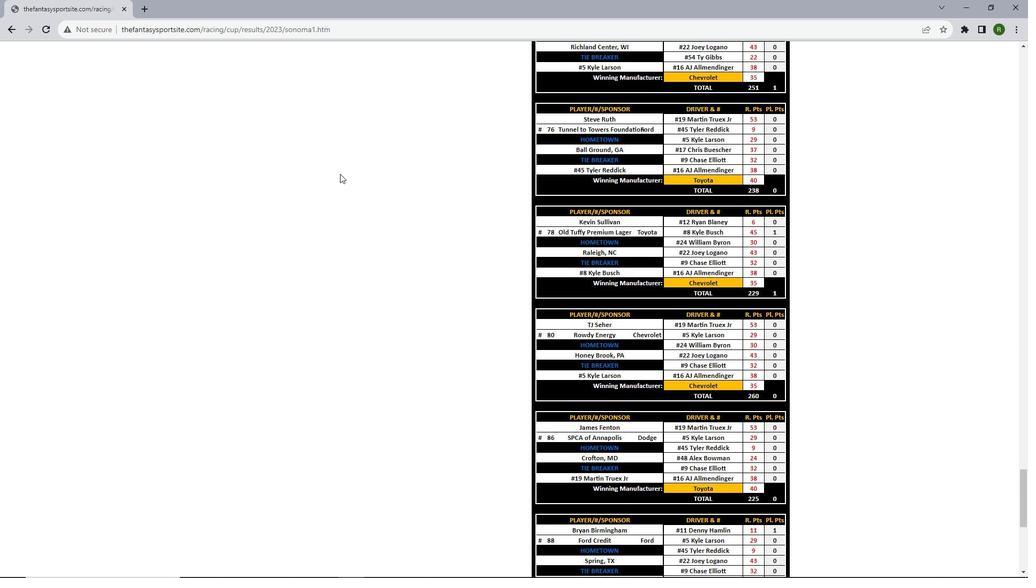 
Action: Mouse scrolled (340, 173) with delta (0, 0)
Screenshot: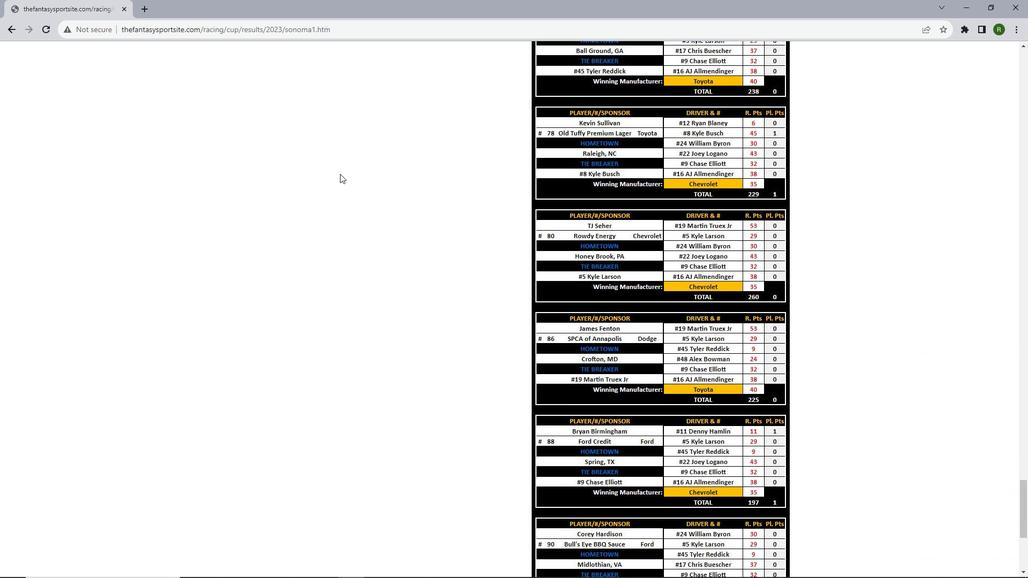 
Action: Mouse scrolled (340, 173) with delta (0, 0)
Screenshot: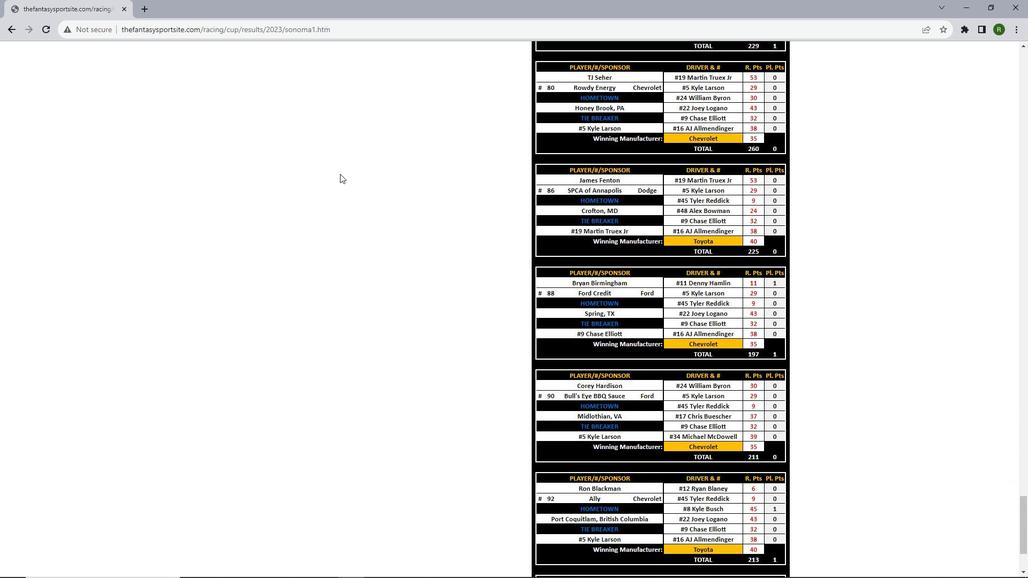 
Action: Mouse scrolled (340, 173) with delta (0, 0)
Screenshot: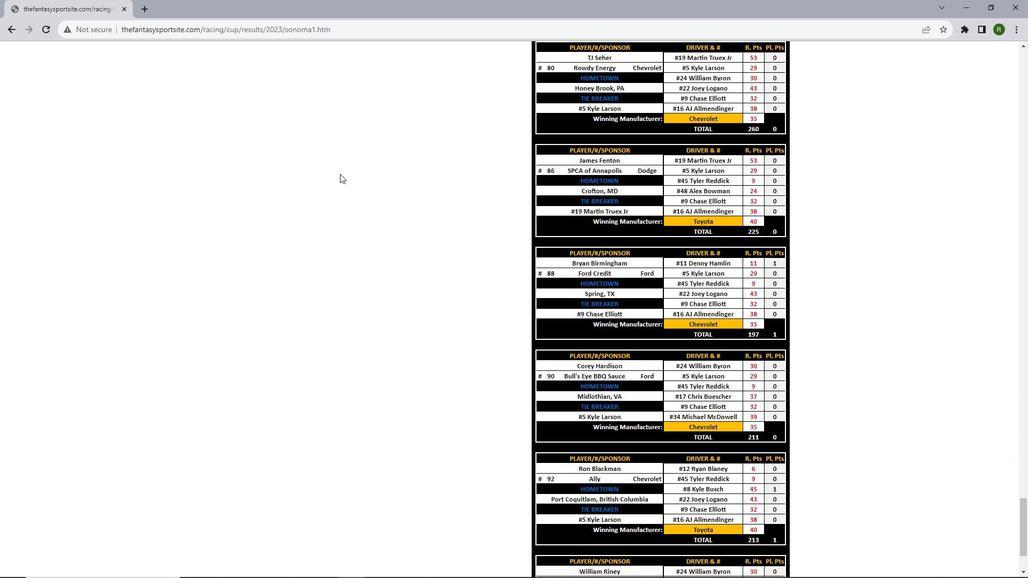 
Action: Mouse scrolled (340, 173) with delta (0, 0)
Screenshot: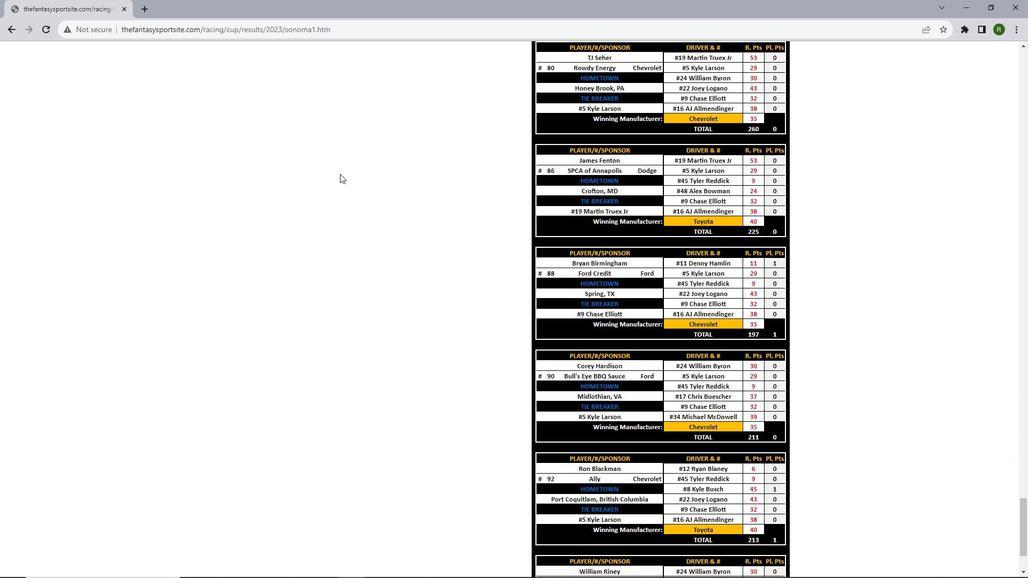 
Action: Mouse scrolled (340, 173) with delta (0, 0)
Screenshot: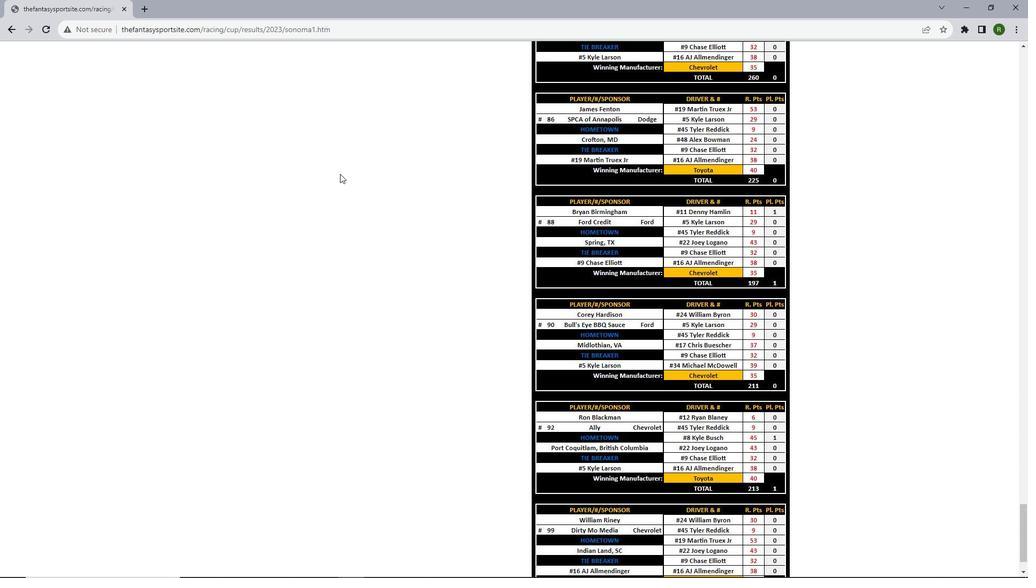 
Action: Mouse scrolled (340, 173) with delta (0, 0)
Screenshot: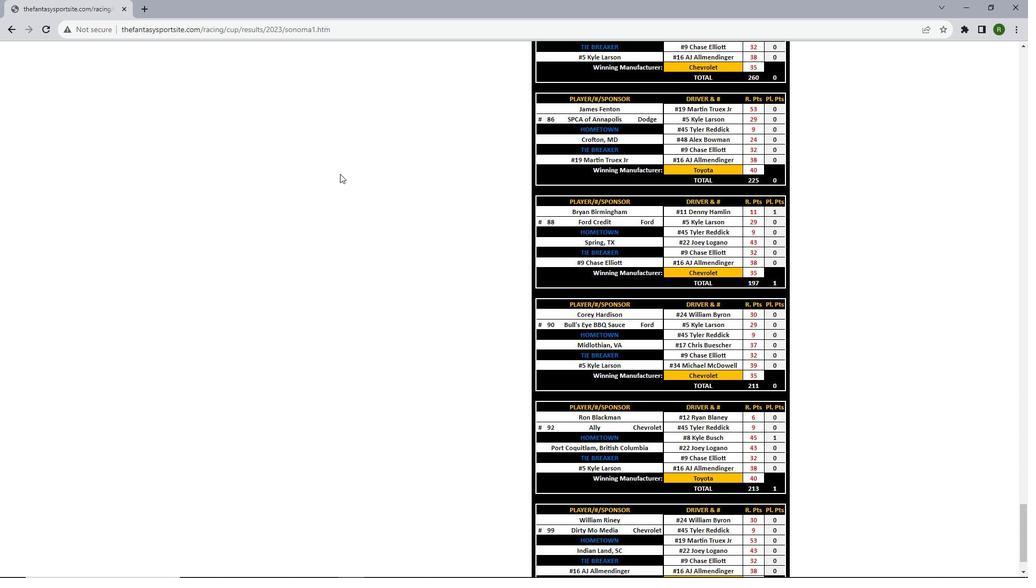 
Action: Mouse scrolled (340, 173) with delta (0, 0)
Screenshot: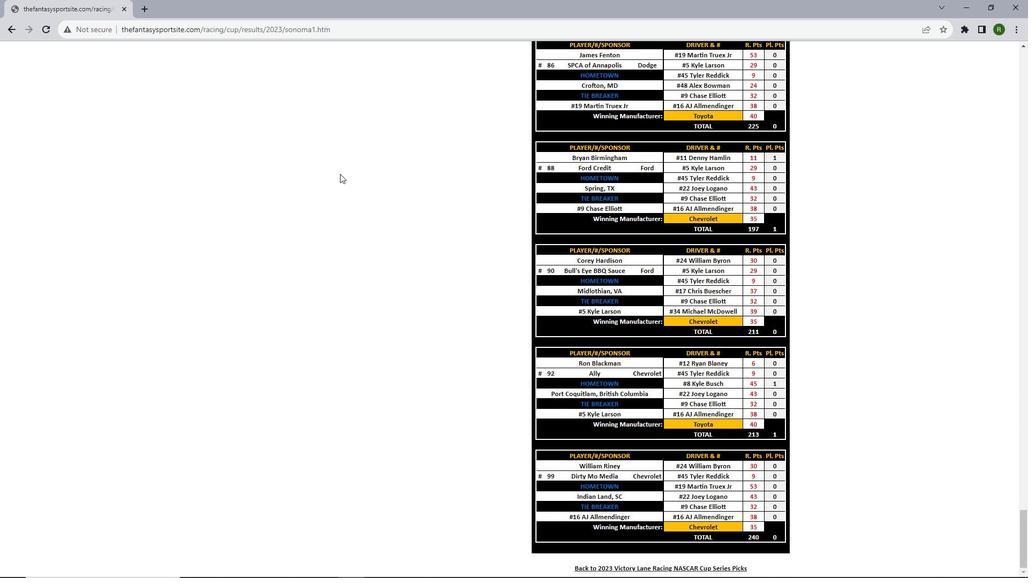 
Action: Mouse scrolled (340, 173) with delta (0, 0)
Screenshot: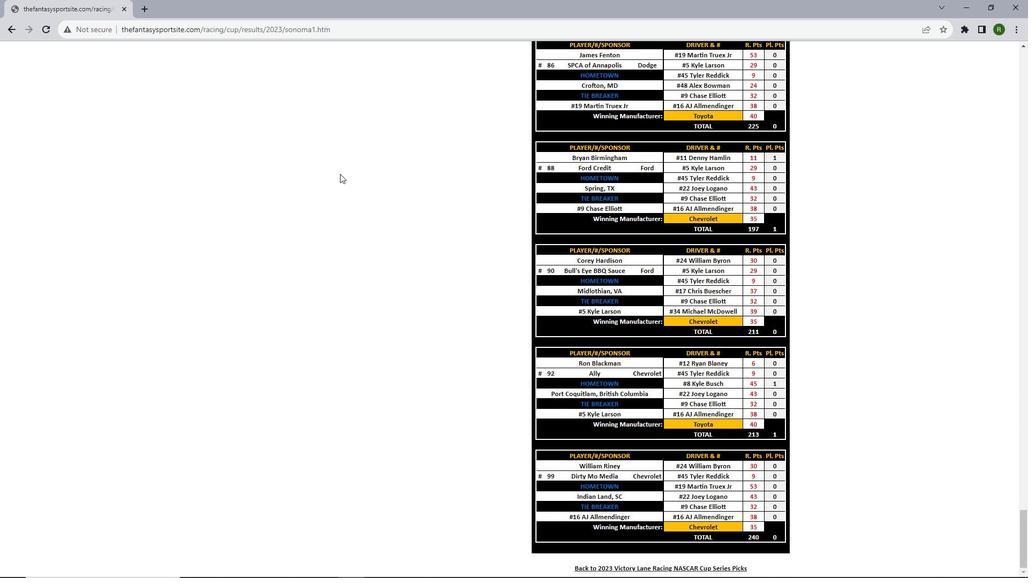 
Action: Mouse scrolled (340, 173) with delta (0, 0)
Screenshot: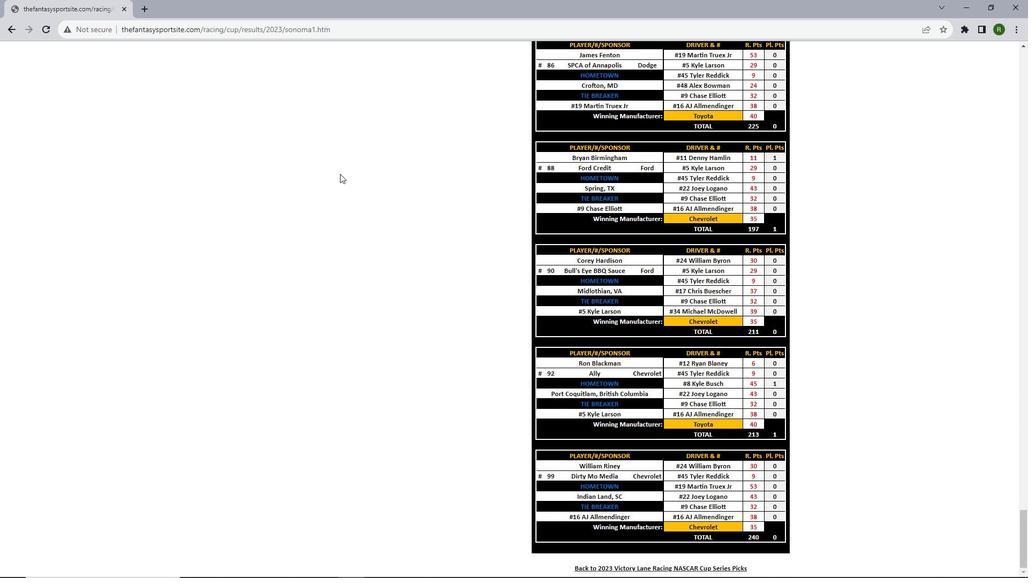 
Action: Mouse scrolled (340, 173) with delta (0, 0)
Screenshot: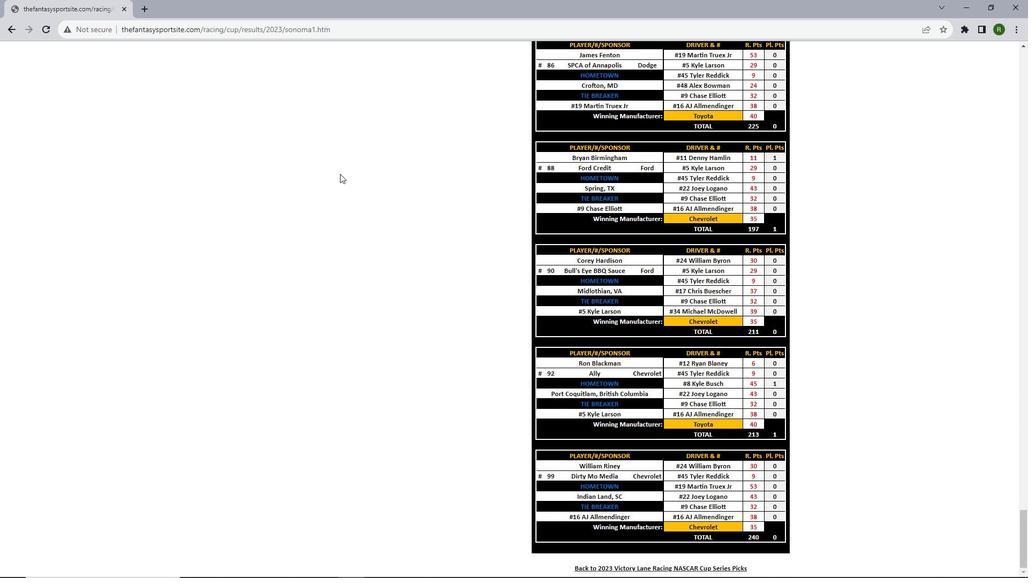 
Action: Mouse scrolled (340, 173) with delta (0, 0)
Screenshot: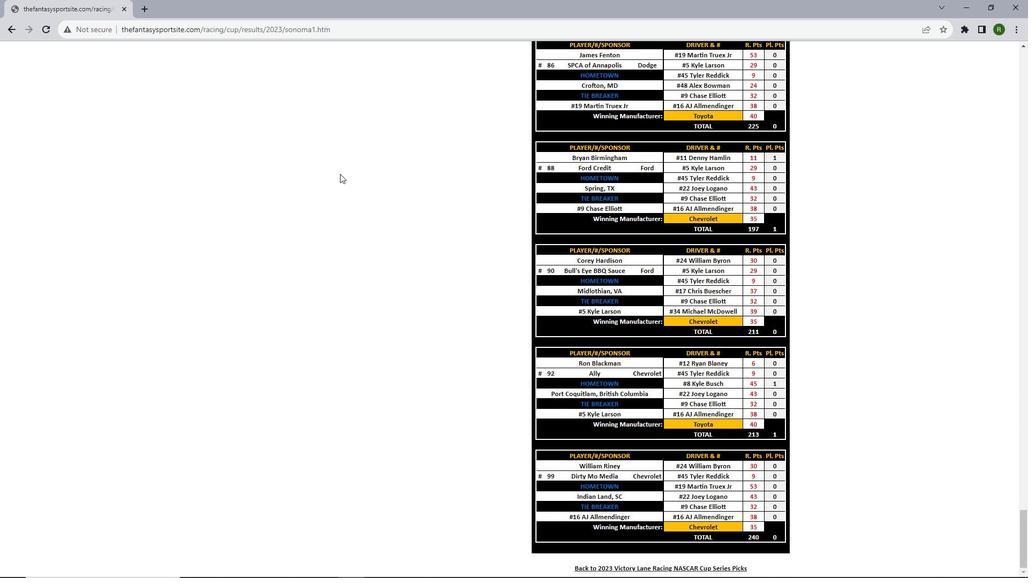 
Action: Mouse scrolled (340, 173) with delta (0, 0)
Screenshot: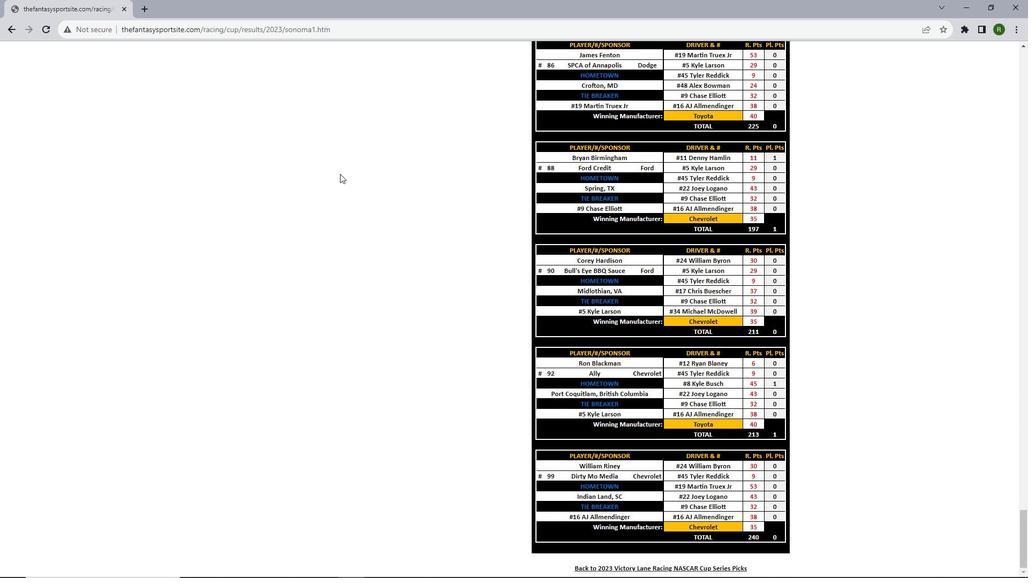 
Action: Mouse scrolled (340, 173) with delta (0, 0)
Screenshot: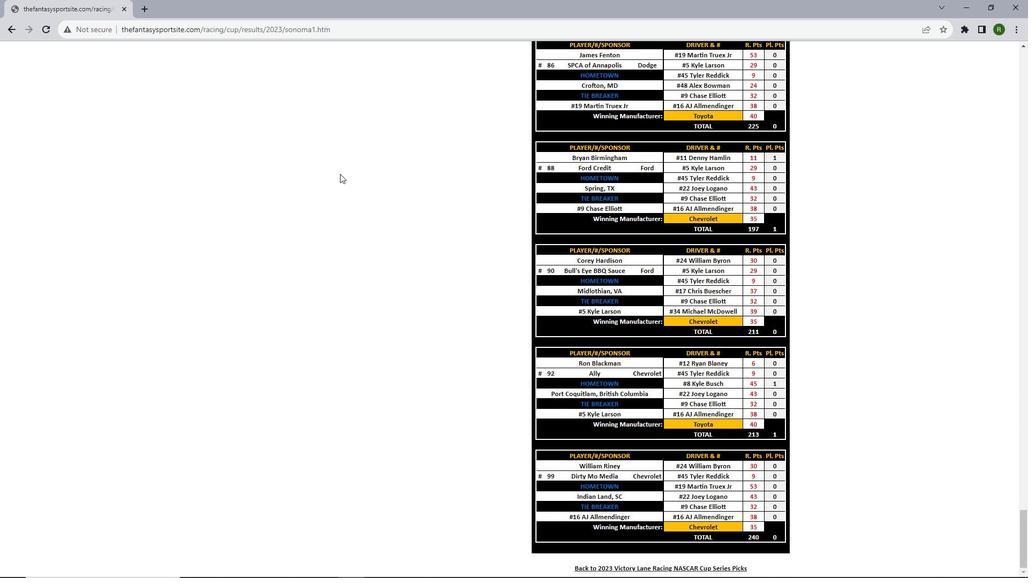 
Action: Mouse scrolled (340, 173) with delta (0, 0)
Screenshot: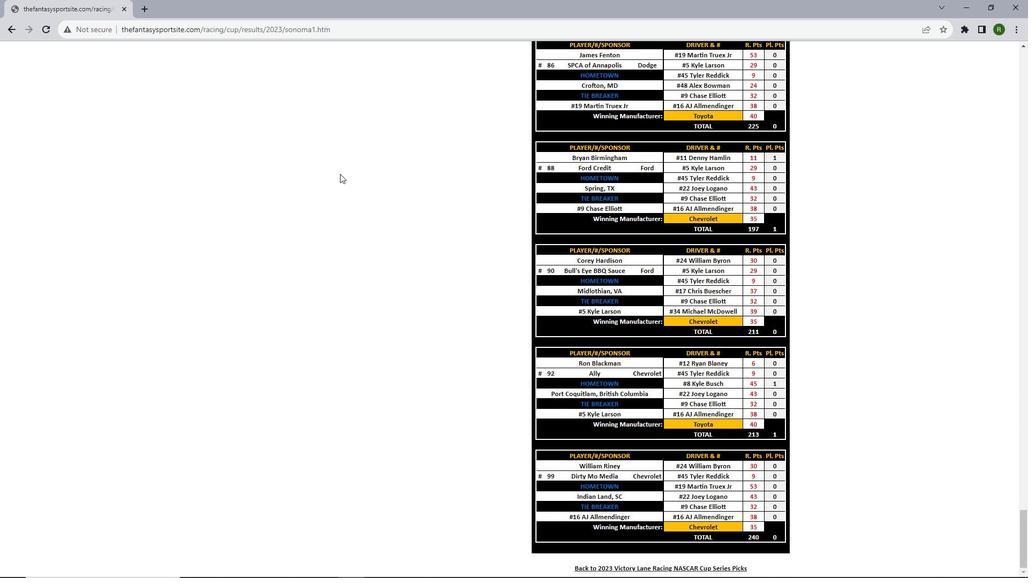 
Action: Mouse scrolled (340, 173) with delta (0, 0)
Screenshot: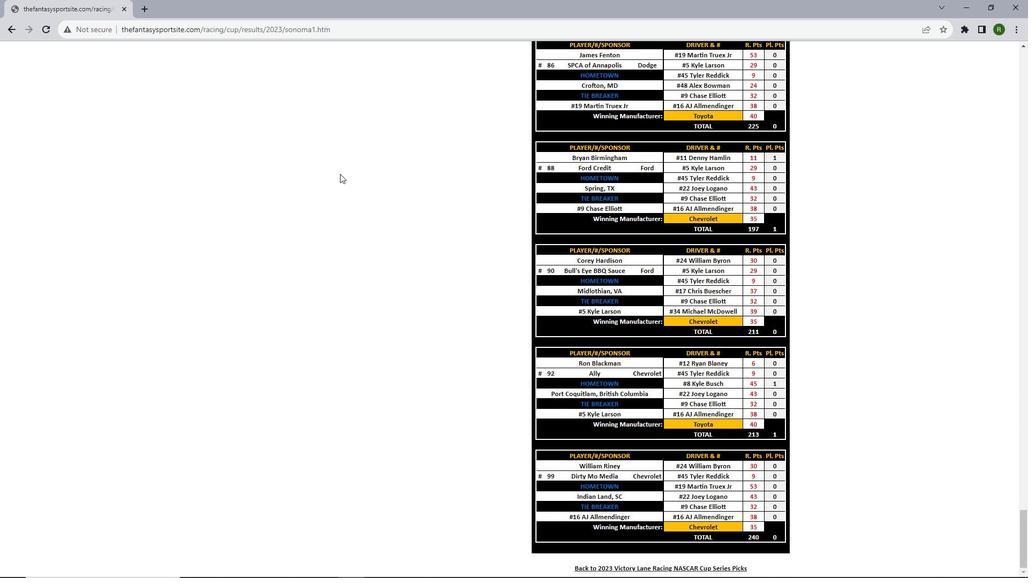 
Action: Mouse scrolled (340, 173) with delta (0, 0)
Screenshot: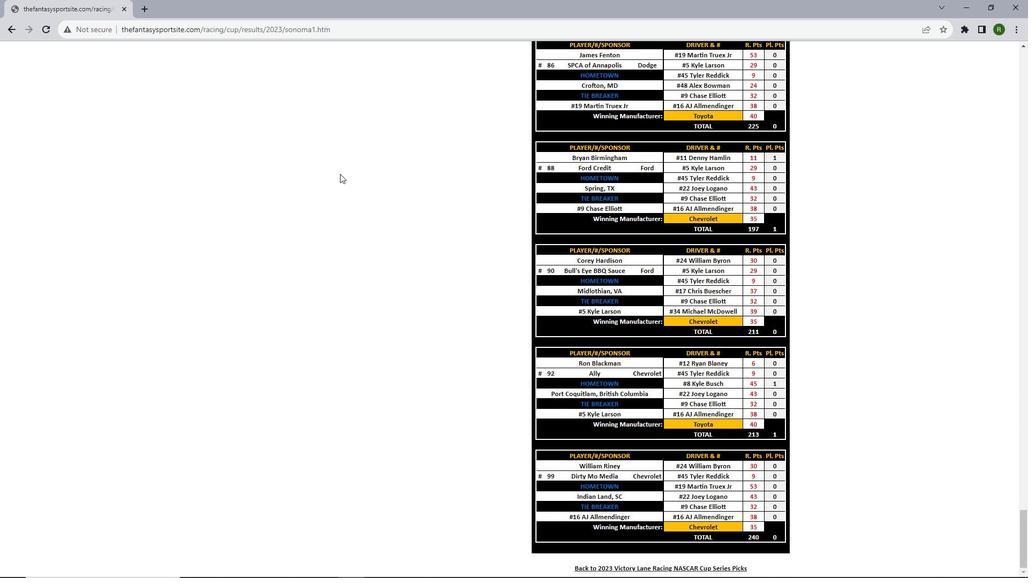 
Action: Mouse scrolled (340, 173) with delta (0, 0)
Screenshot: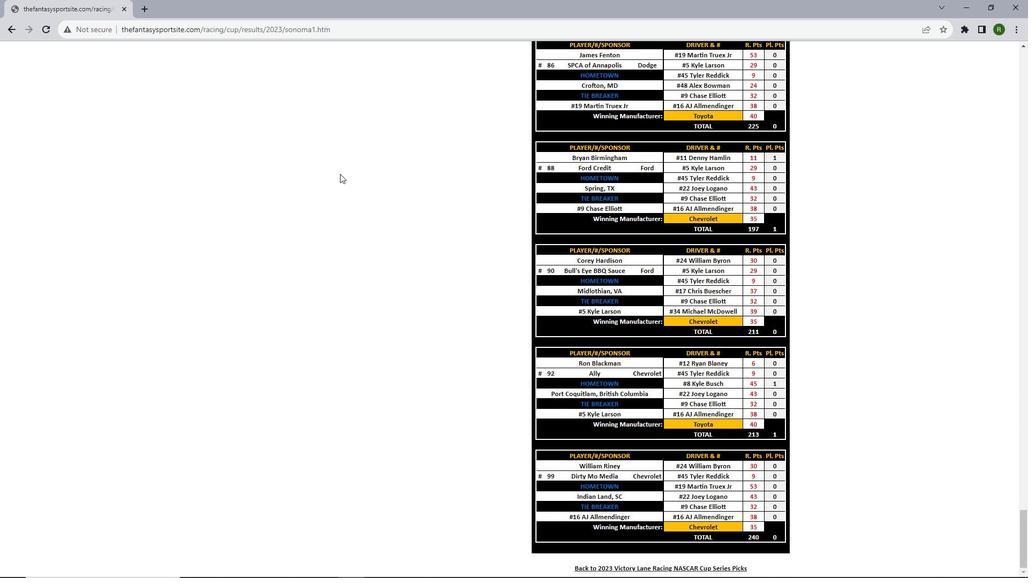 
Action: Mouse scrolled (340, 173) with delta (0, 0)
Screenshot: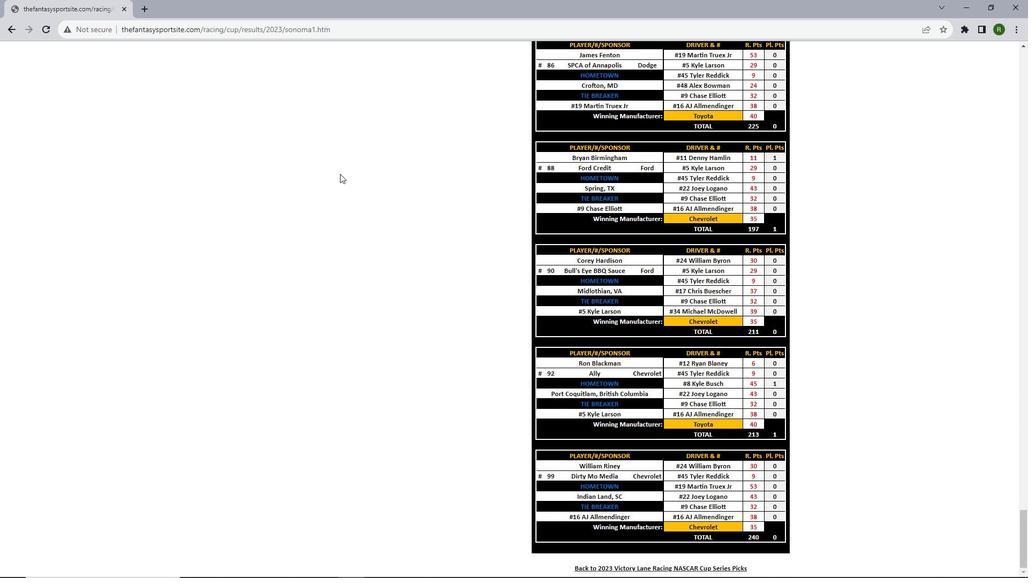 
Action: Mouse scrolled (340, 173) with delta (0, 0)
Screenshot: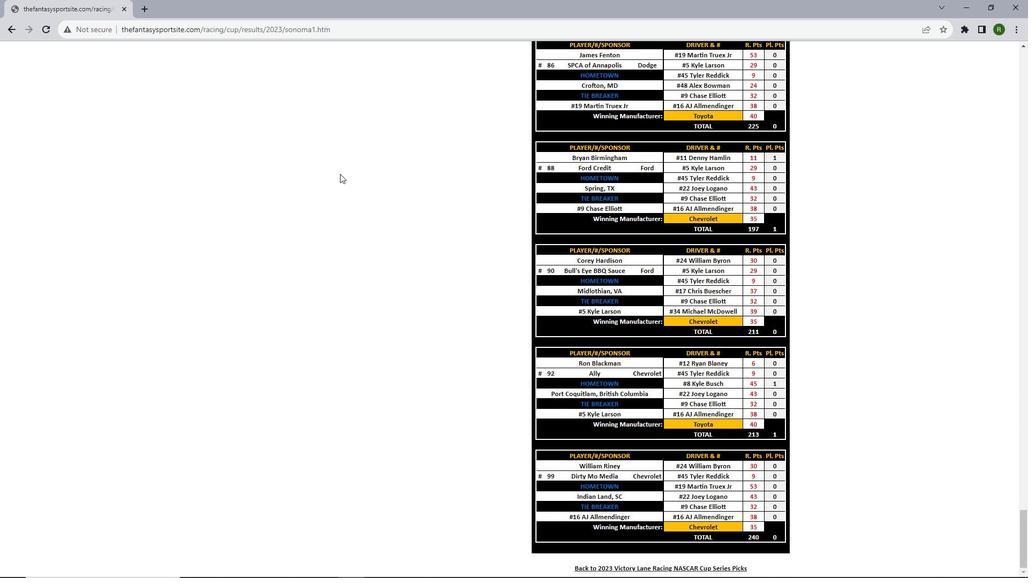 
Action: Mouse scrolled (340, 173) with delta (0, 0)
Screenshot: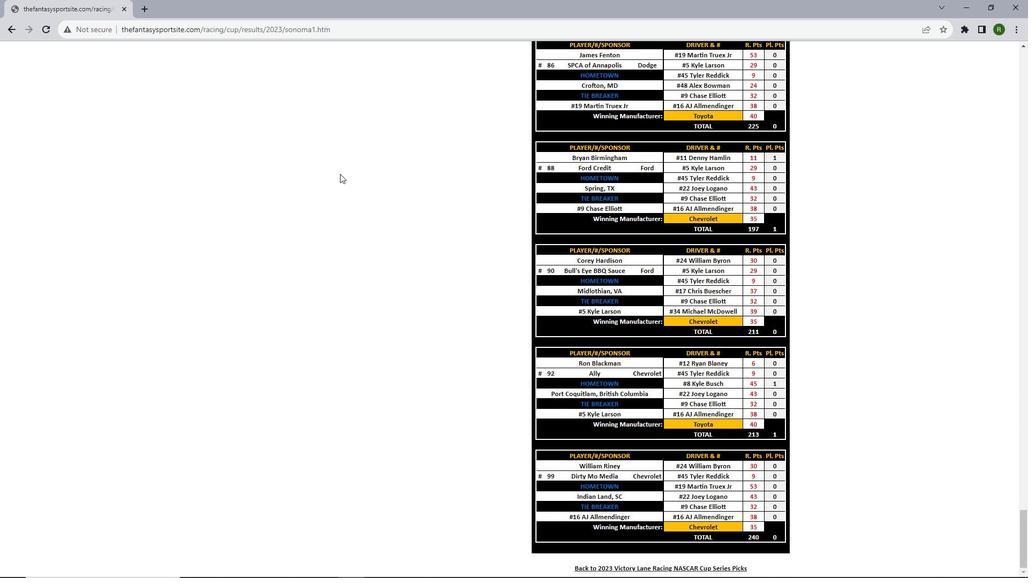 
Action: Mouse scrolled (340, 173) with delta (0, 0)
Screenshot: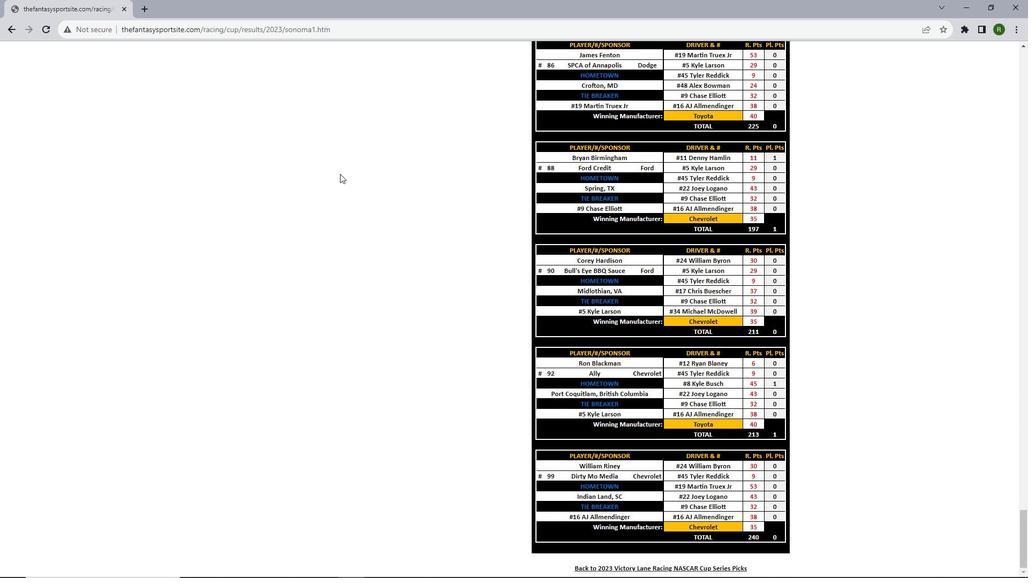 
Action: Mouse moved to (367, 169)
Screenshot: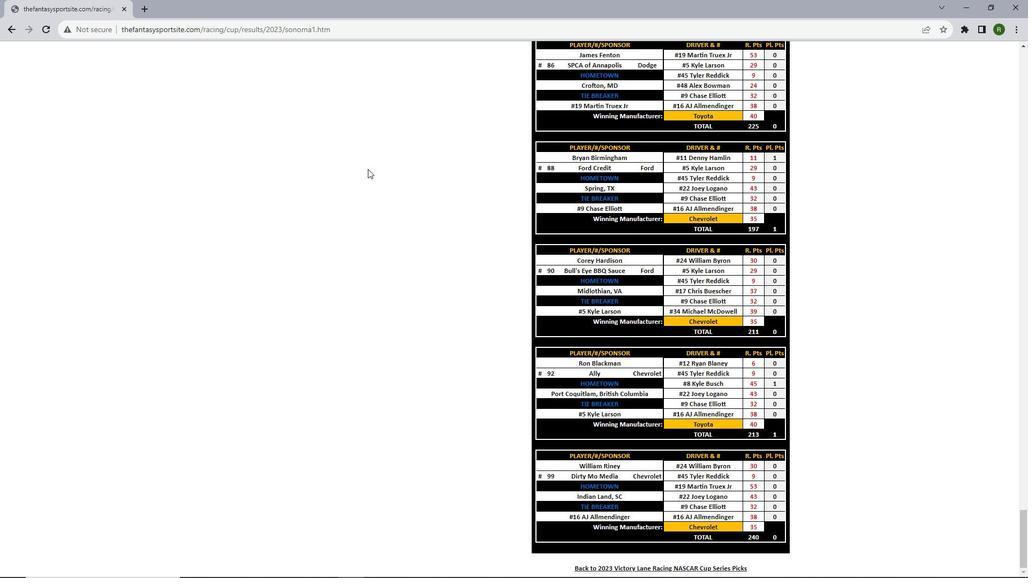 
